 Task: Look for space in Villa Yapacaní, Bolivia from 4th June, 2023 to 15th June, 2023 for 2 adults in price range Rs.10000 to Rs.15000. Place can be entire place with 1  bedroom having 1 bed and 1 bathroom. Property type can be house, flat, guest house, hotel. Booking option can be shelf check-in. Required host language is English.
Action: Mouse moved to (722, 87)
Screenshot: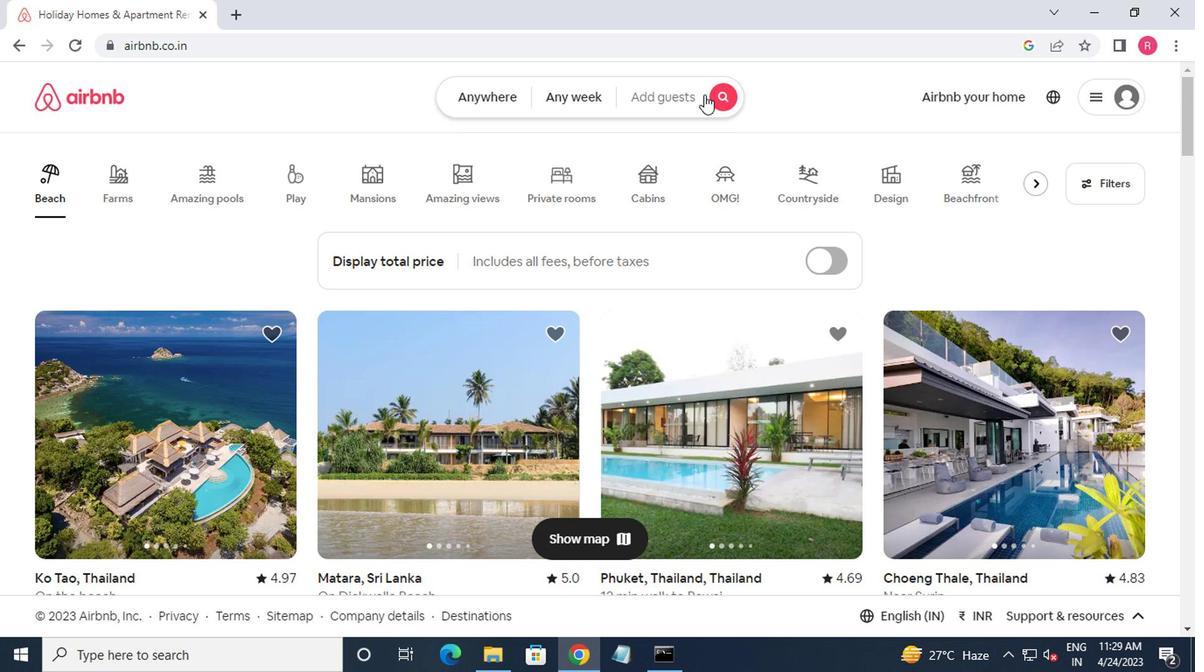 
Action: Mouse pressed left at (722, 87)
Screenshot: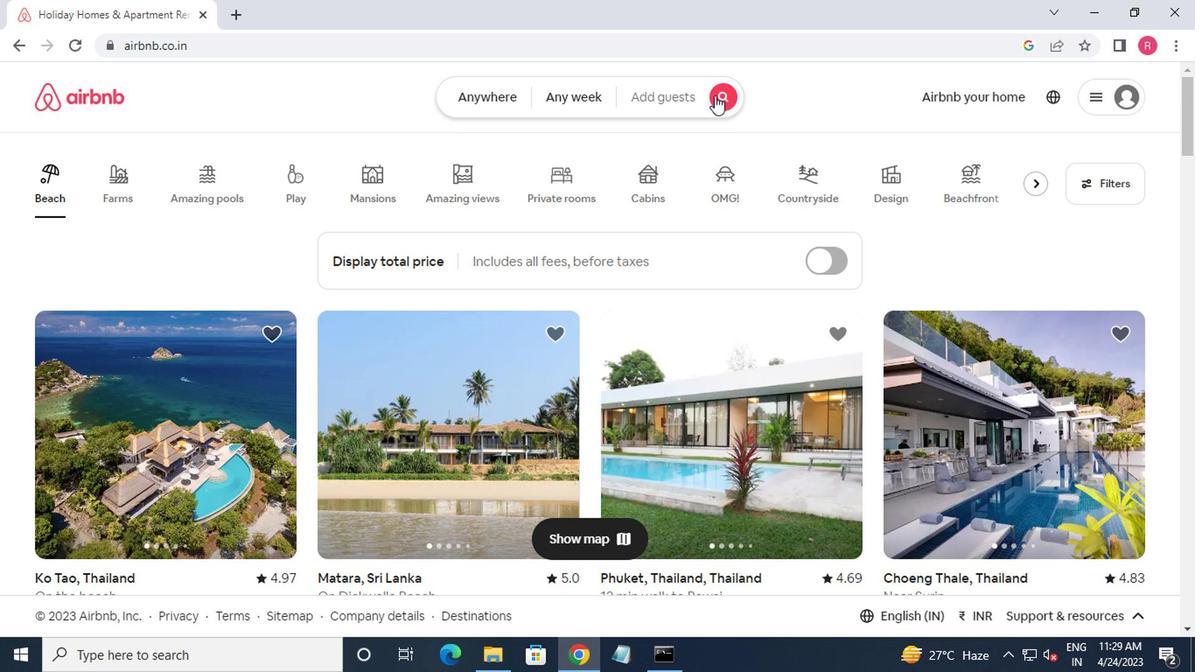 
Action: Mouse moved to (399, 161)
Screenshot: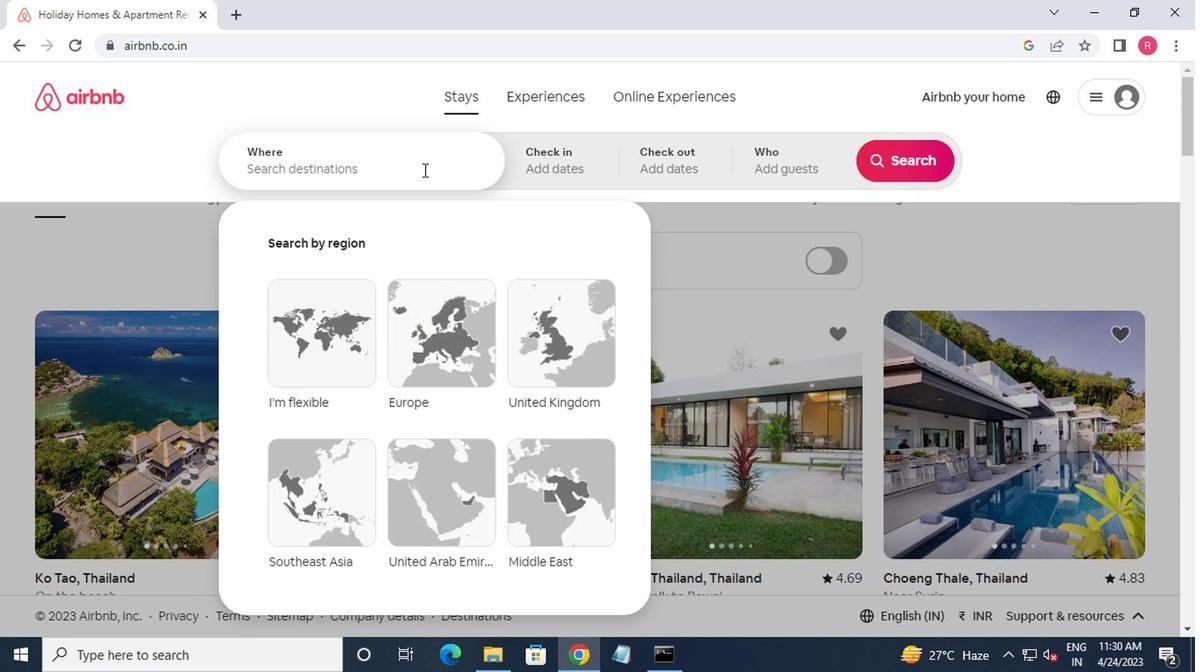 
Action: Mouse pressed left at (399, 161)
Screenshot: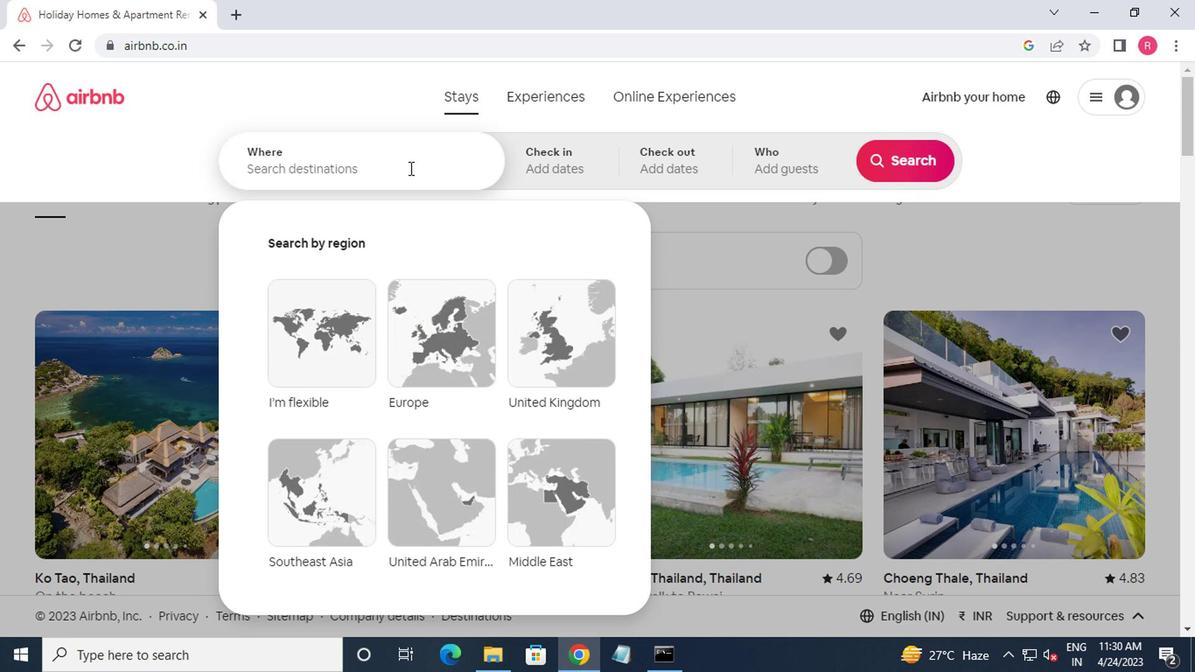 
Action: Key pressed villa<Key.space>yapaca
Screenshot: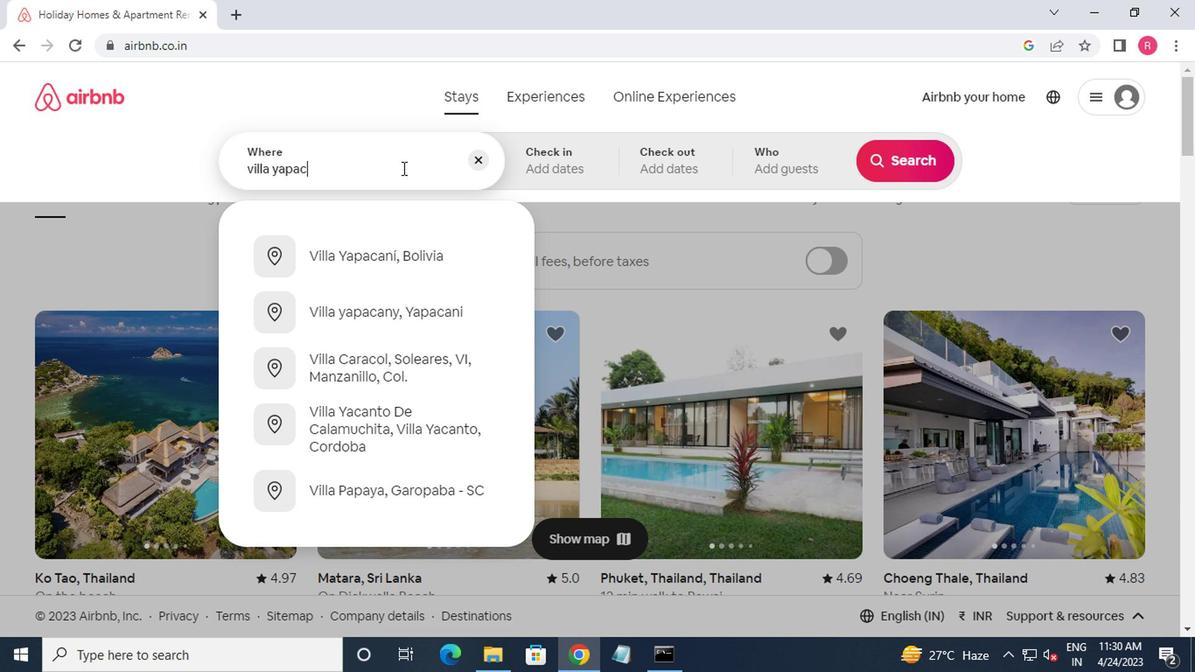 
Action: Mouse moved to (394, 251)
Screenshot: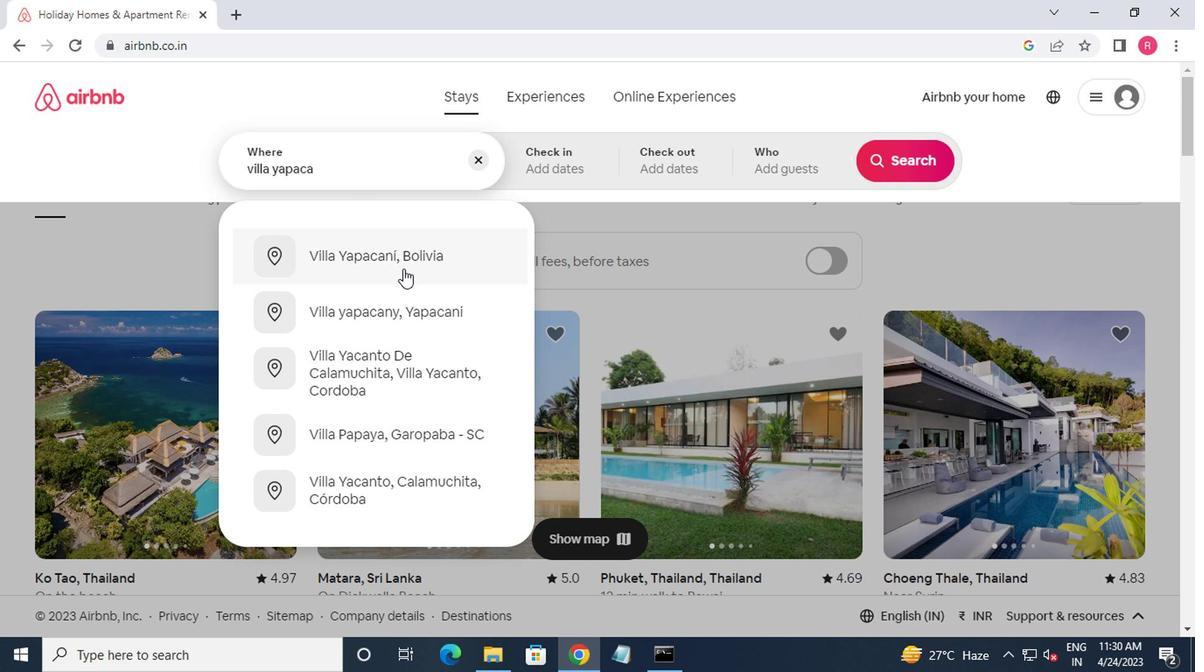 
Action: Mouse pressed left at (394, 251)
Screenshot: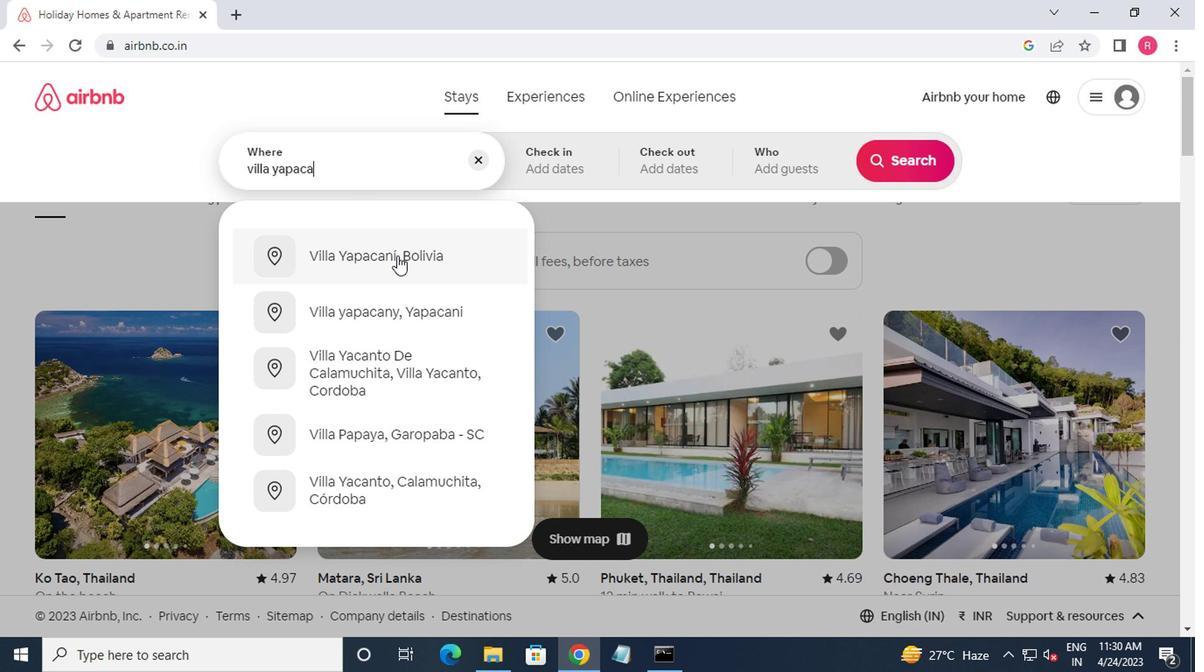 
Action: Mouse moved to (897, 304)
Screenshot: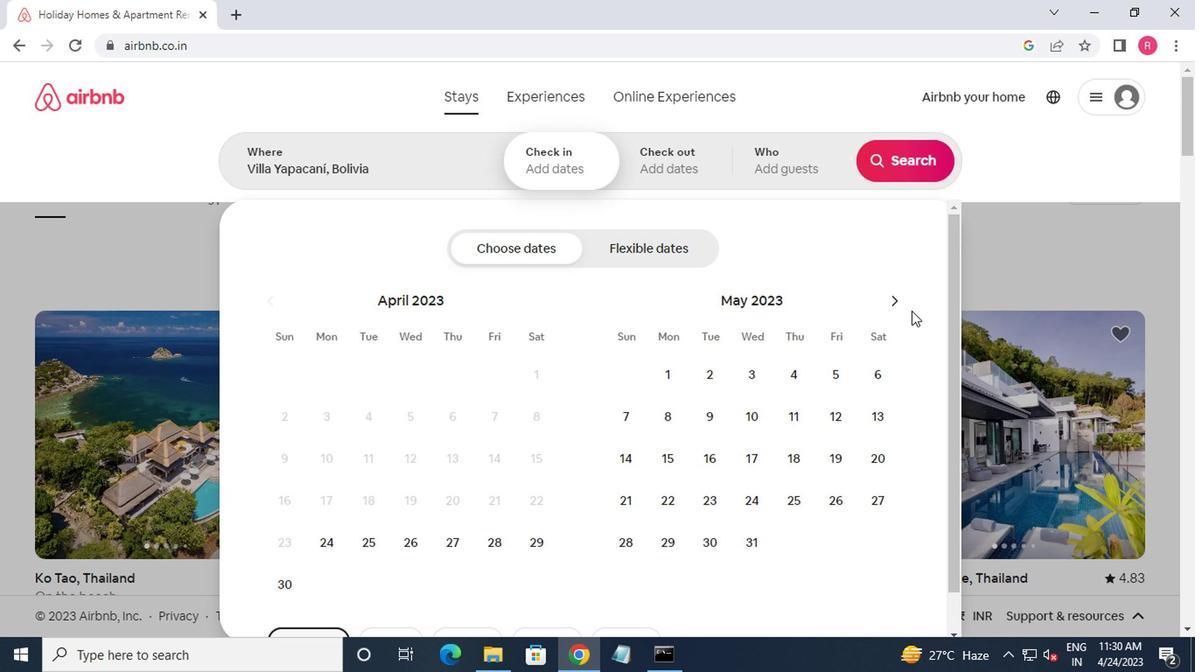 
Action: Mouse pressed left at (897, 304)
Screenshot: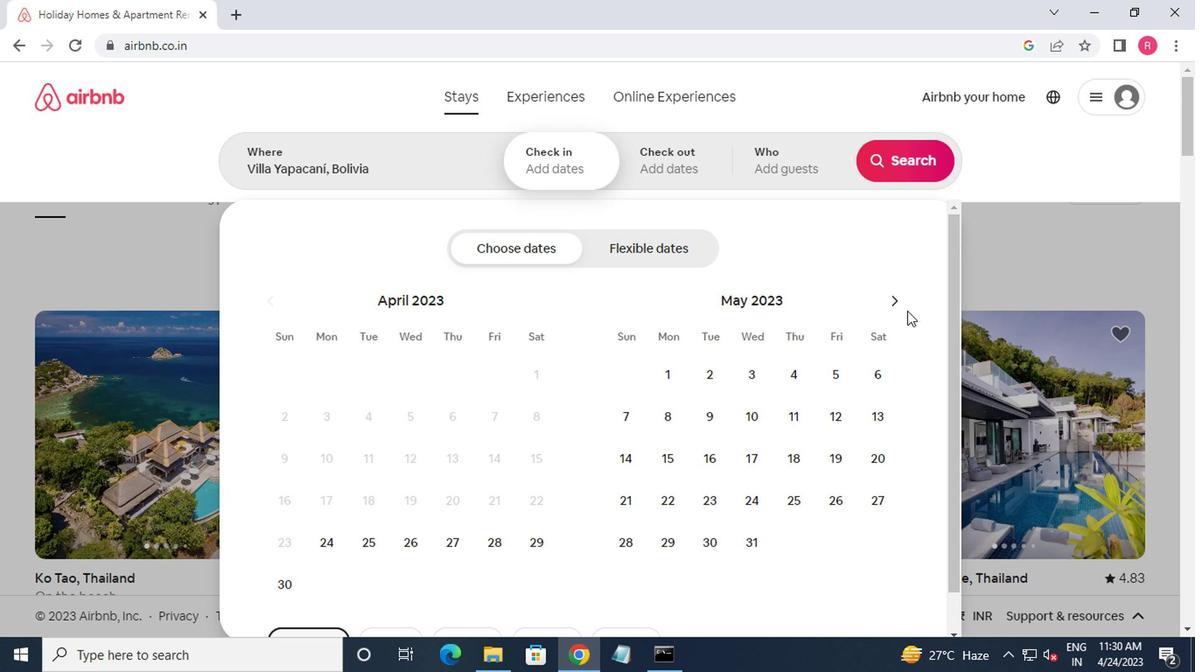 
Action: Mouse moved to (633, 413)
Screenshot: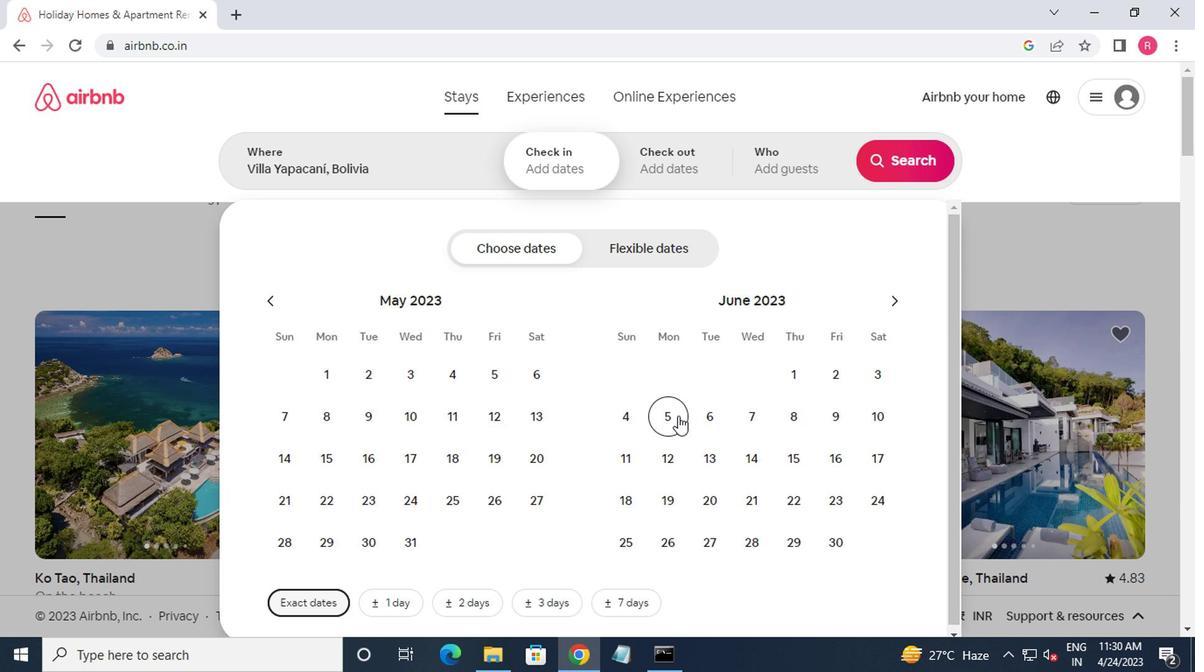 
Action: Mouse pressed left at (633, 413)
Screenshot: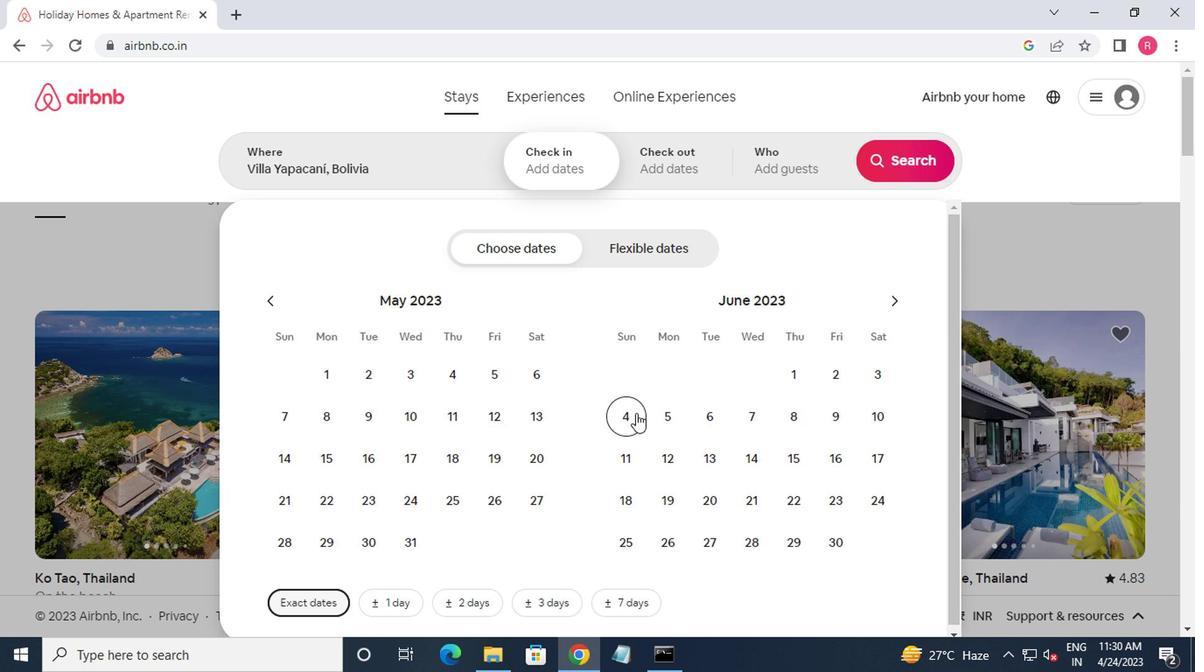 
Action: Mouse moved to (803, 468)
Screenshot: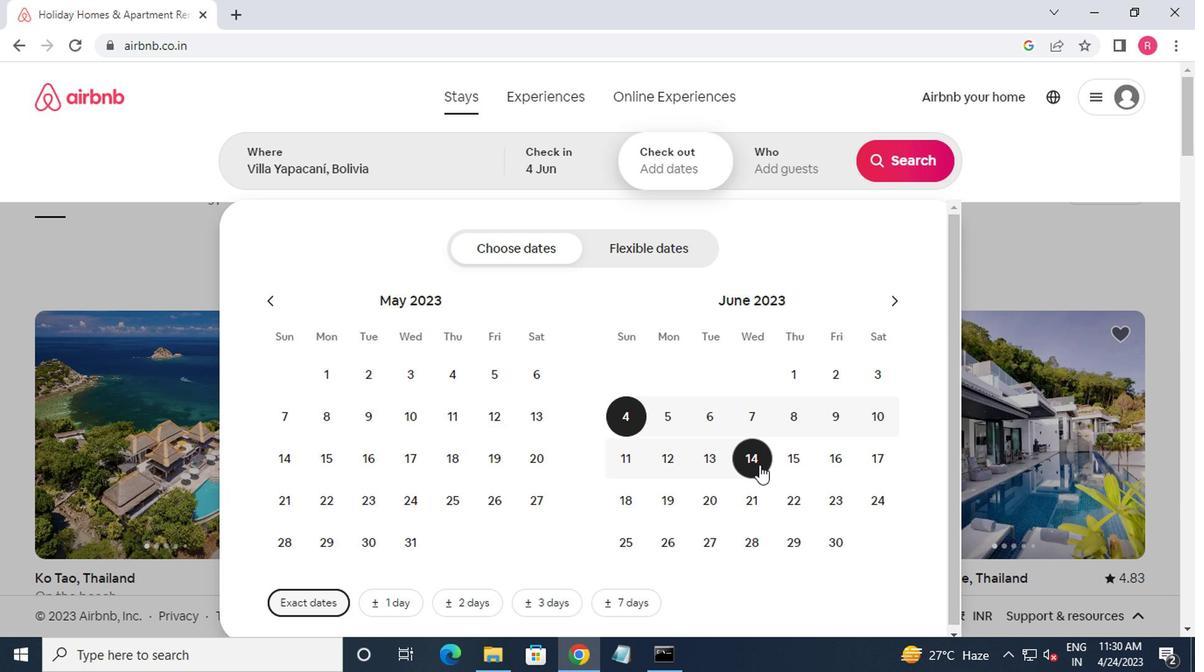 
Action: Mouse pressed left at (803, 468)
Screenshot: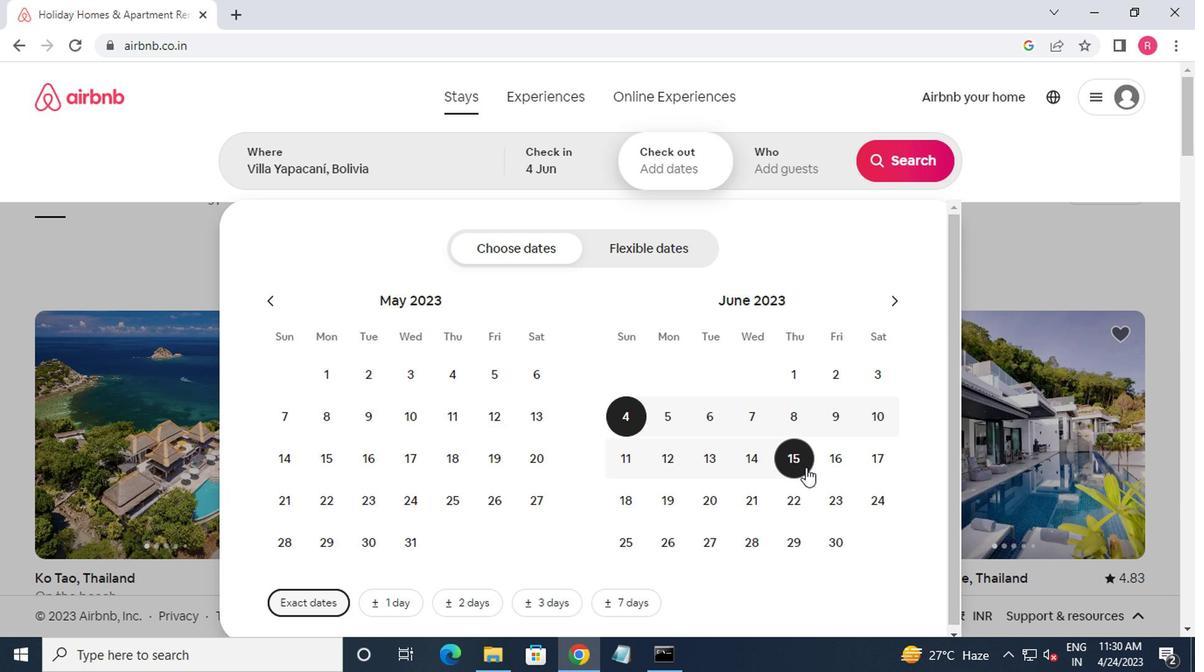 
Action: Mouse moved to (761, 169)
Screenshot: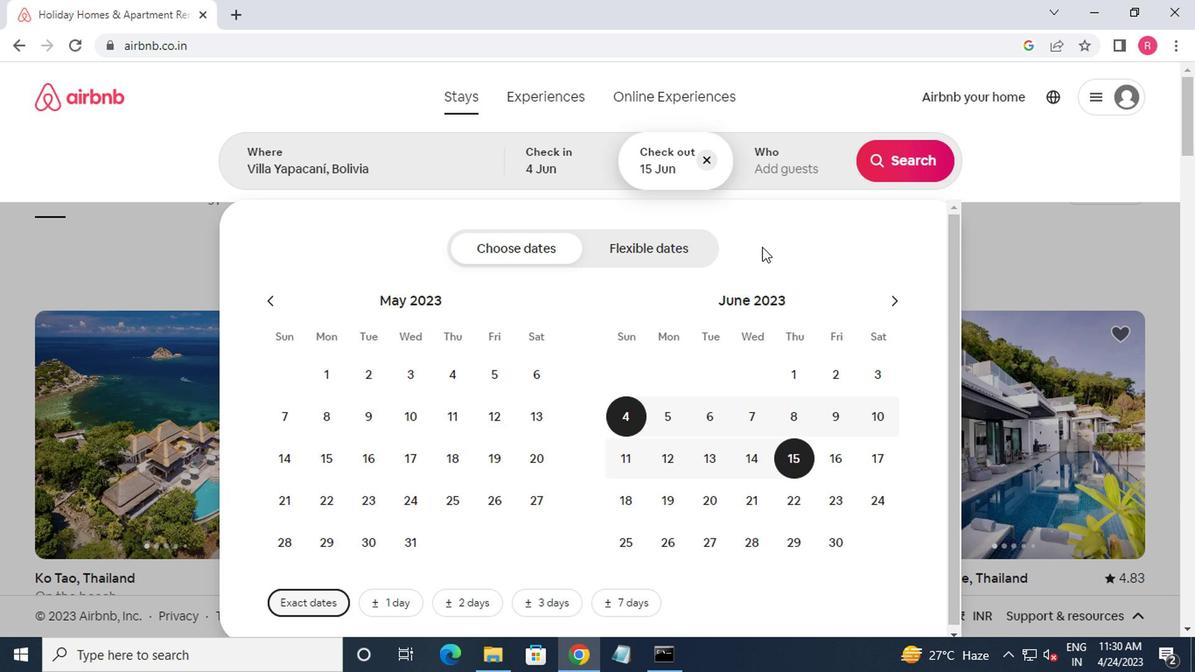 
Action: Mouse pressed left at (761, 169)
Screenshot: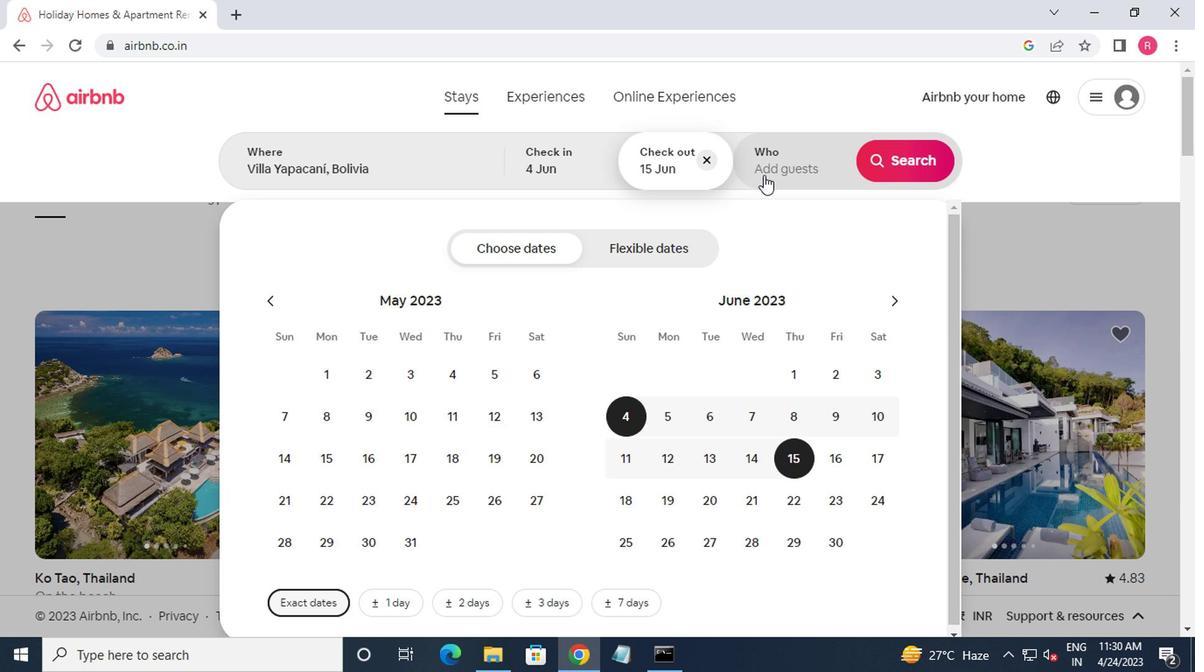 
Action: Mouse moved to (902, 246)
Screenshot: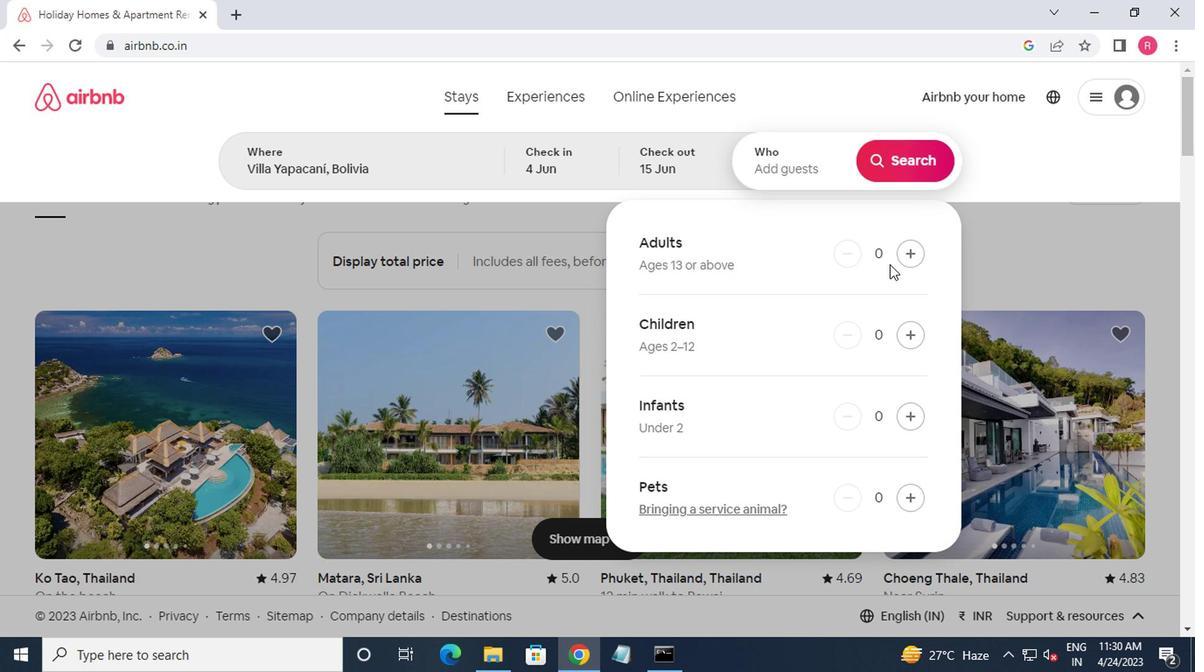 
Action: Mouse pressed left at (902, 246)
Screenshot: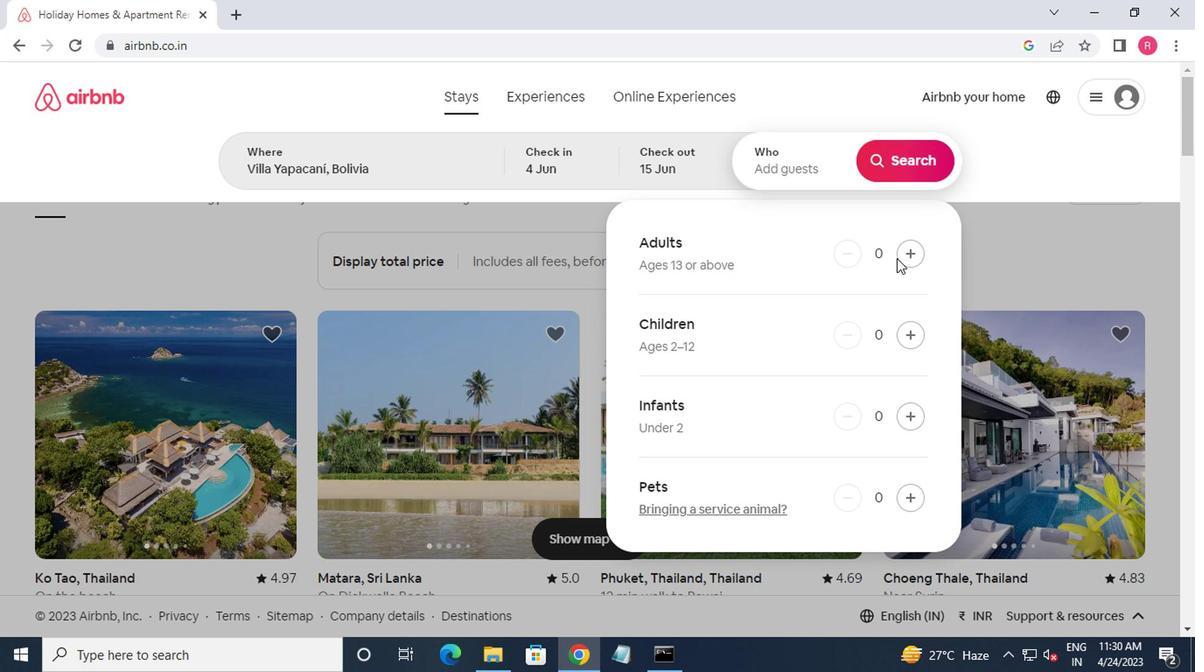 
Action: Mouse pressed left at (902, 246)
Screenshot: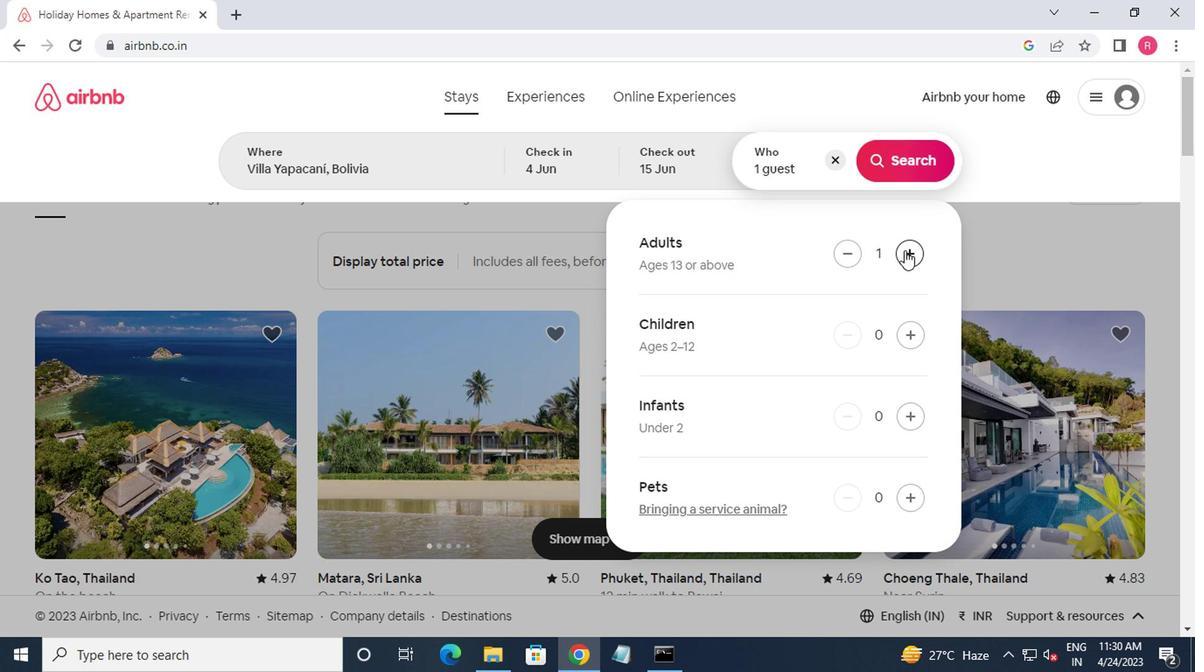 
Action: Mouse moved to (900, 161)
Screenshot: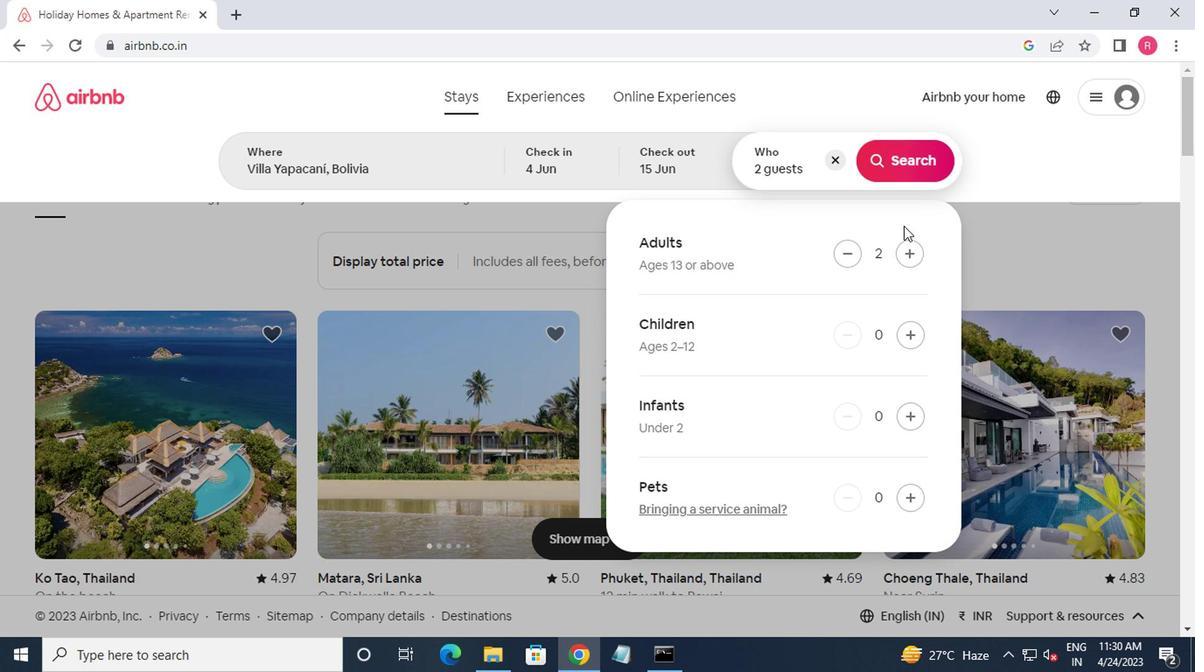 
Action: Mouse pressed left at (900, 161)
Screenshot: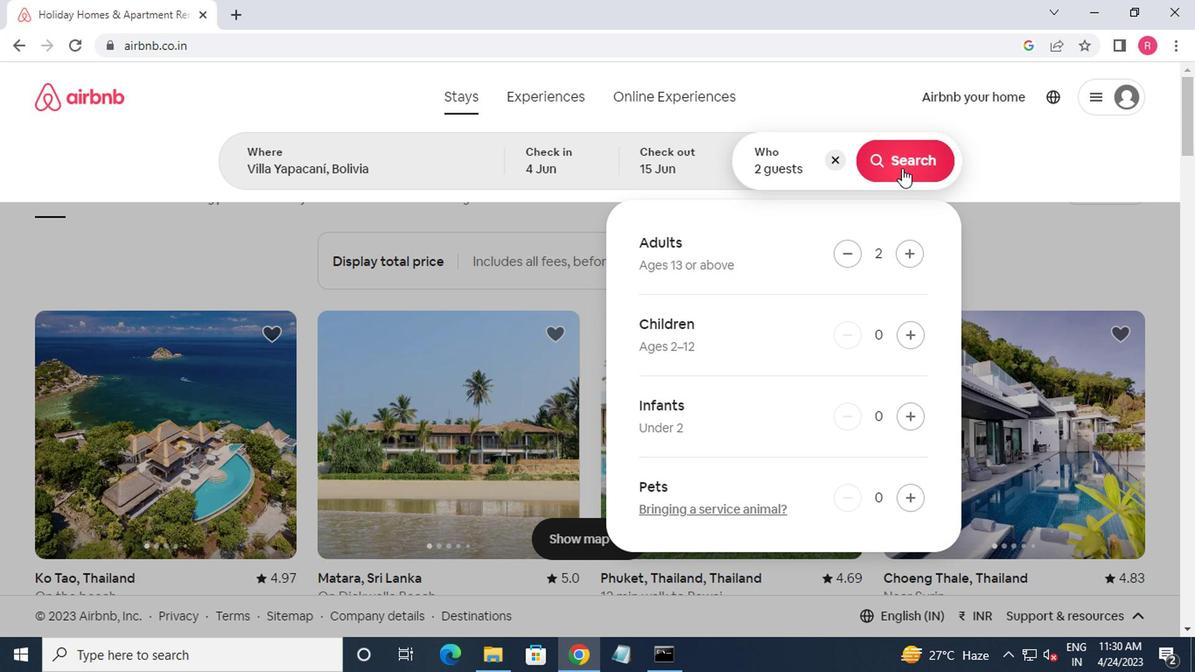 
Action: Mouse moved to (1069, 167)
Screenshot: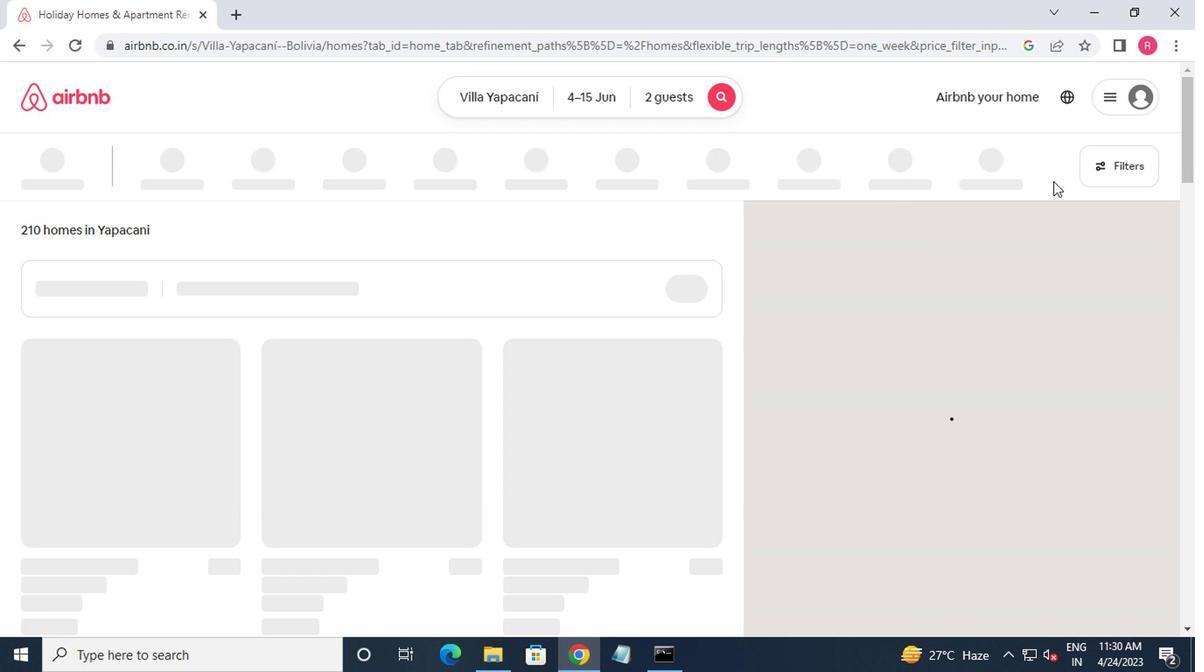 
Action: Mouse pressed left at (1069, 167)
Screenshot: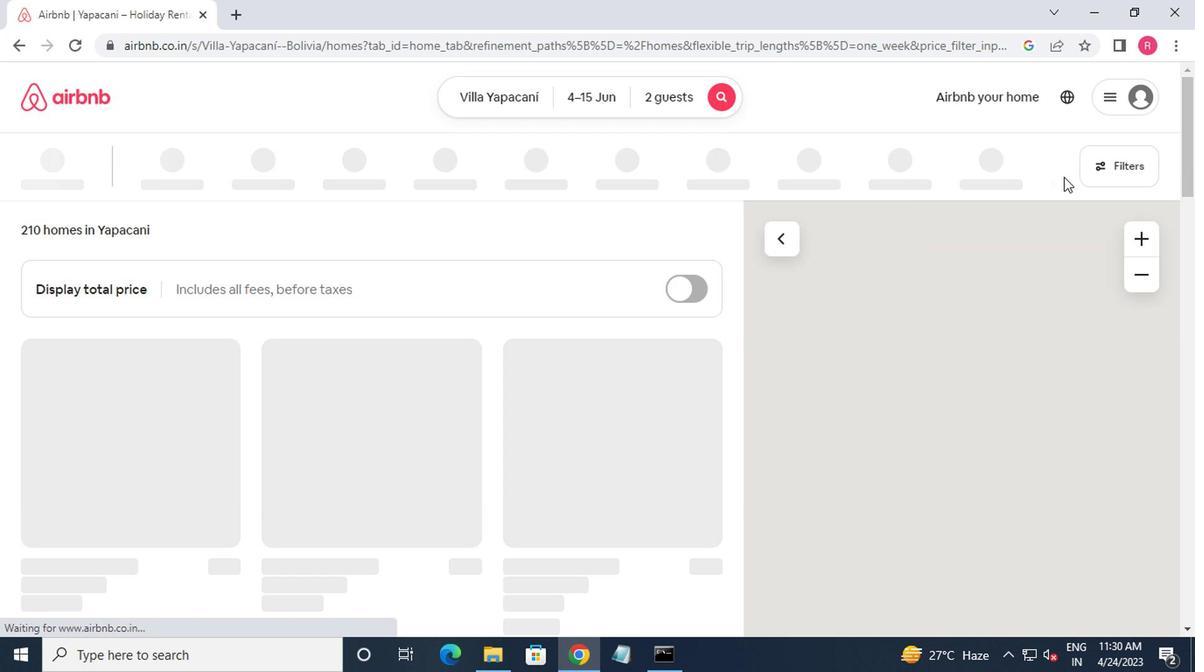 
Action: Mouse moved to (1093, 161)
Screenshot: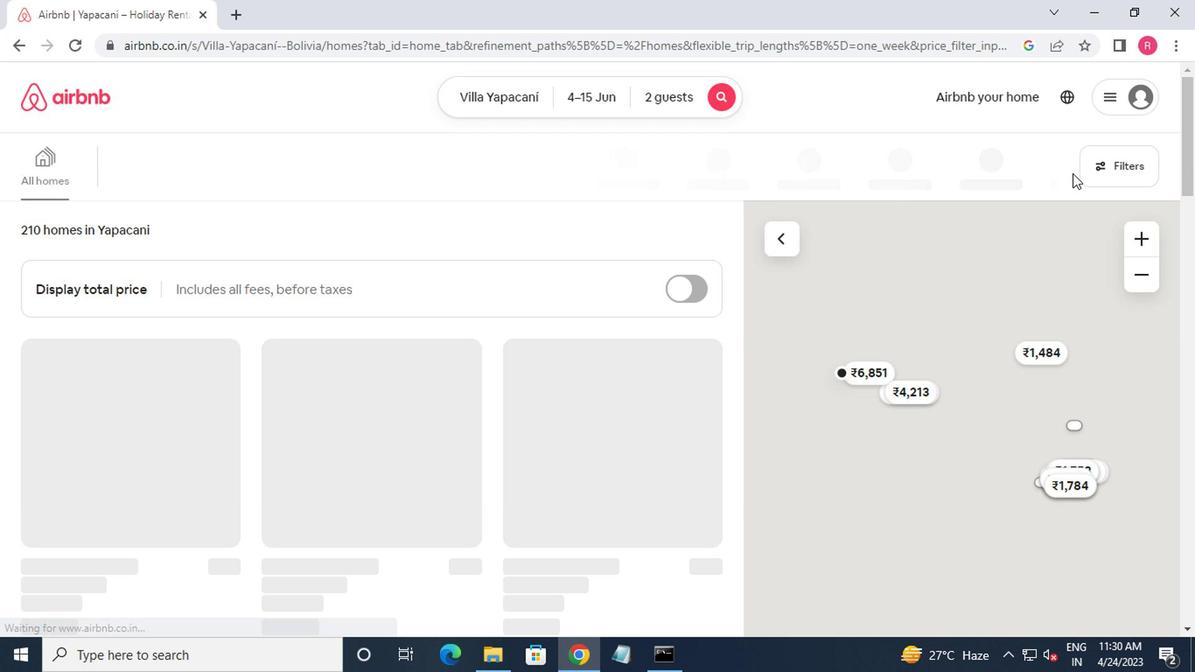 
Action: Mouse pressed left at (1093, 161)
Screenshot: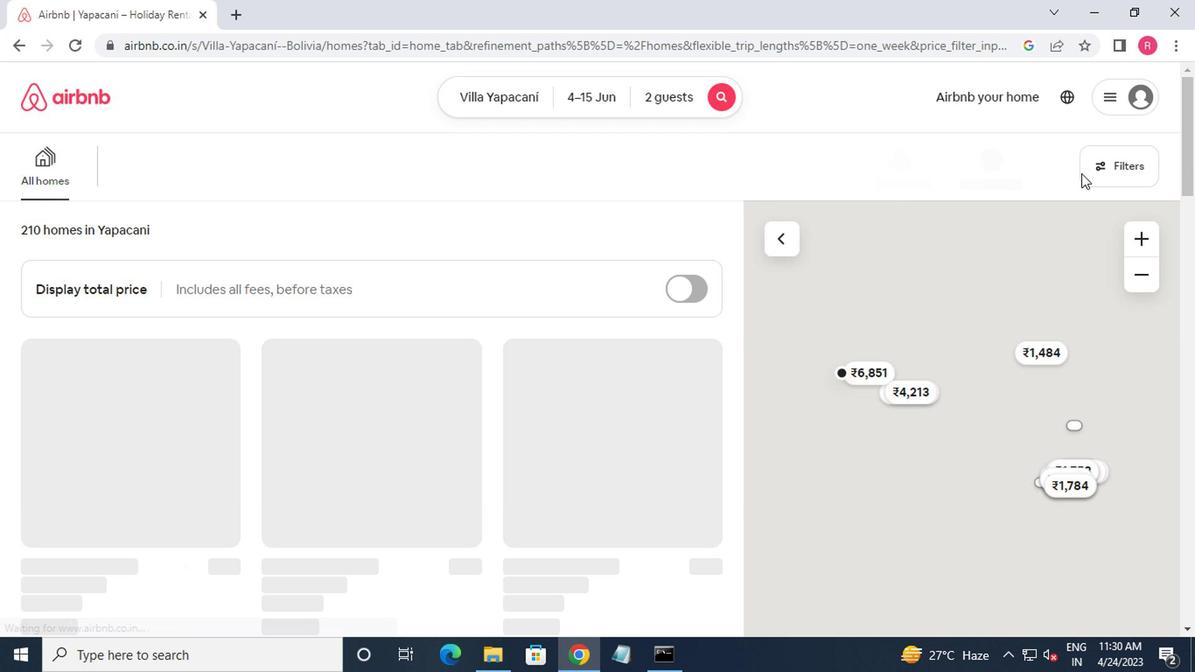 
Action: Mouse moved to (411, 385)
Screenshot: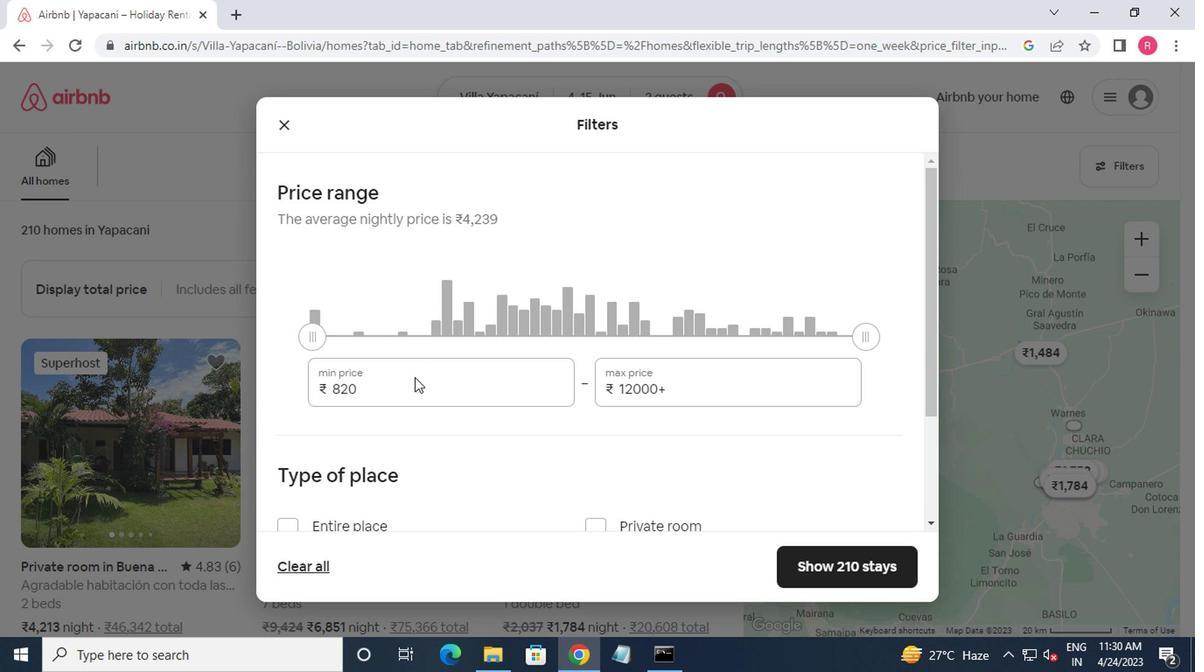 
Action: Mouse pressed left at (411, 385)
Screenshot: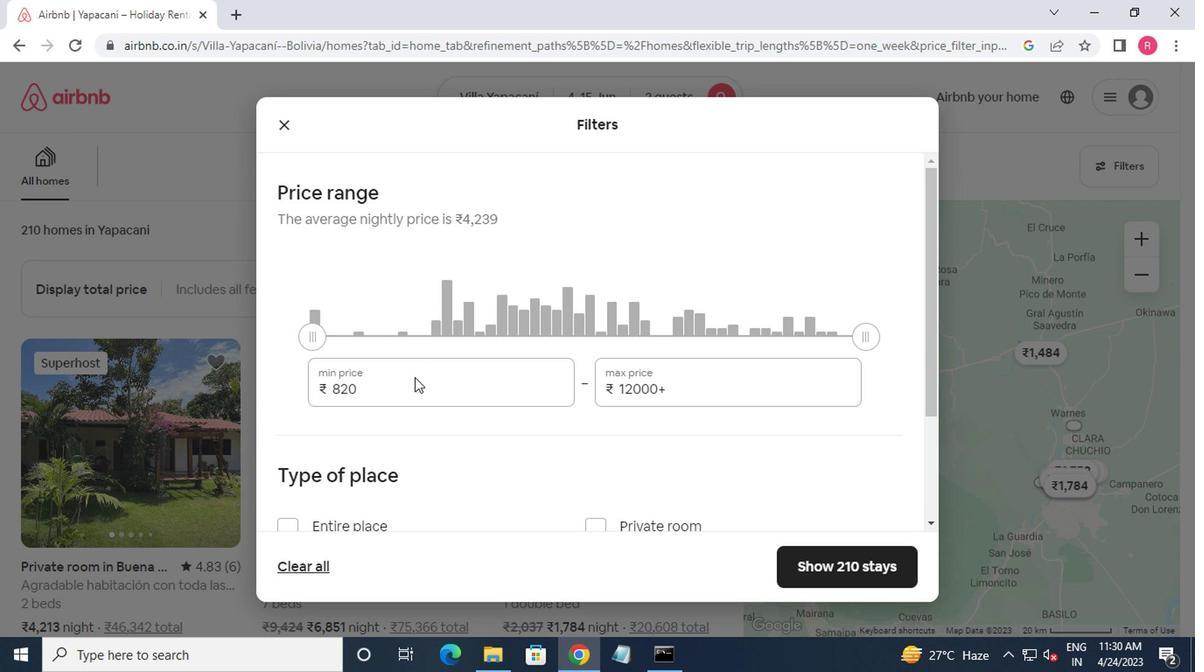 
Action: Mouse moved to (405, 397)
Screenshot: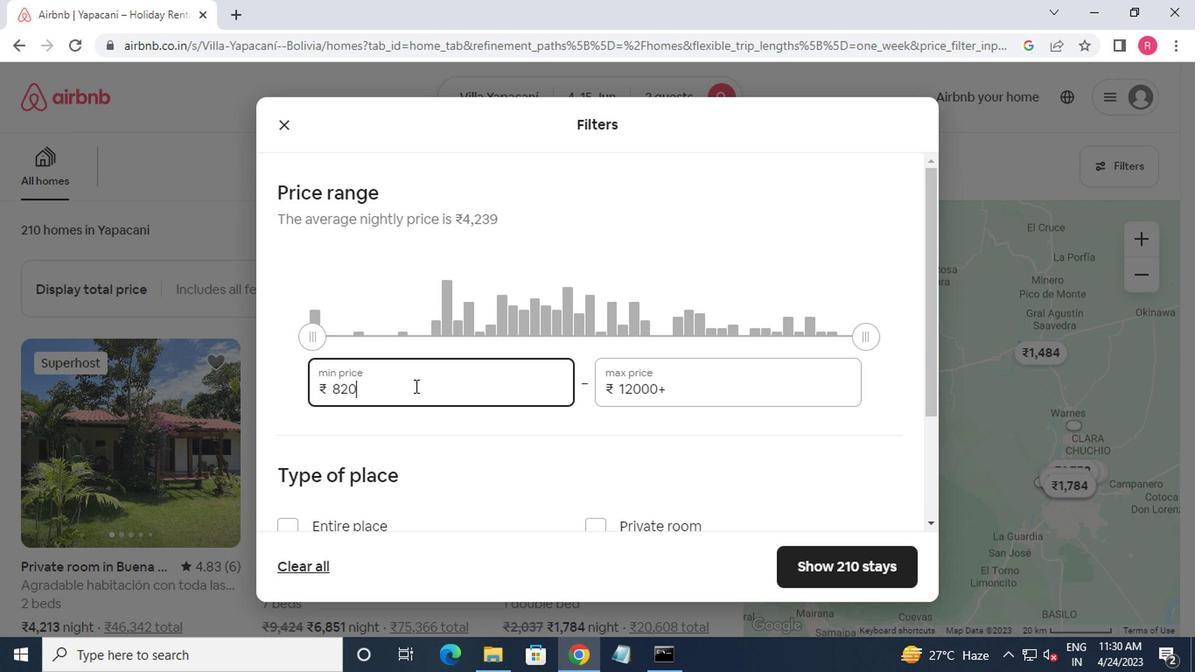 
Action: Key pressed <Key.backspace><Key.backspace><Key.backspace><Key.backspace>10000<Key.tab>15000
Screenshot: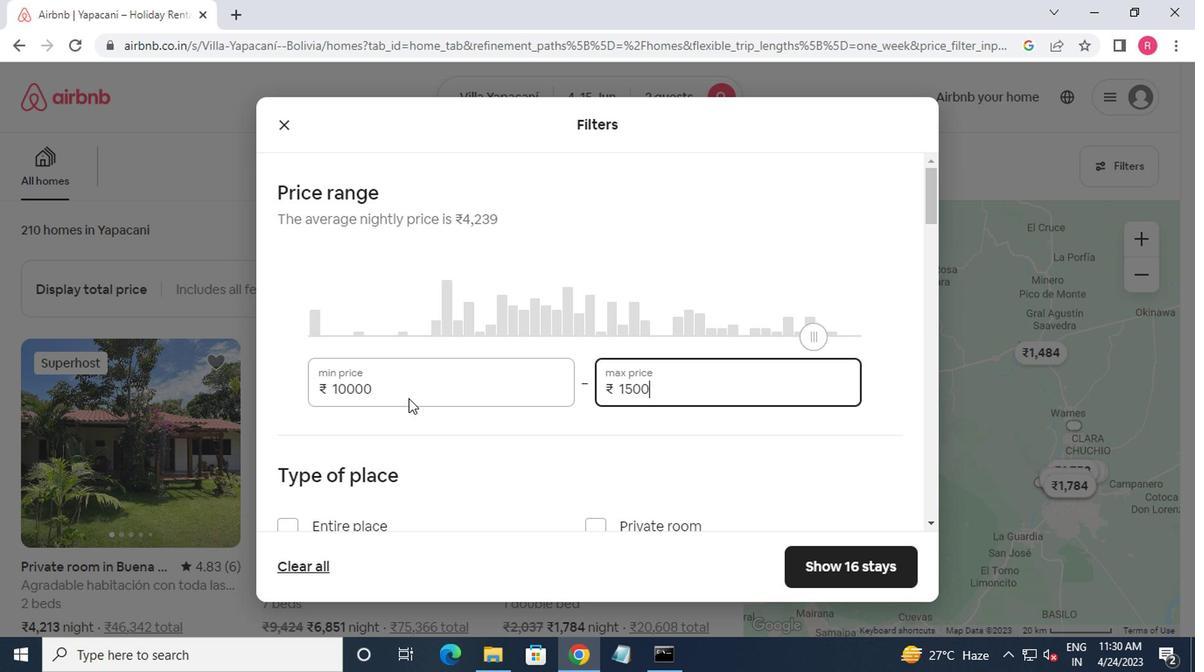 
Action: Mouse moved to (364, 495)
Screenshot: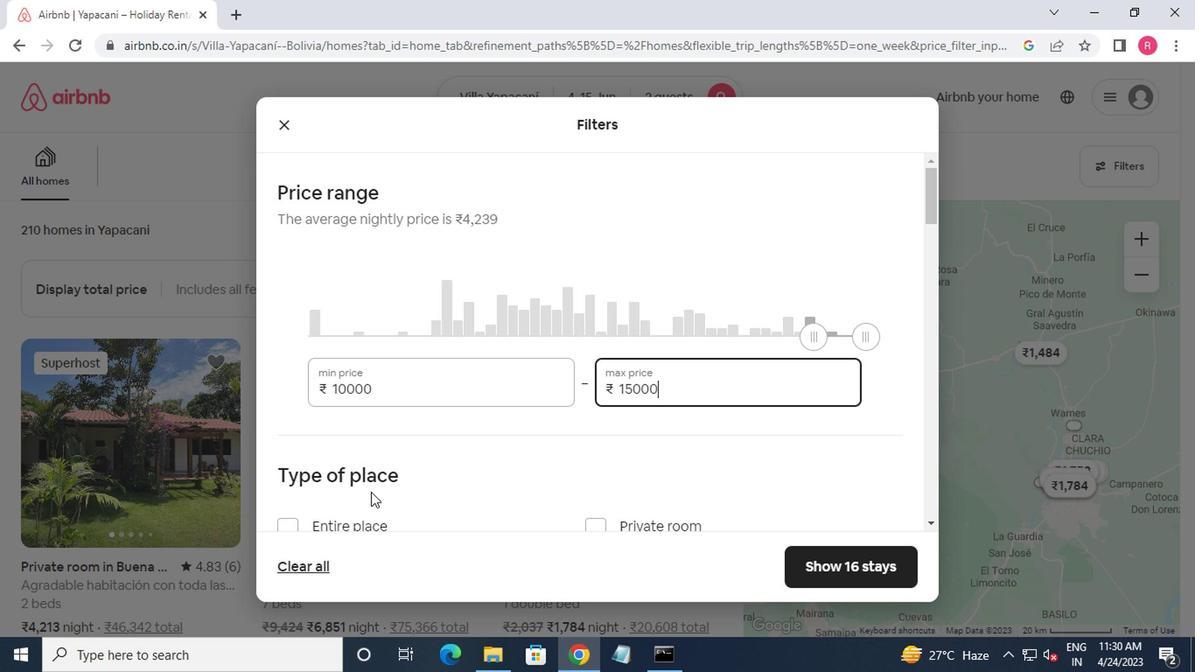 
Action: Mouse scrolled (364, 494) with delta (0, 0)
Screenshot: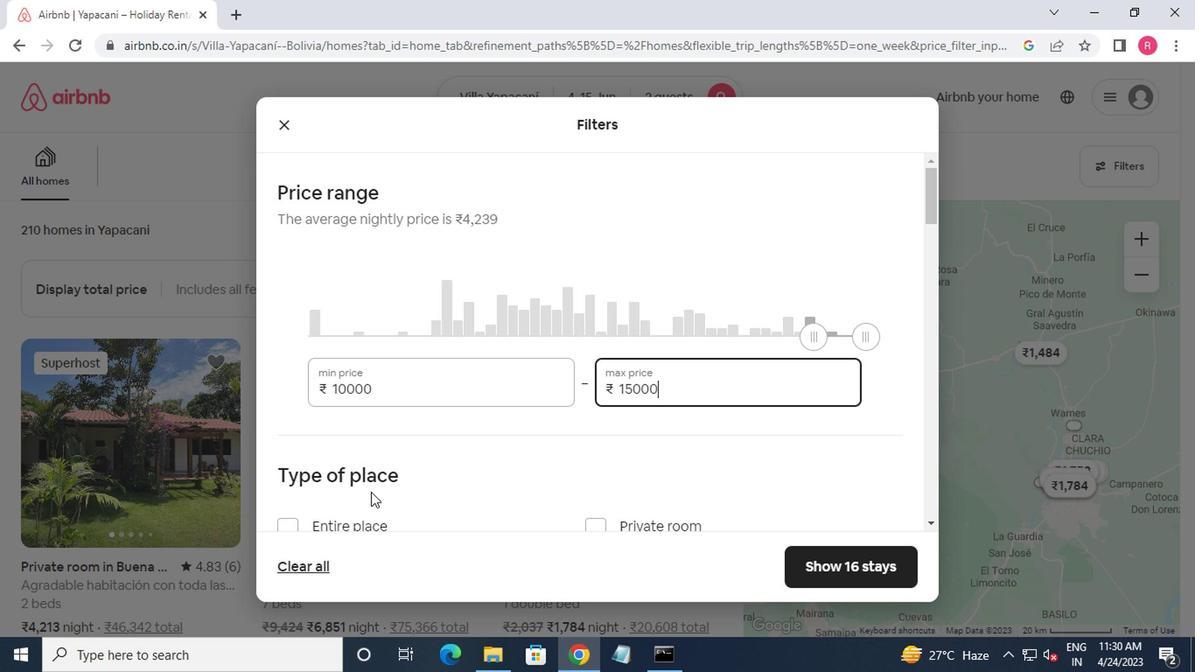 
Action: Mouse moved to (293, 444)
Screenshot: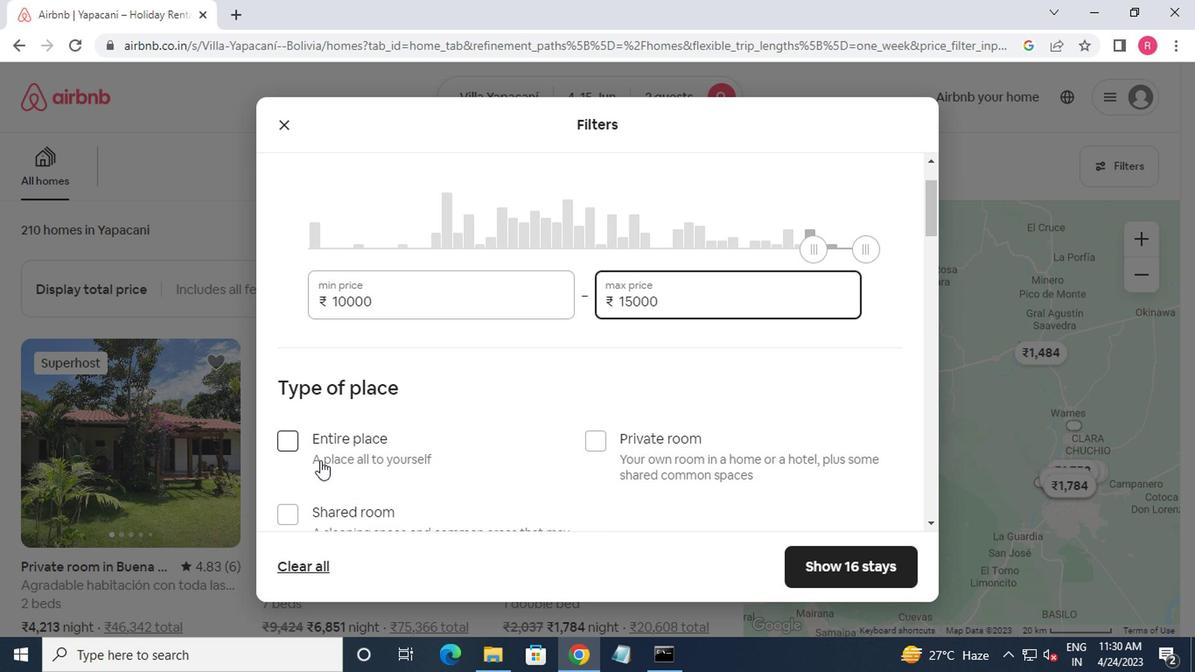 
Action: Mouse pressed left at (293, 444)
Screenshot: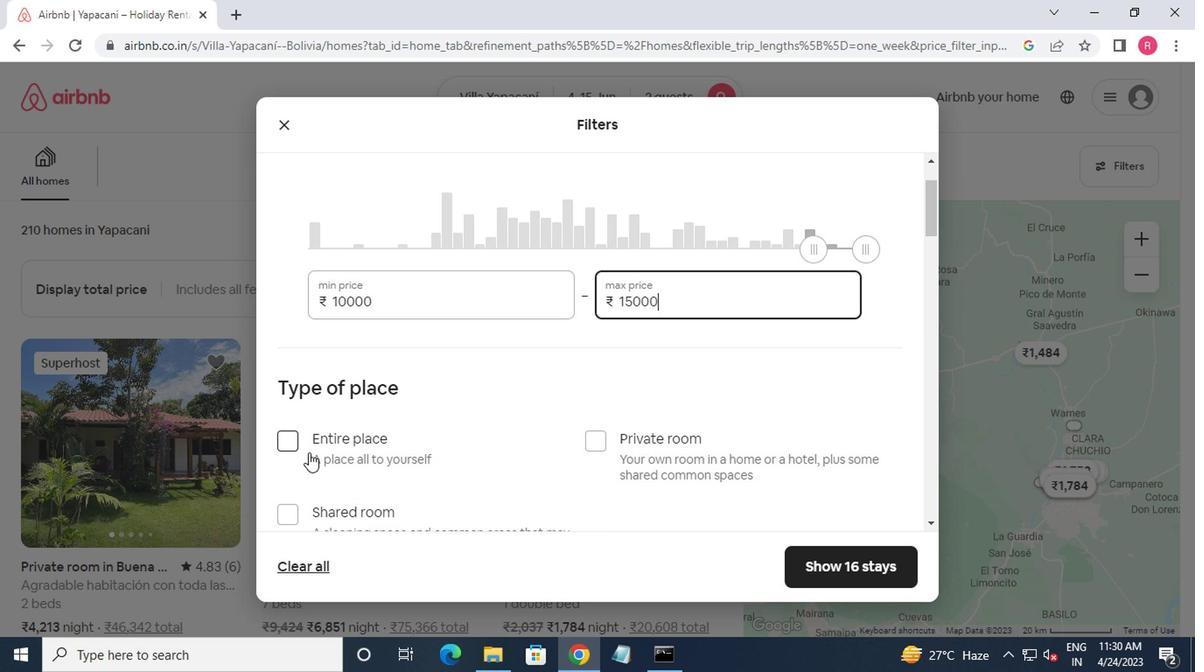 
Action: Mouse moved to (415, 452)
Screenshot: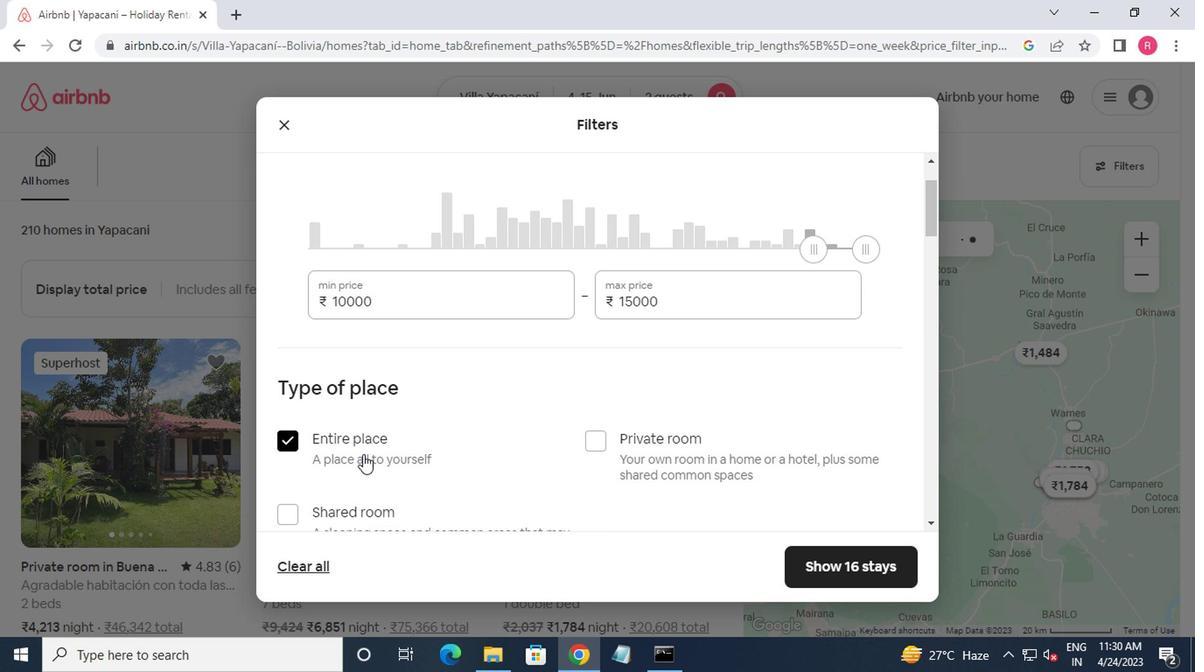 
Action: Mouse scrolled (415, 451) with delta (0, 0)
Screenshot: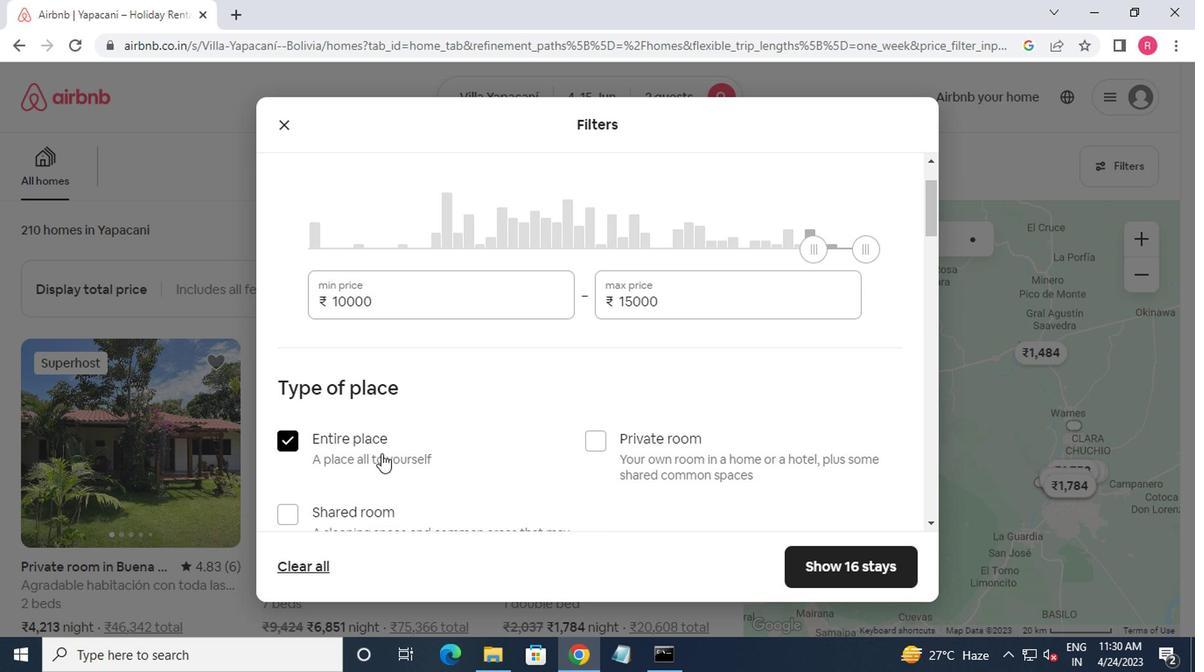 
Action: Mouse moved to (418, 453)
Screenshot: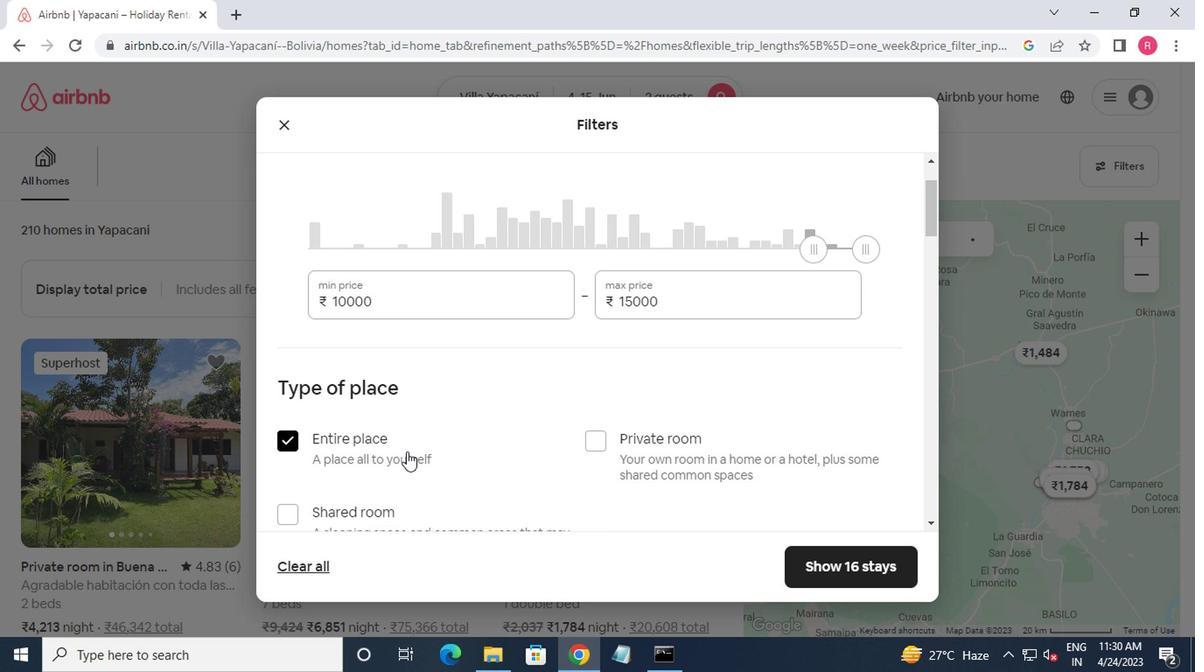 
Action: Mouse scrolled (418, 452) with delta (0, -1)
Screenshot: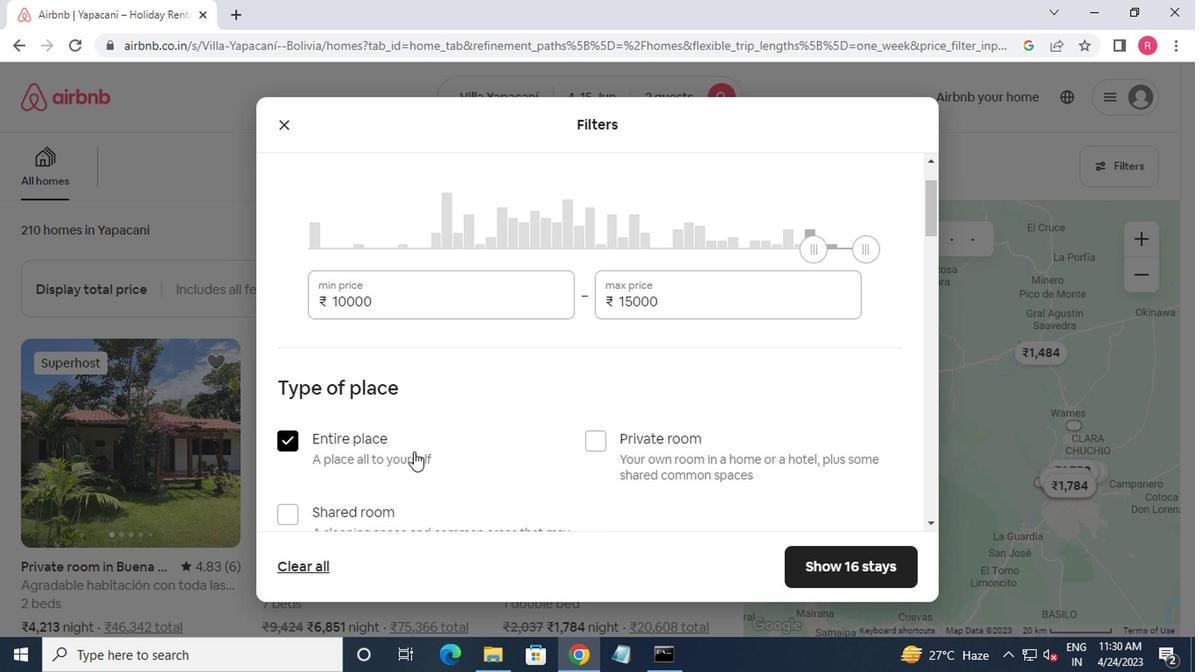 
Action: Mouse moved to (421, 454)
Screenshot: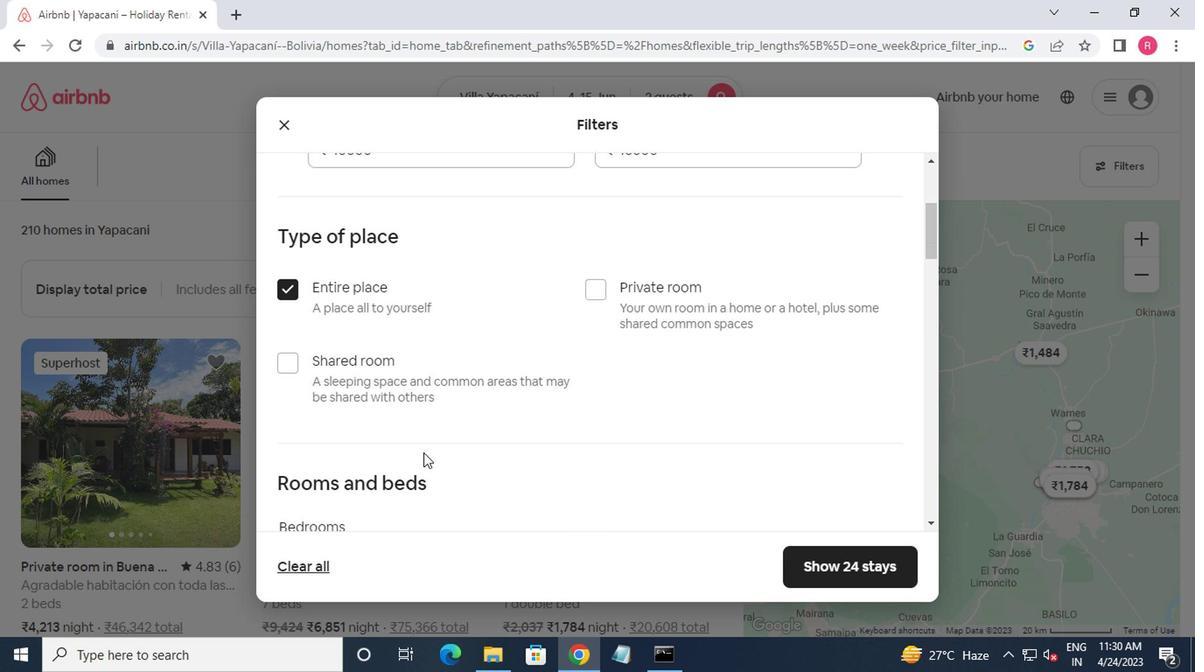 
Action: Mouse scrolled (421, 453) with delta (0, 0)
Screenshot: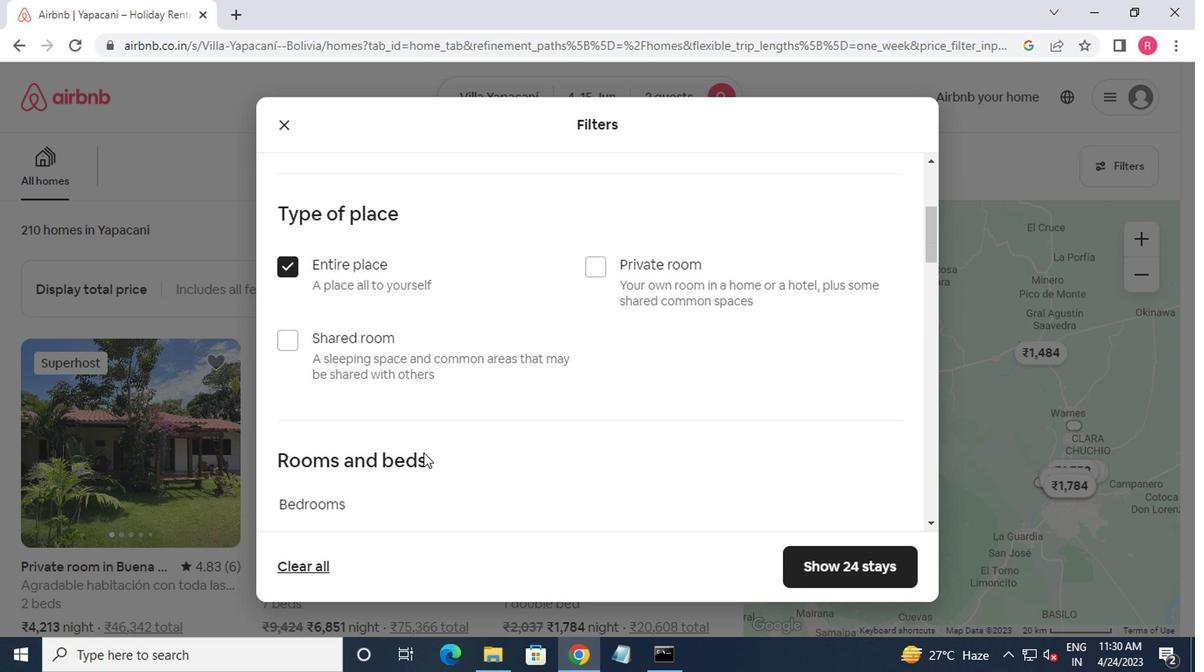 
Action: Mouse scrolled (421, 453) with delta (0, 0)
Screenshot: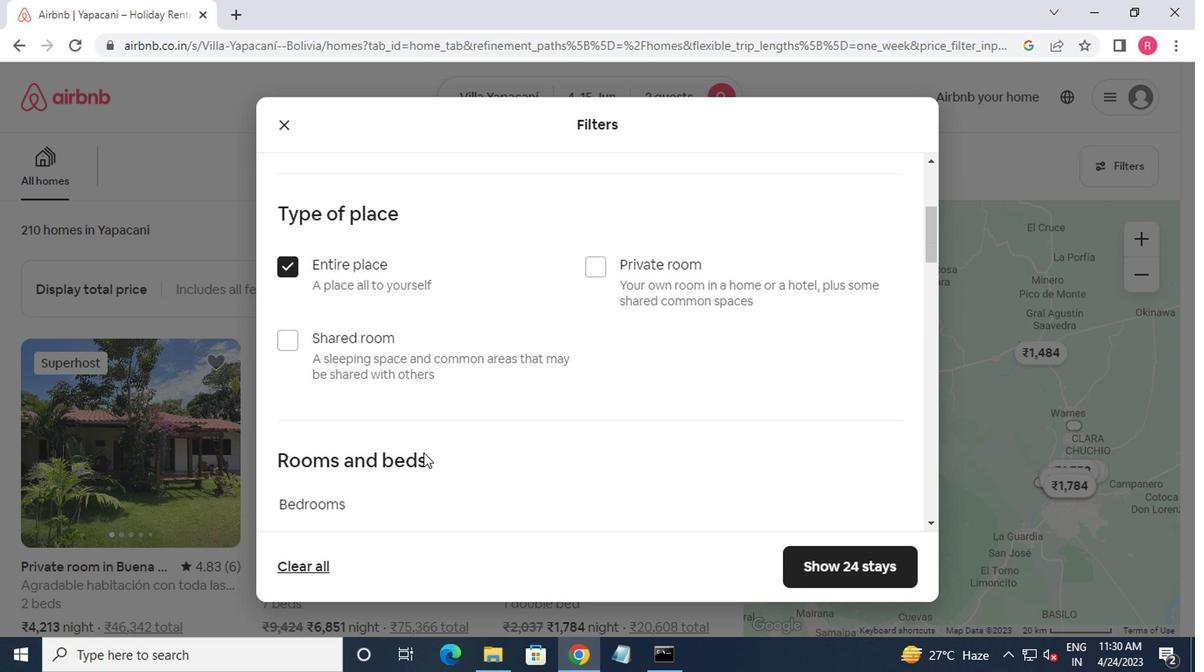 
Action: Mouse moved to (421, 455)
Screenshot: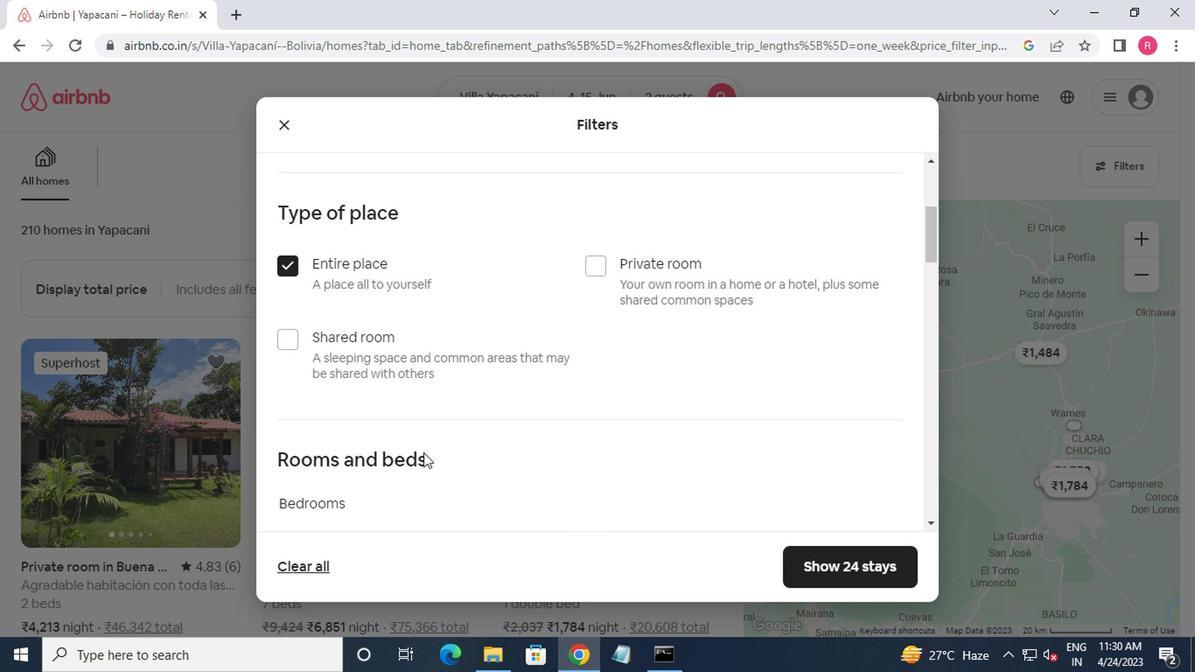
Action: Mouse scrolled (421, 454) with delta (0, 0)
Screenshot: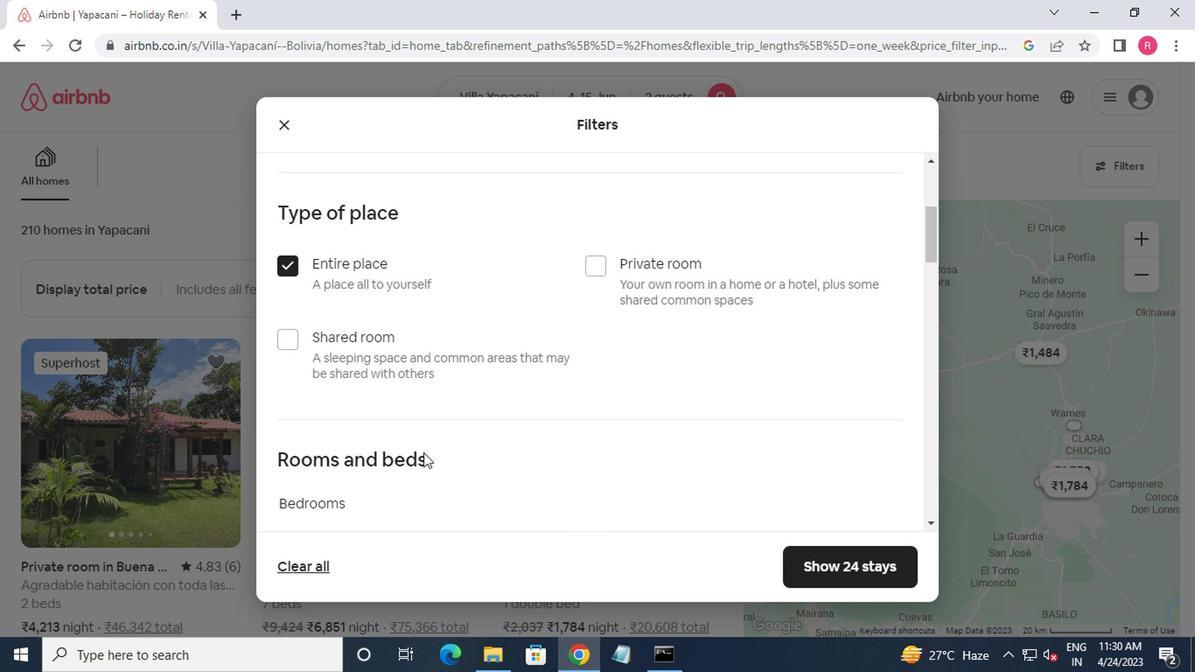 
Action: Mouse moved to (385, 296)
Screenshot: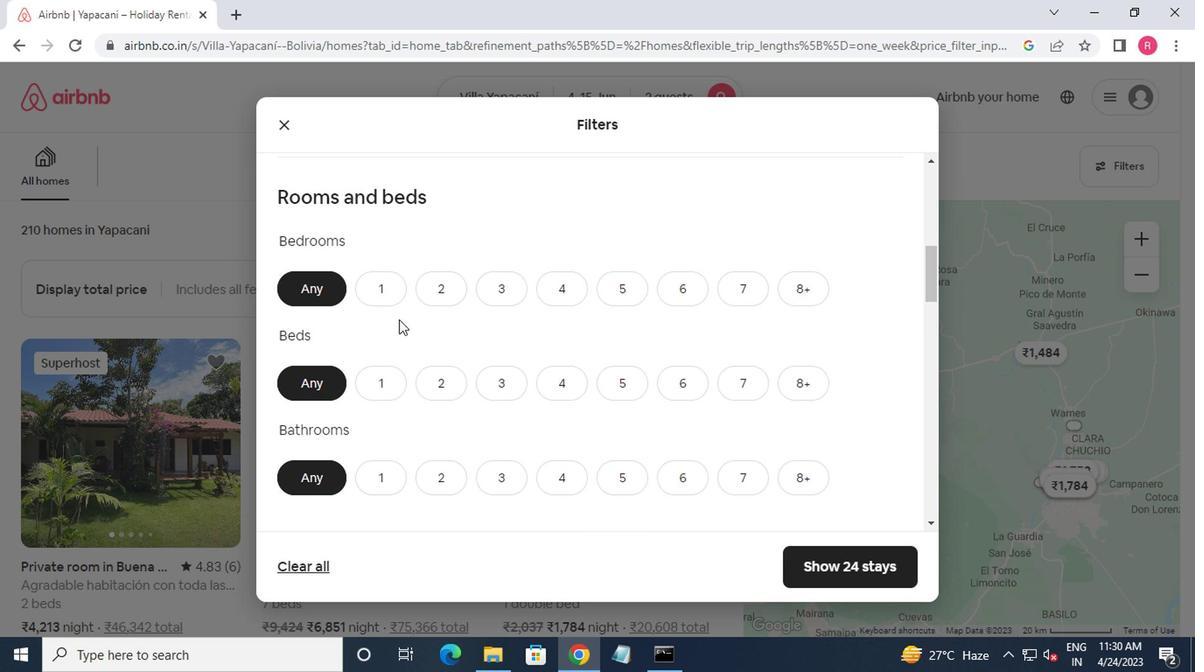 
Action: Mouse pressed left at (385, 296)
Screenshot: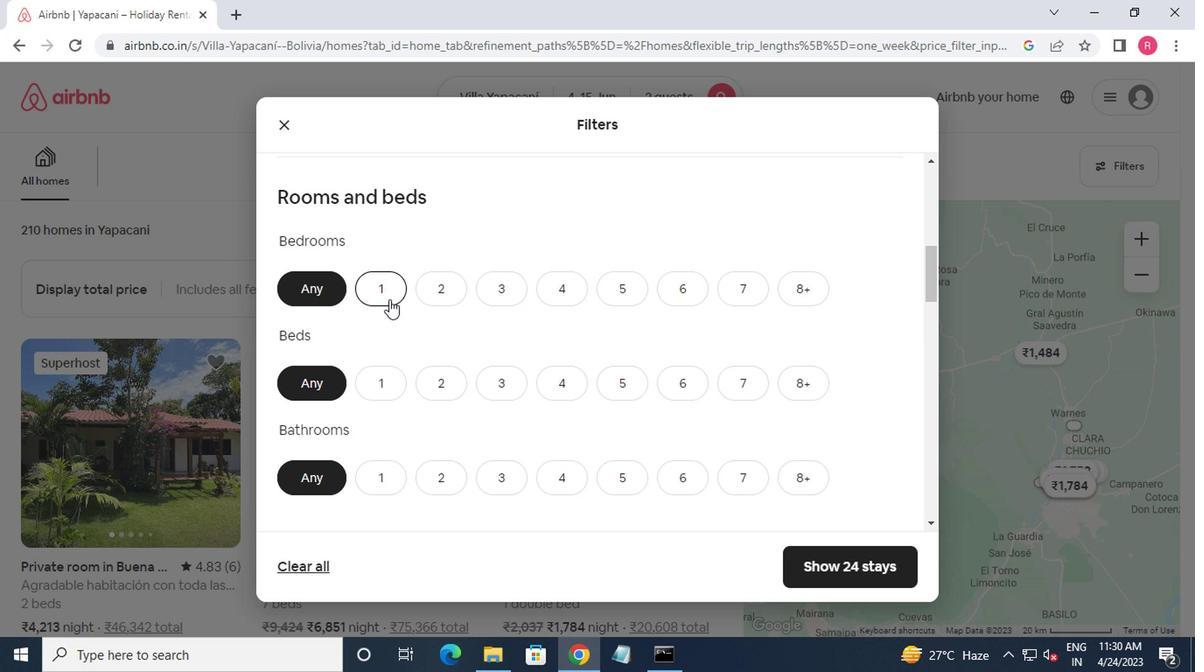 
Action: Mouse moved to (380, 373)
Screenshot: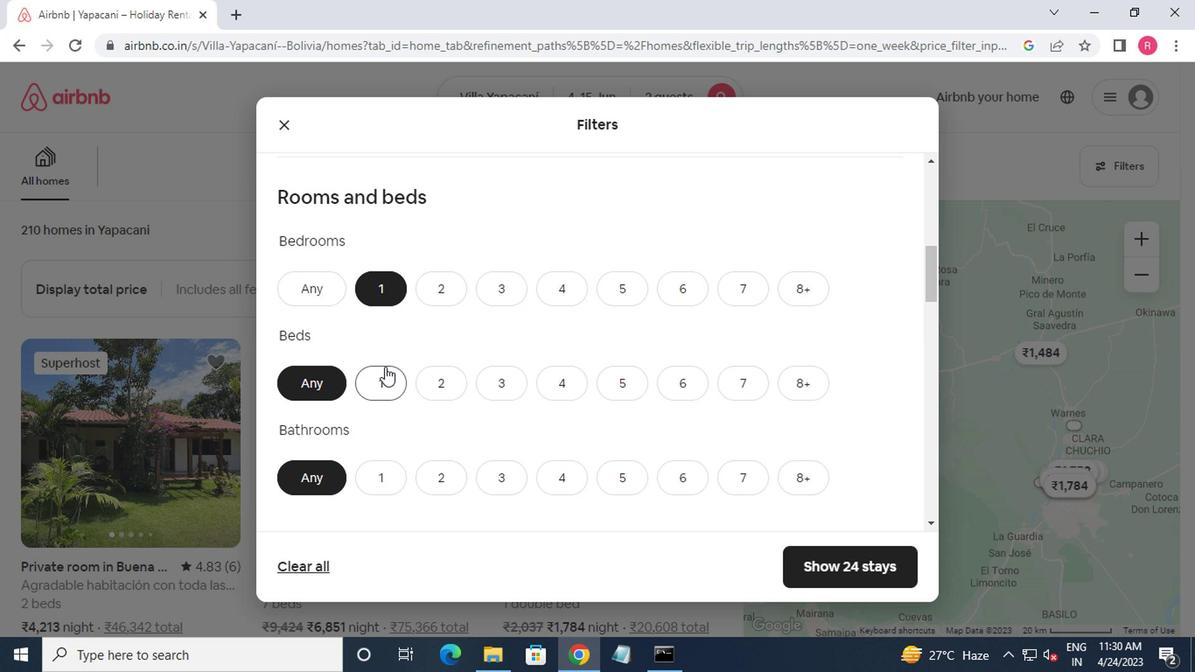 
Action: Mouse pressed left at (380, 373)
Screenshot: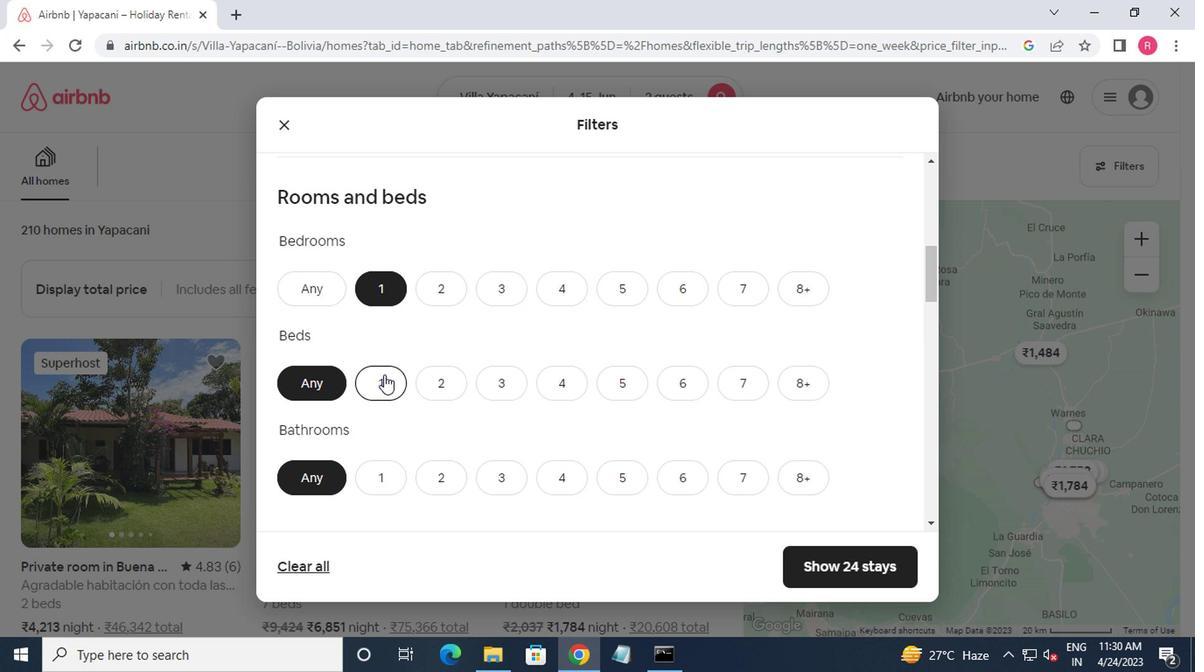 
Action: Mouse moved to (377, 473)
Screenshot: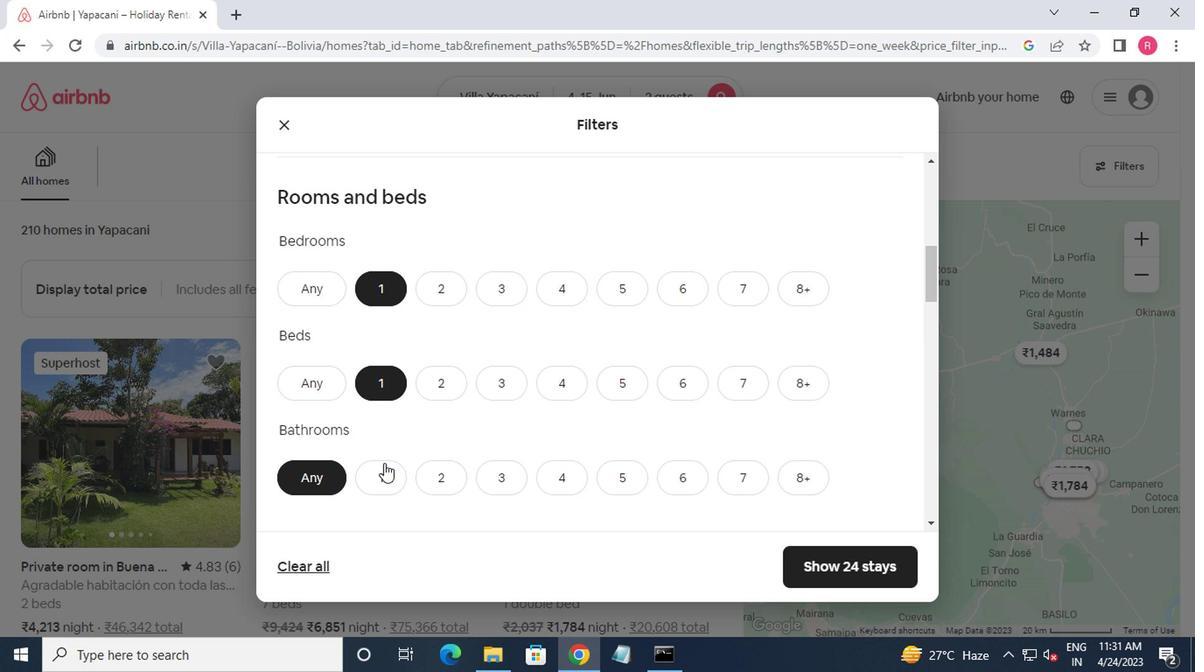 
Action: Mouse pressed left at (377, 473)
Screenshot: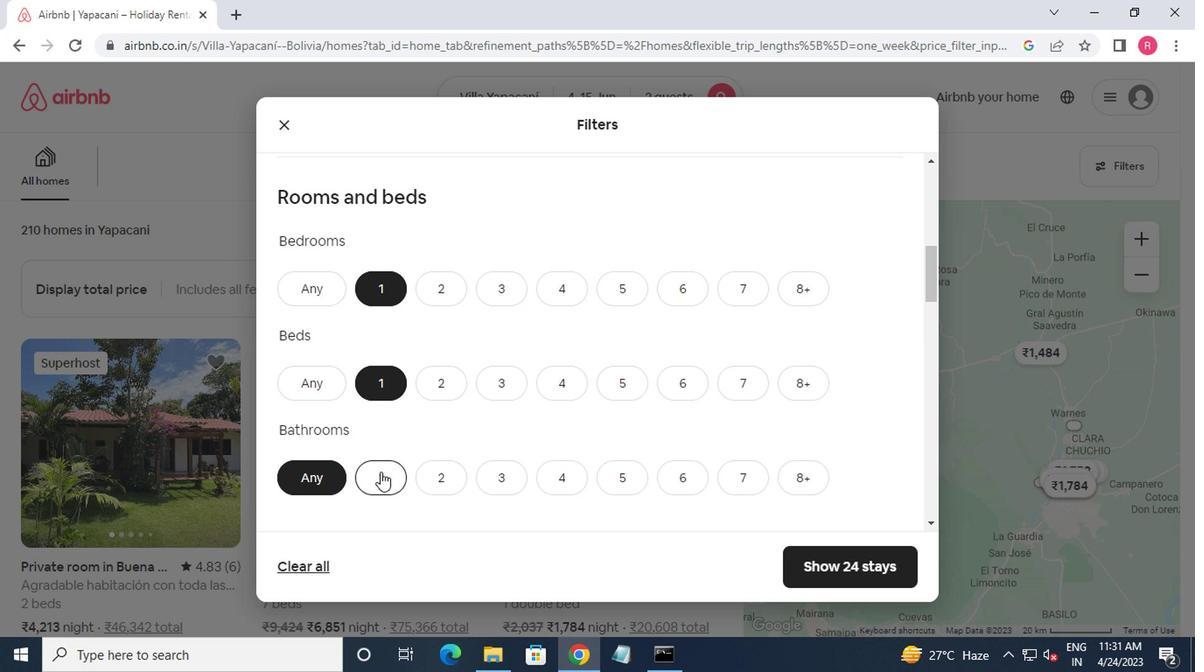 
Action: Mouse moved to (377, 471)
Screenshot: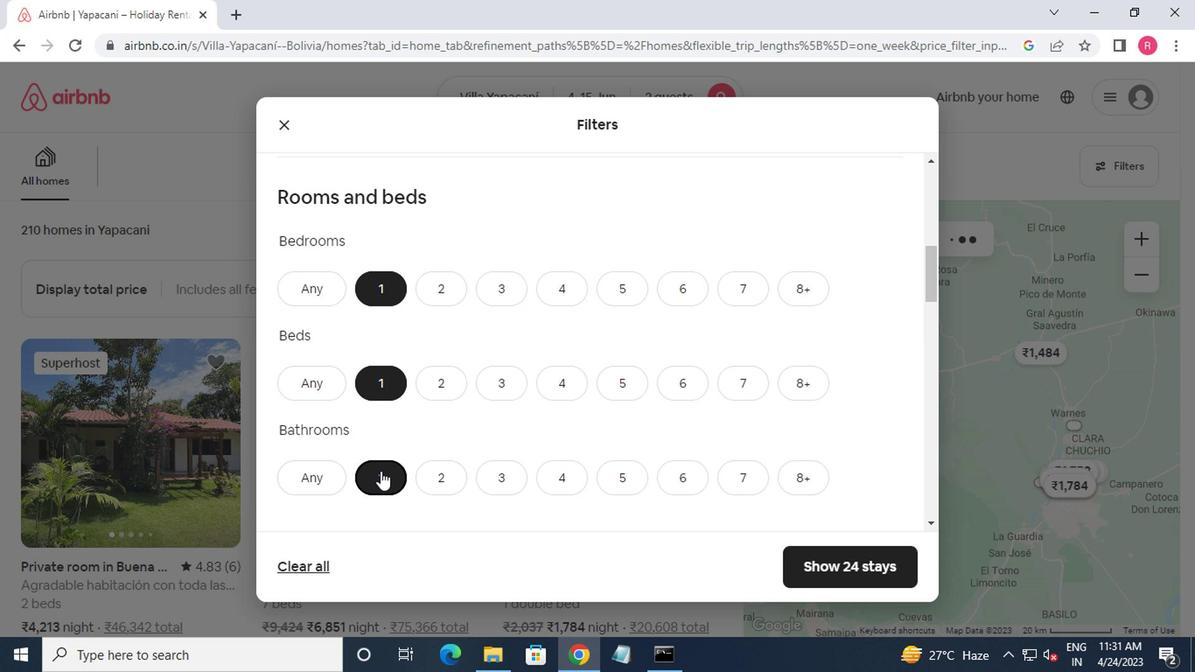
Action: Mouse scrolled (377, 470) with delta (0, 0)
Screenshot: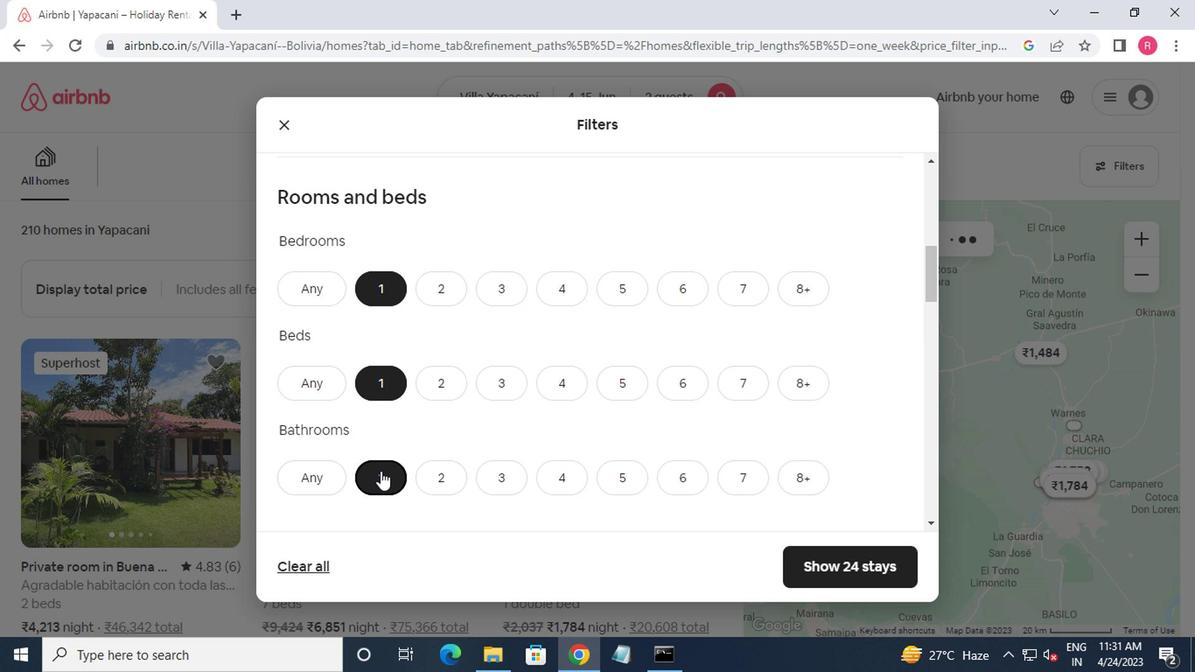 
Action: Mouse moved to (379, 468)
Screenshot: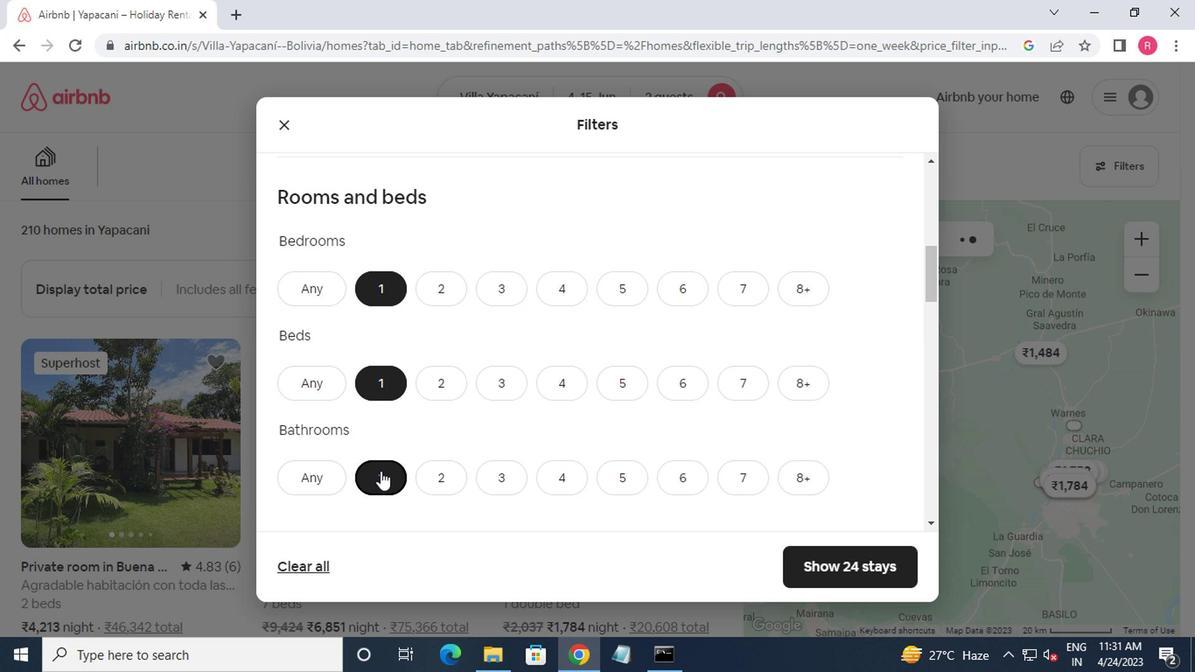 
Action: Mouse scrolled (379, 468) with delta (0, 0)
Screenshot: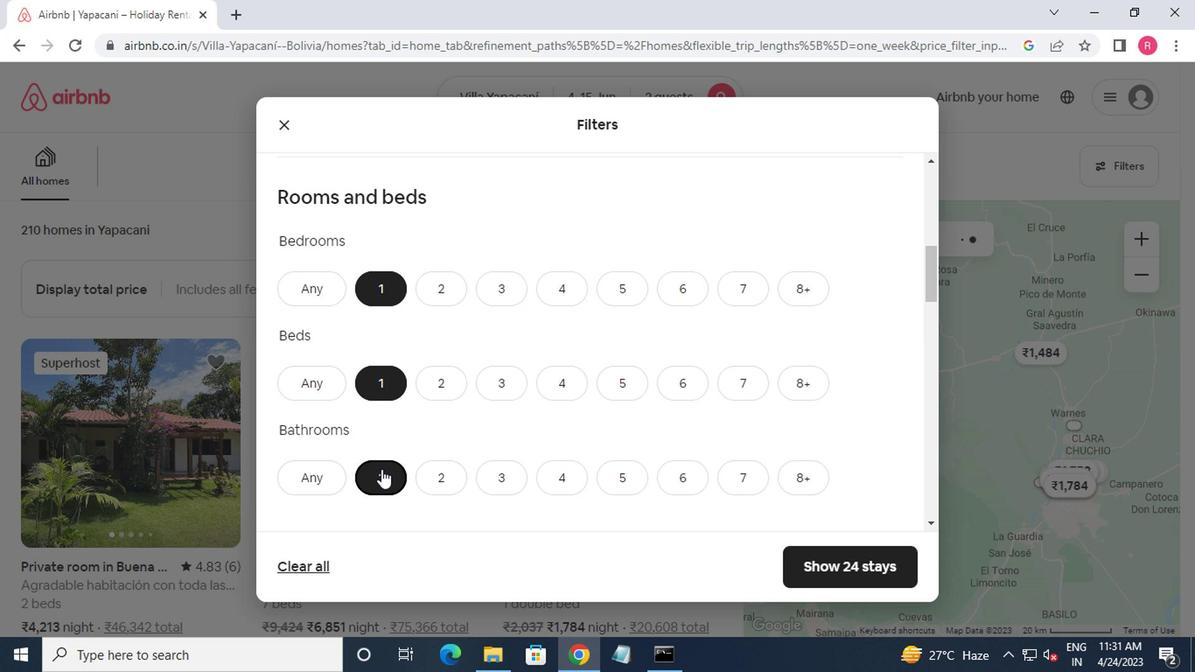 
Action: Mouse moved to (379, 466)
Screenshot: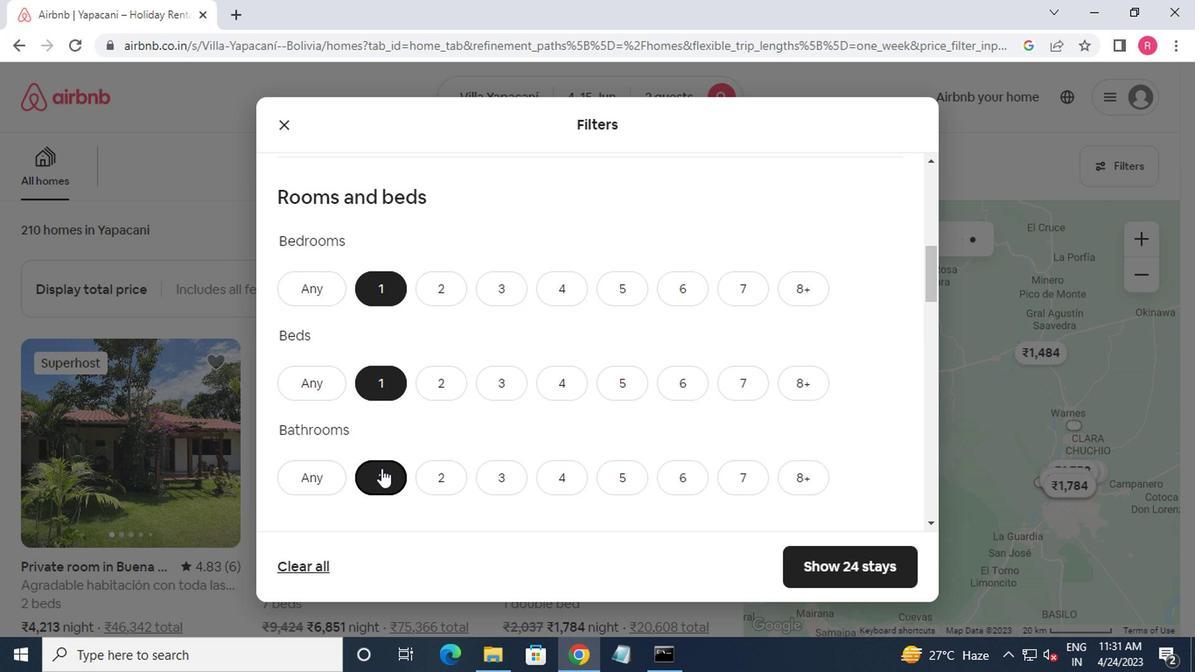 
Action: Mouse scrolled (379, 466) with delta (0, 0)
Screenshot: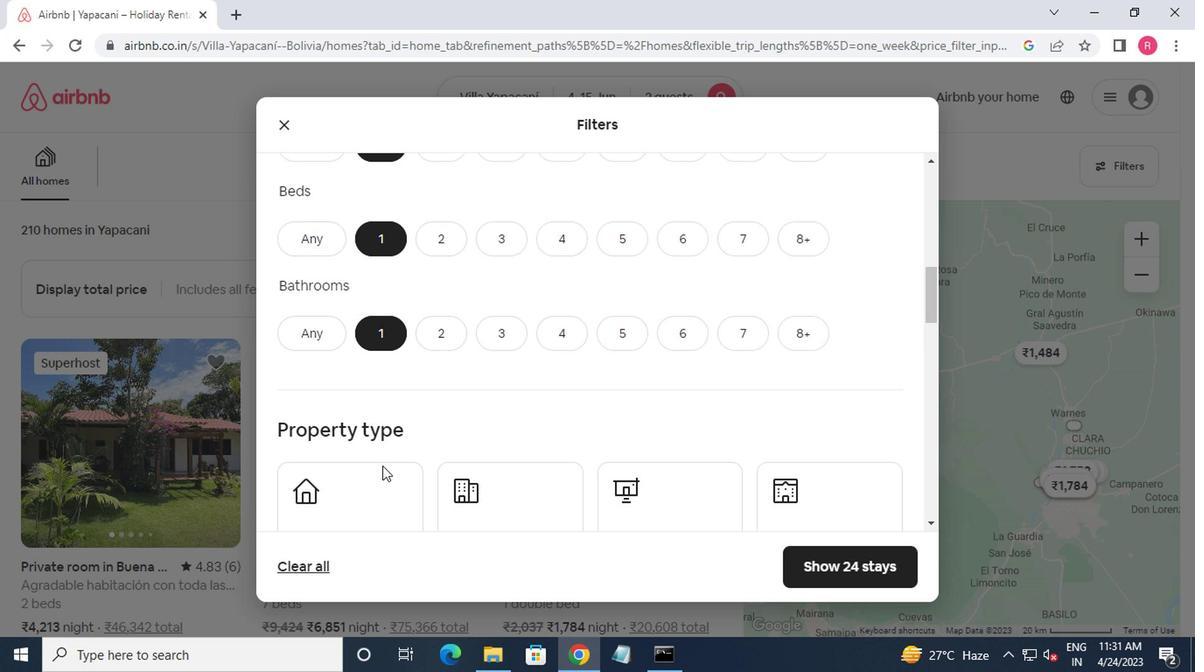 
Action: Mouse moved to (360, 440)
Screenshot: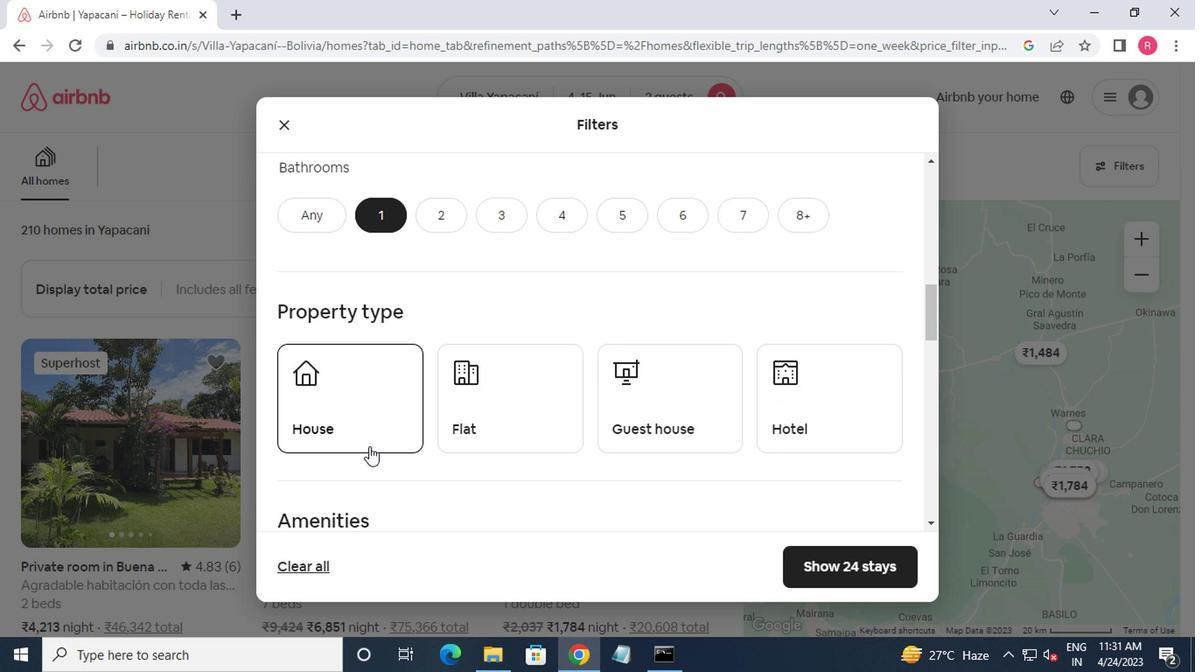 
Action: Mouse pressed left at (360, 440)
Screenshot: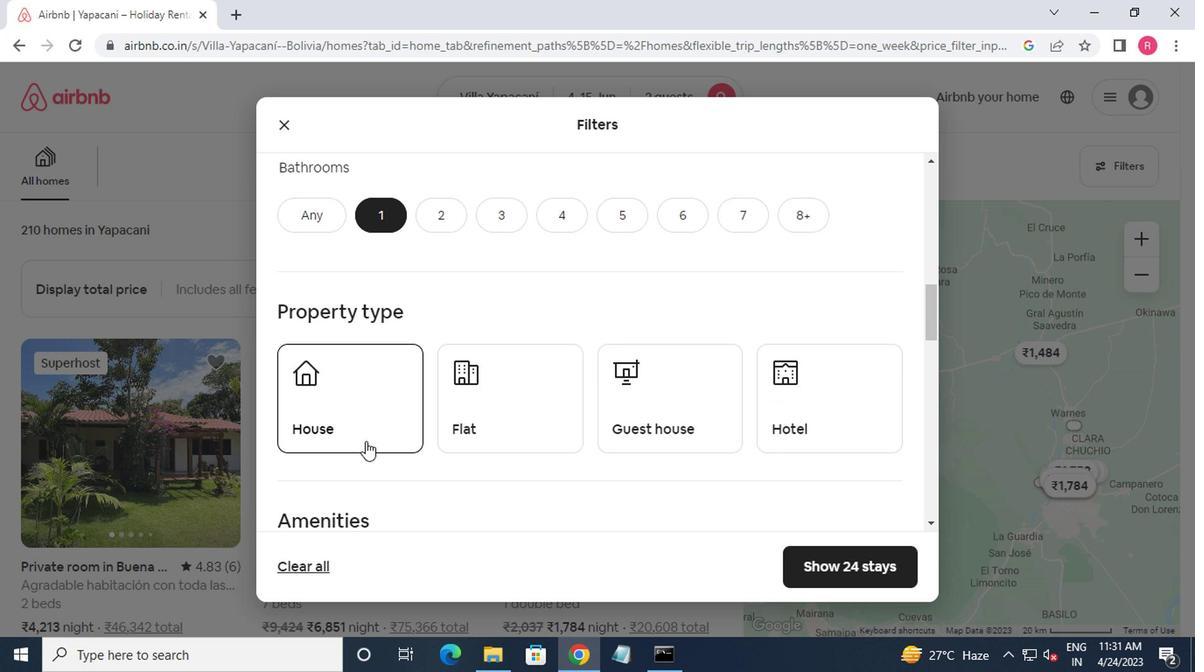 
Action: Mouse moved to (488, 431)
Screenshot: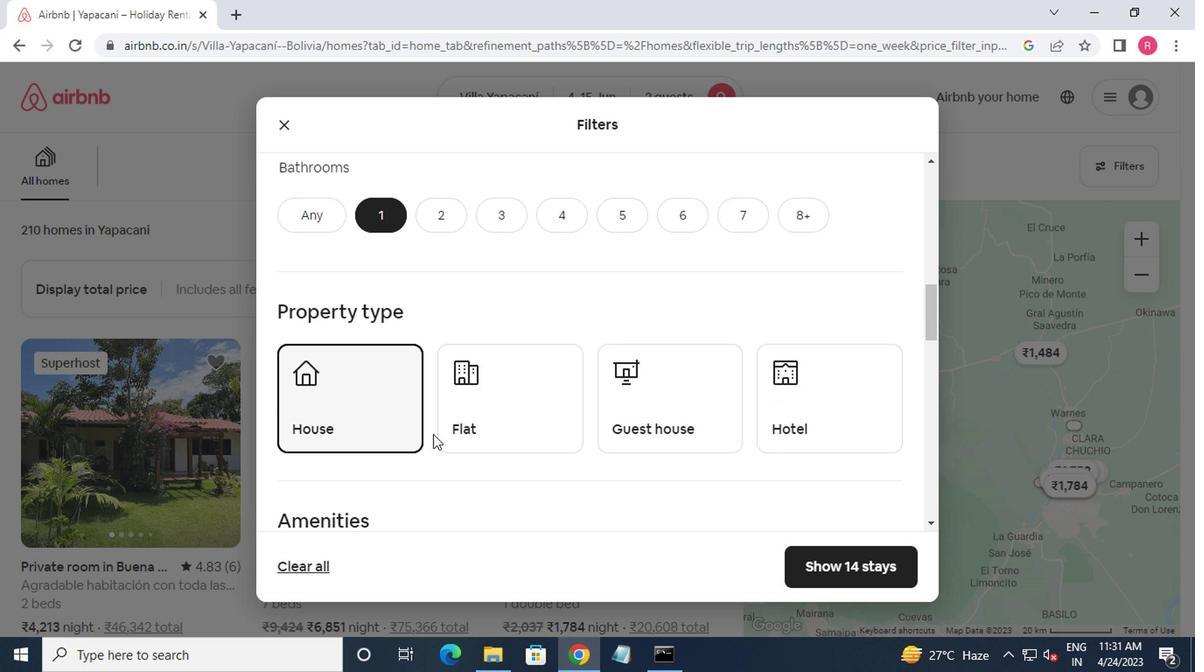 
Action: Mouse pressed left at (488, 431)
Screenshot: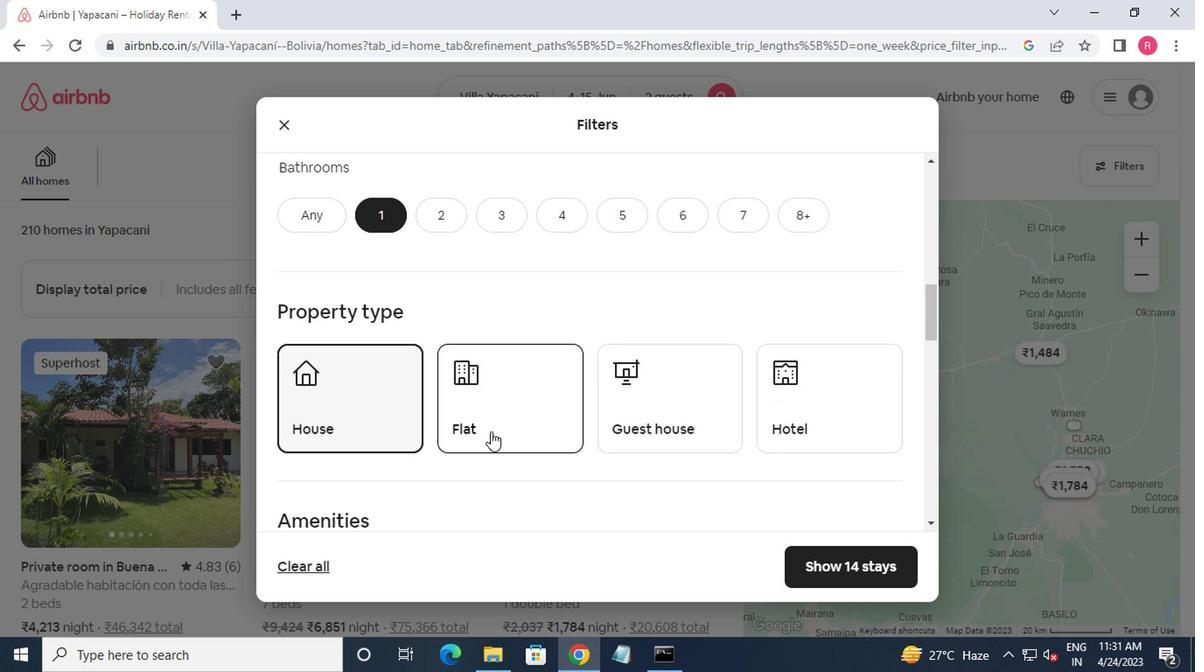
Action: Mouse moved to (682, 422)
Screenshot: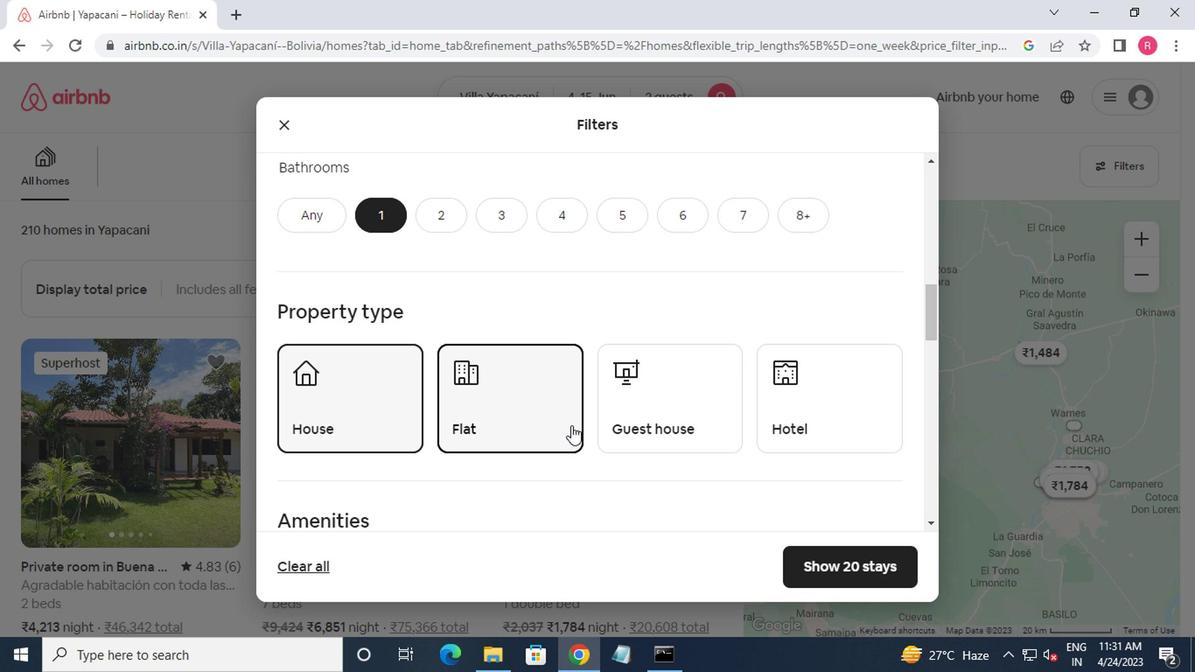 
Action: Mouse pressed left at (682, 422)
Screenshot: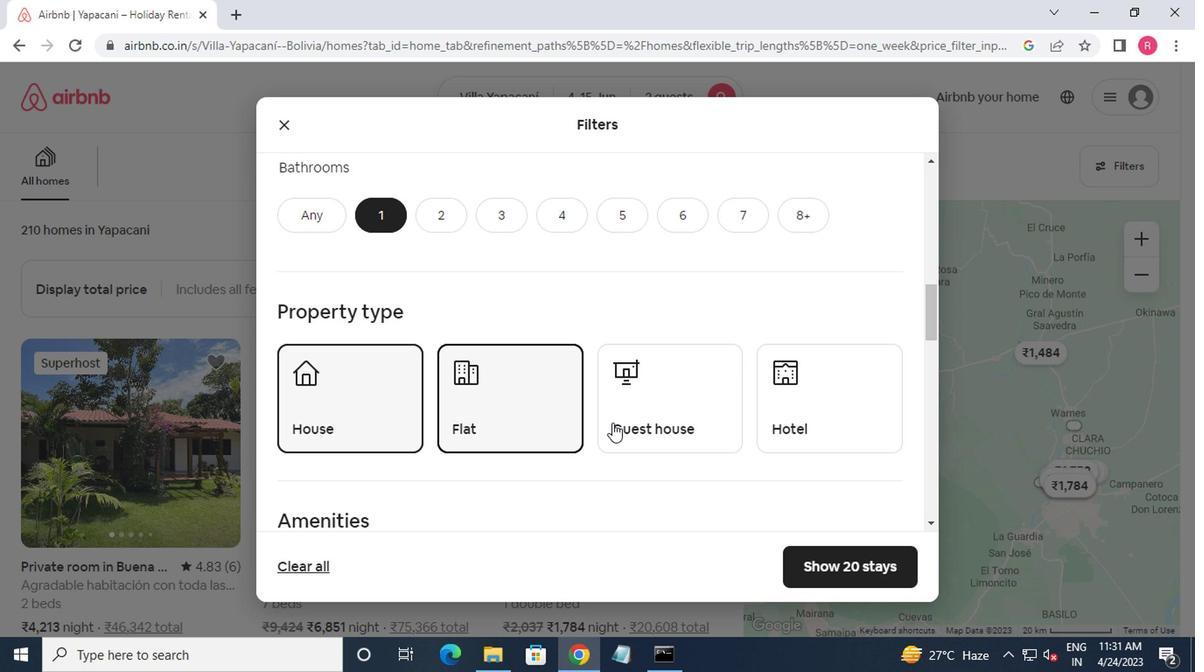 
Action: Mouse moved to (798, 422)
Screenshot: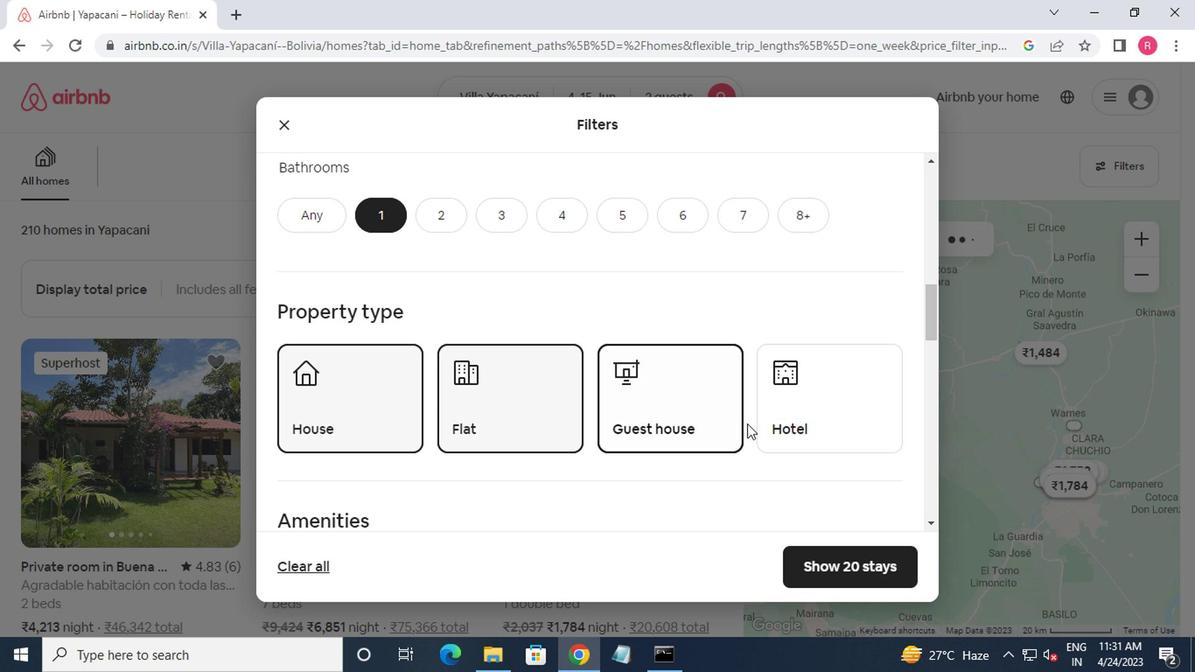 
Action: Mouse pressed left at (798, 422)
Screenshot: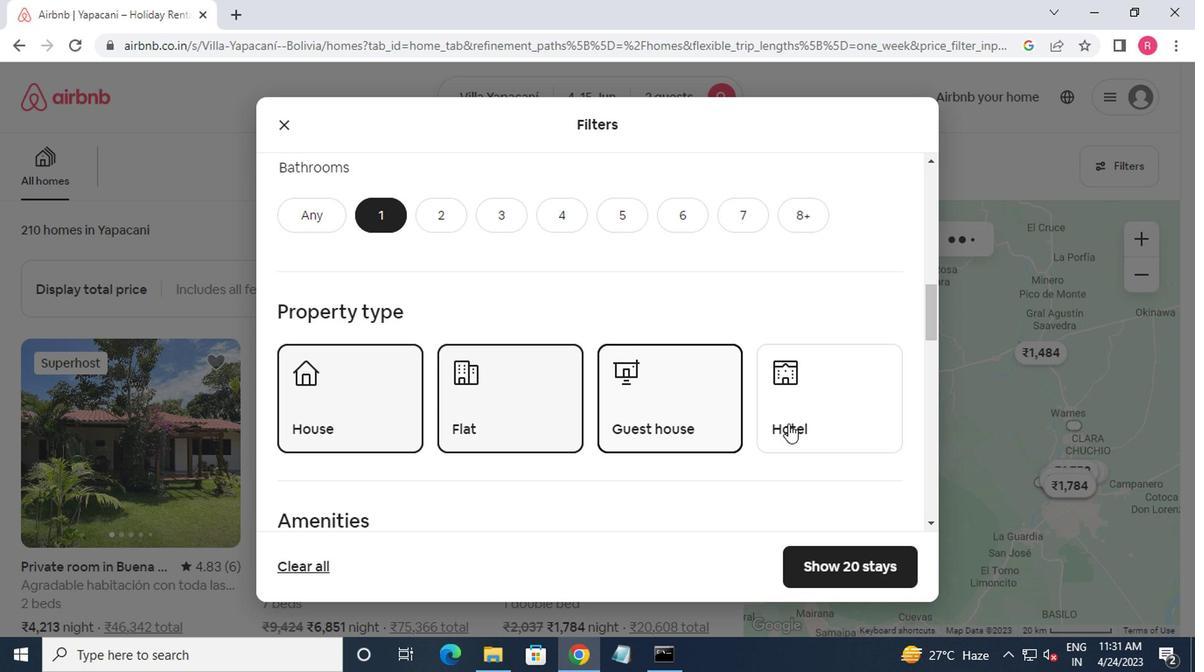 
Action: Mouse moved to (684, 408)
Screenshot: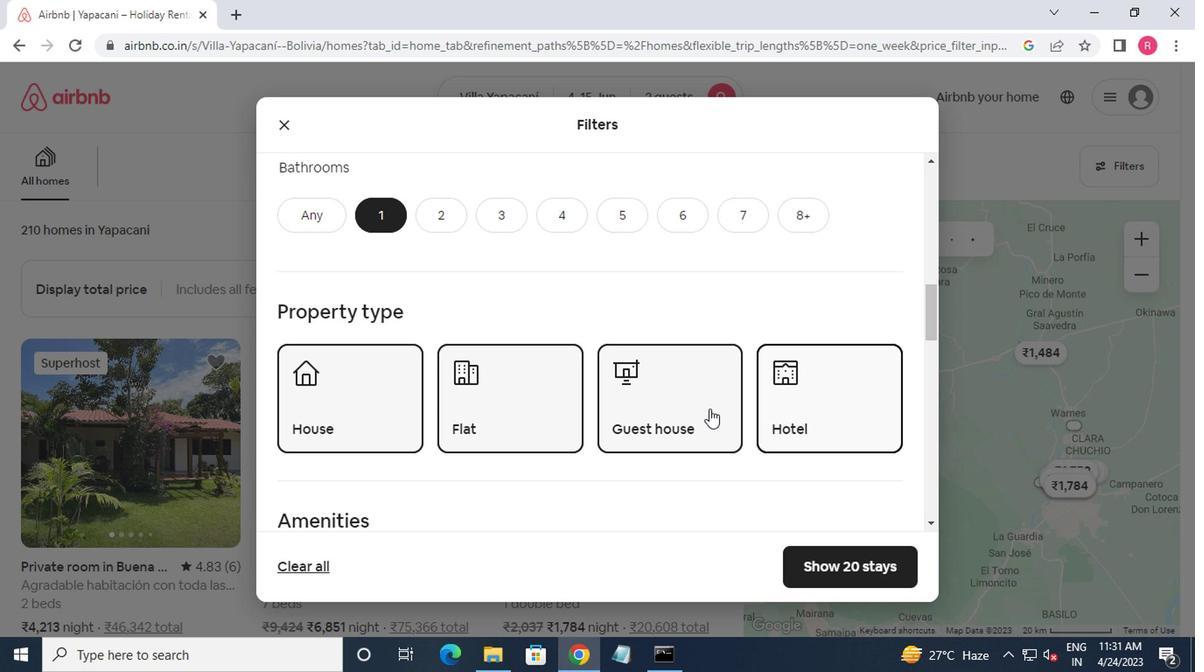
Action: Mouse scrolled (684, 407) with delta (0, -1)
Screenshot: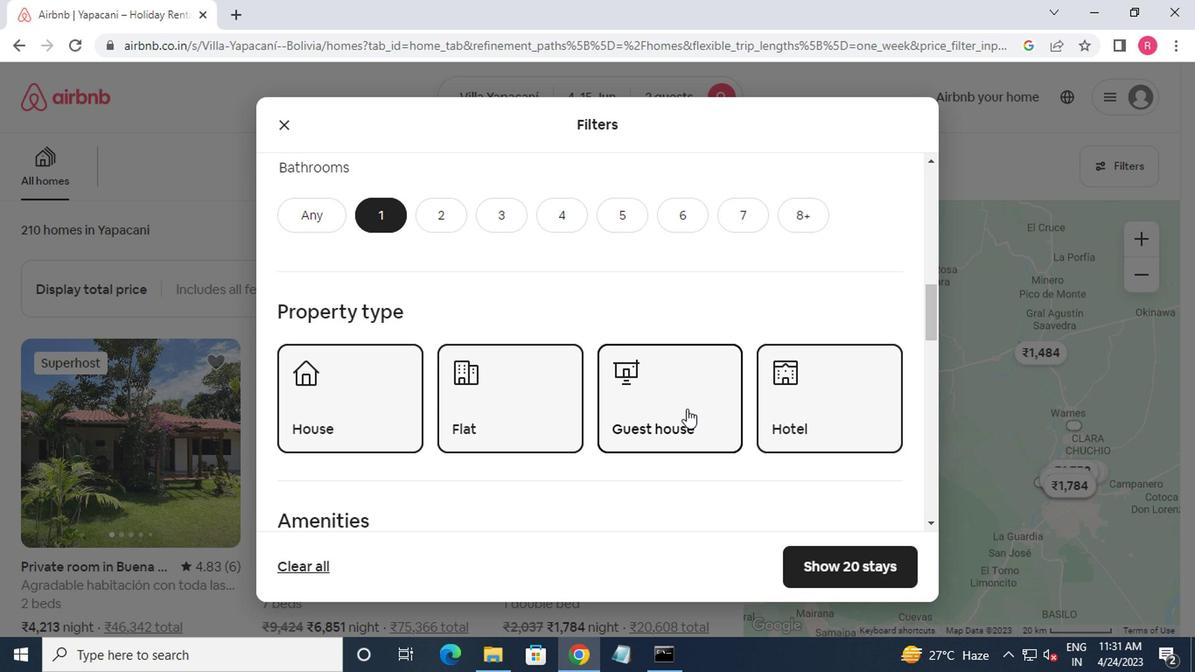 
Action: Mouse scrolled (684, 407) with delta (0, -1)
Screenshot: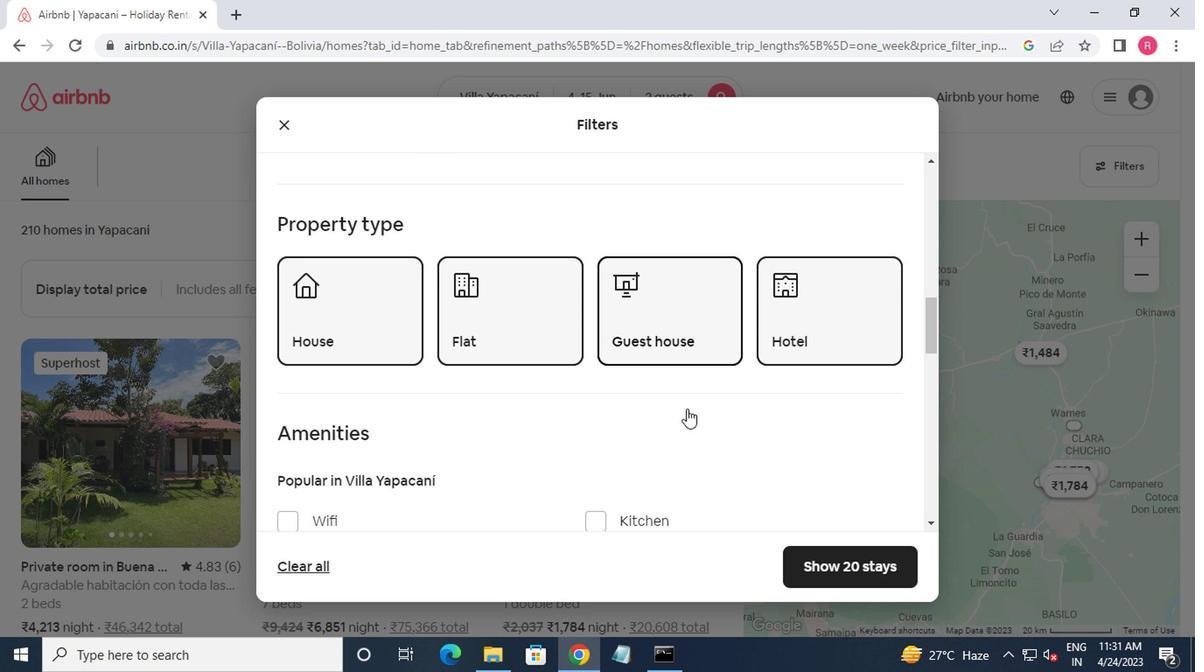 
Action: Mouse scrolled (684, 407) with delta (0, -1)
Screenshot: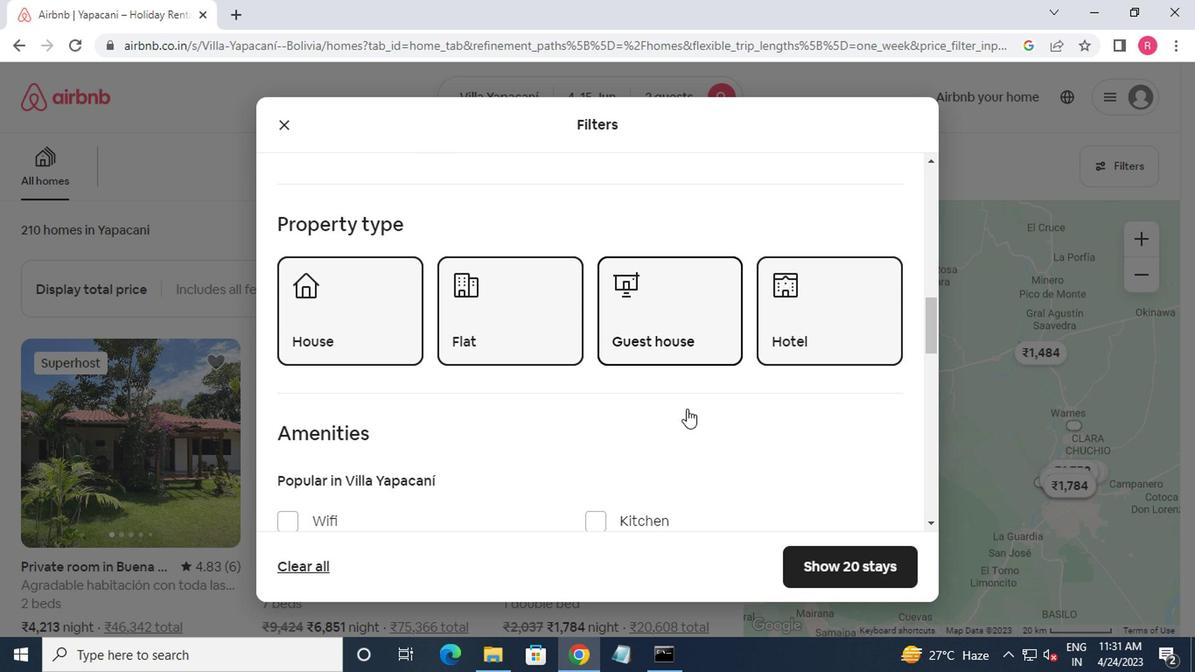 
Action: Mouse moved to (684, 410)
Screenshot: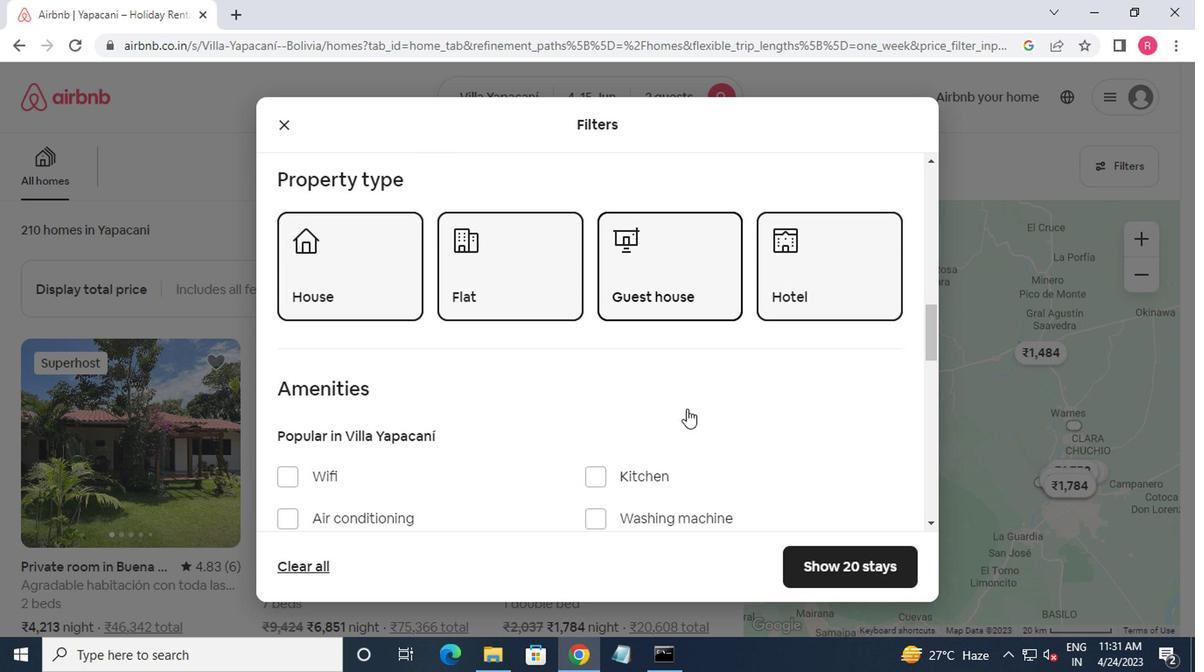 
Action: Mouse scrolled (684, 409) with delta (0, 0)
Screenshot: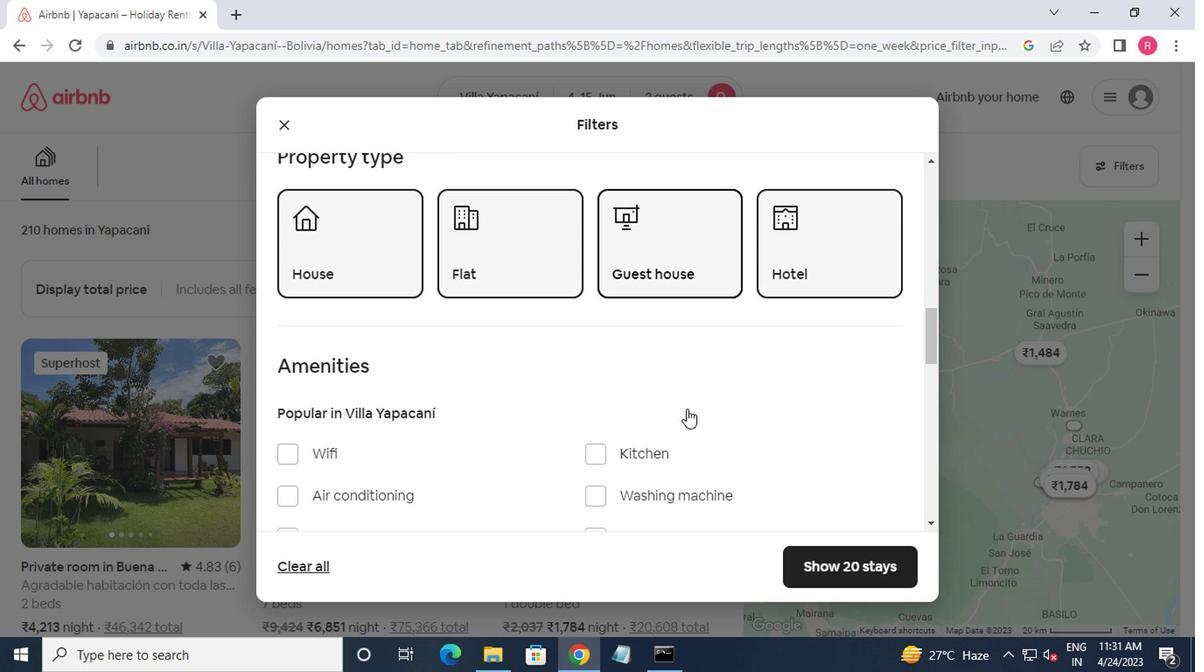 
Action: Mouse moved to (677, 411)
Screenshot: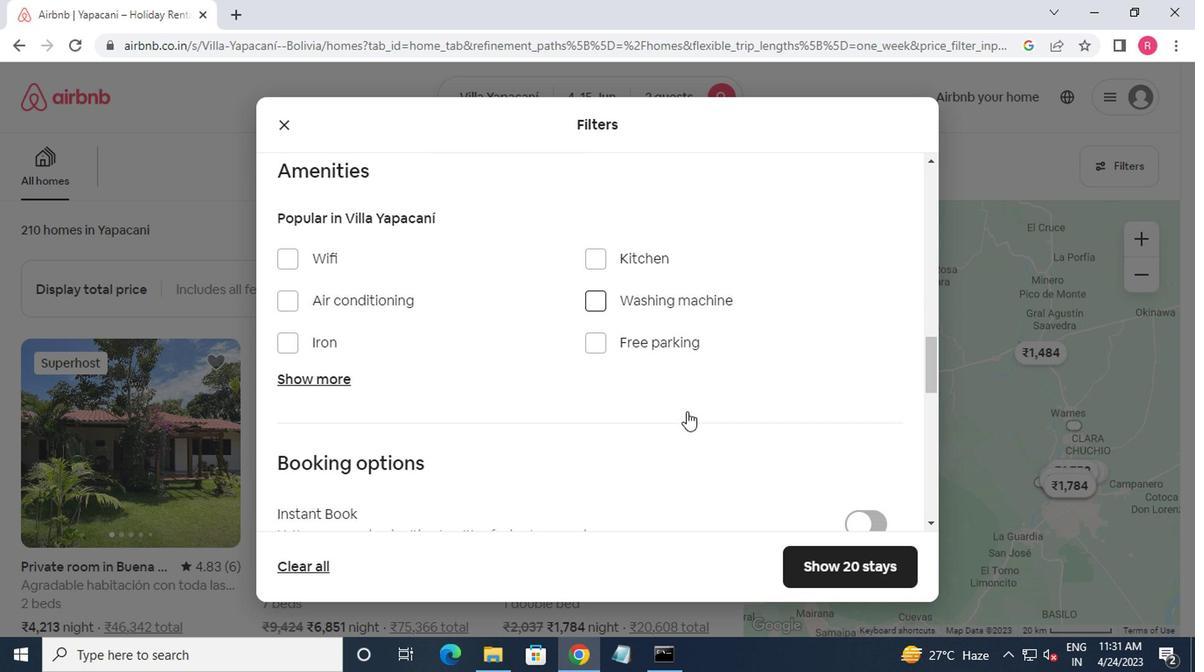 
Action: Mouse scrolled (677, 410) with delta (0, -1)
Screenshot: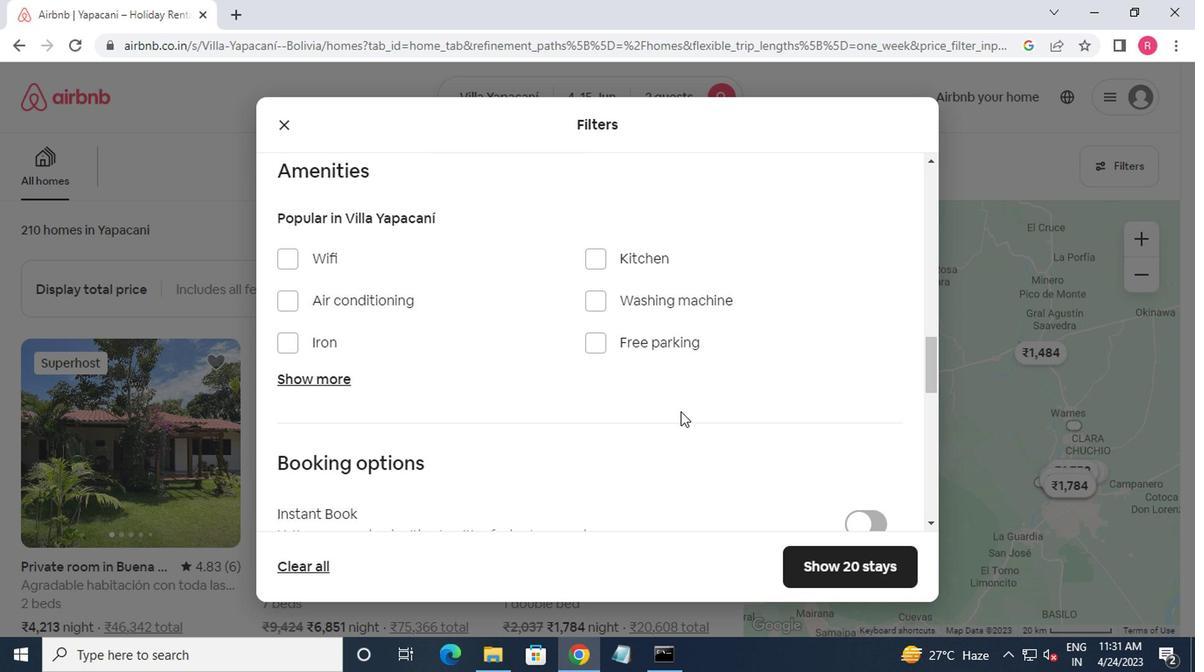 
Action: Mouse scrolled (677, 410) with delta (0, -1)
Screenshot: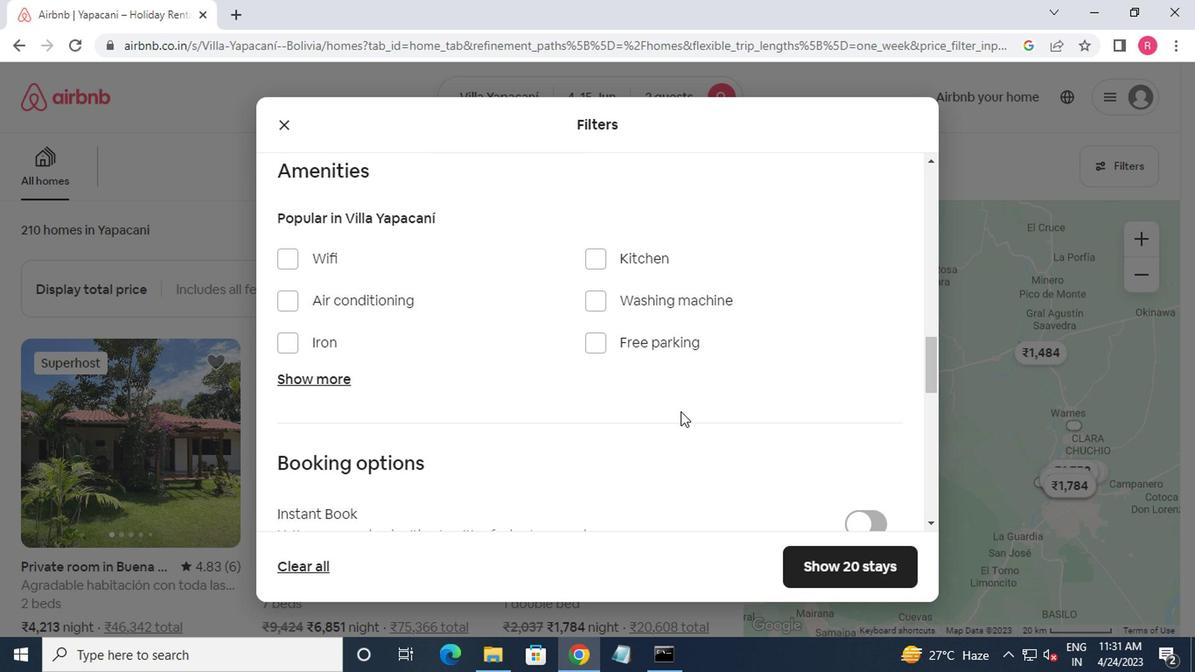
Action: Mouse moved to (850, 399)
Screenshot: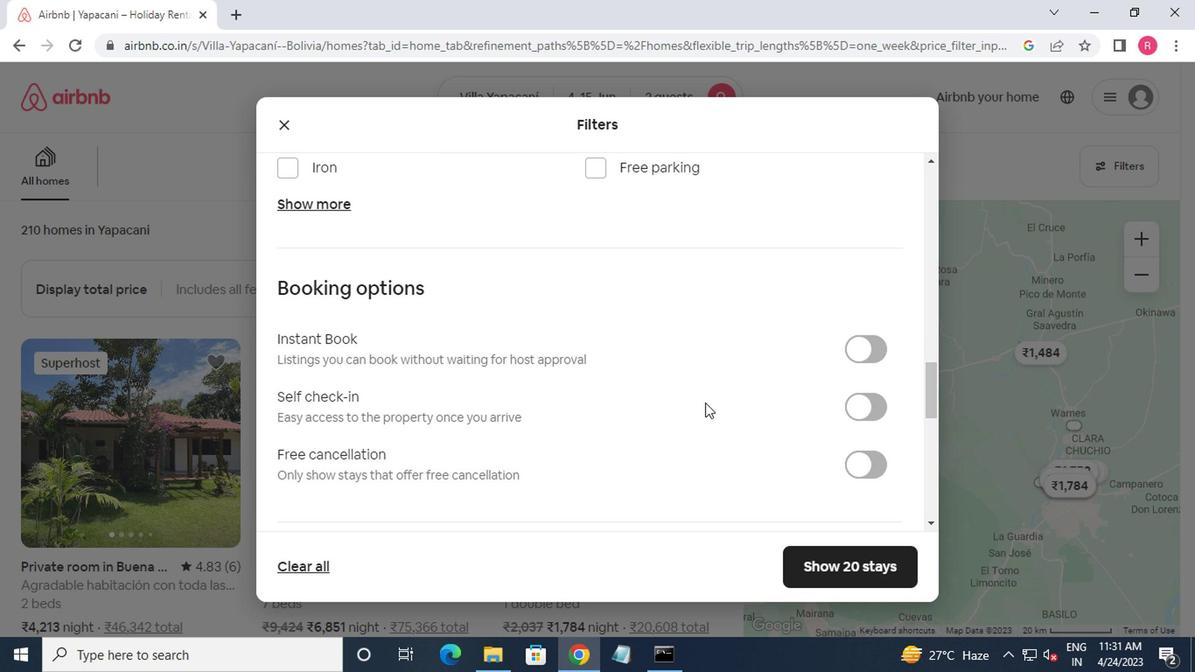
Action: Mouse pressed left at (850, 399)
Screenshot: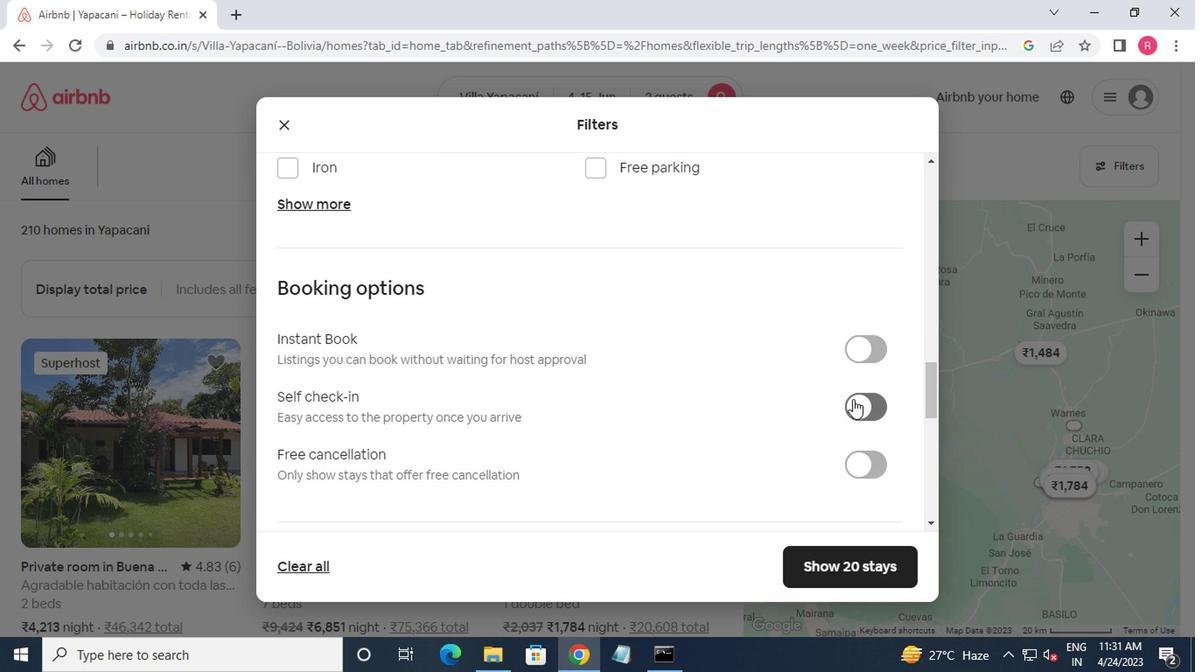 
Action: Mouse moved to (799, 399)
Screenshot: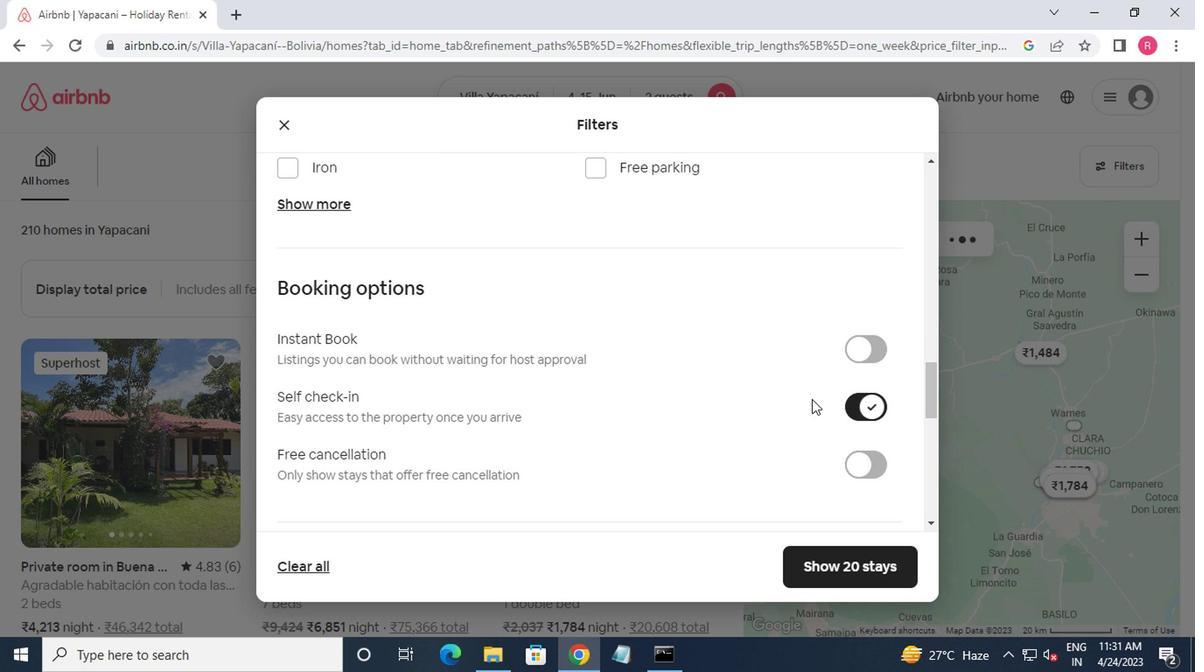 
Action: Mouse scrolled (799, 397) with delta (0, -1)
Screenshot: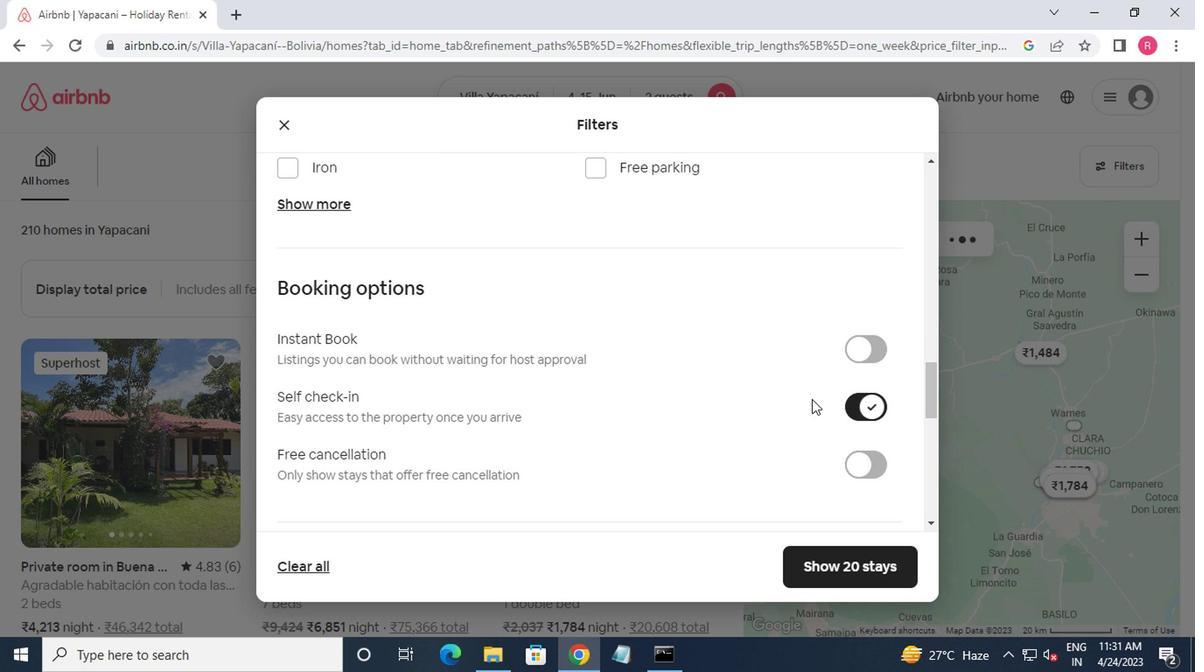 
Action: Mouse moved to (799, 399)
Screenshot: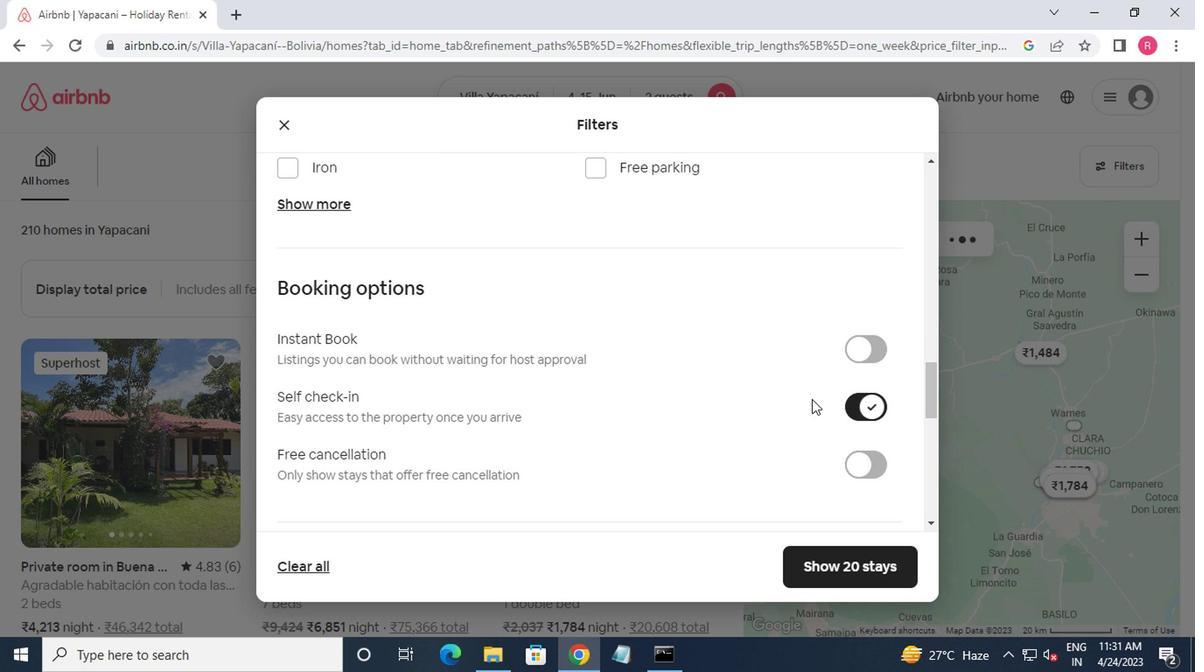 
Action: Mouse scrolled (799, 397) with delta (0, -1)
Screenshot: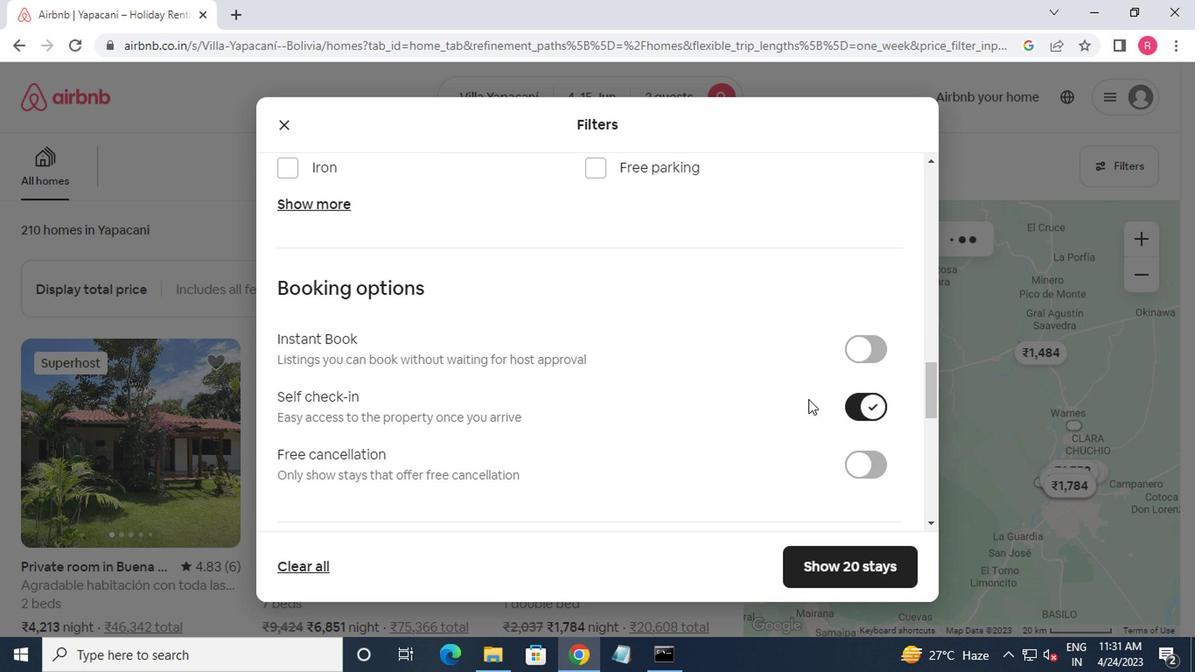 
Action: Mouse moved to (798, 399)
Screenshot: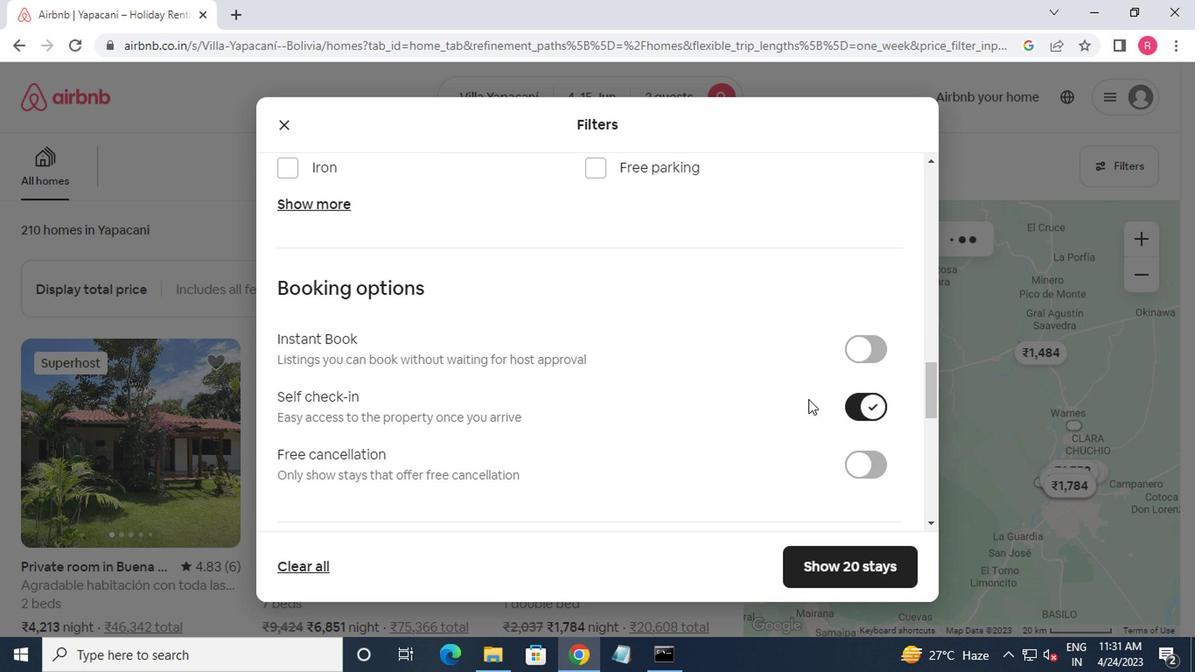 
Action: Mouse scrolled (798, 397) with delta (0, -1)
Screenshot: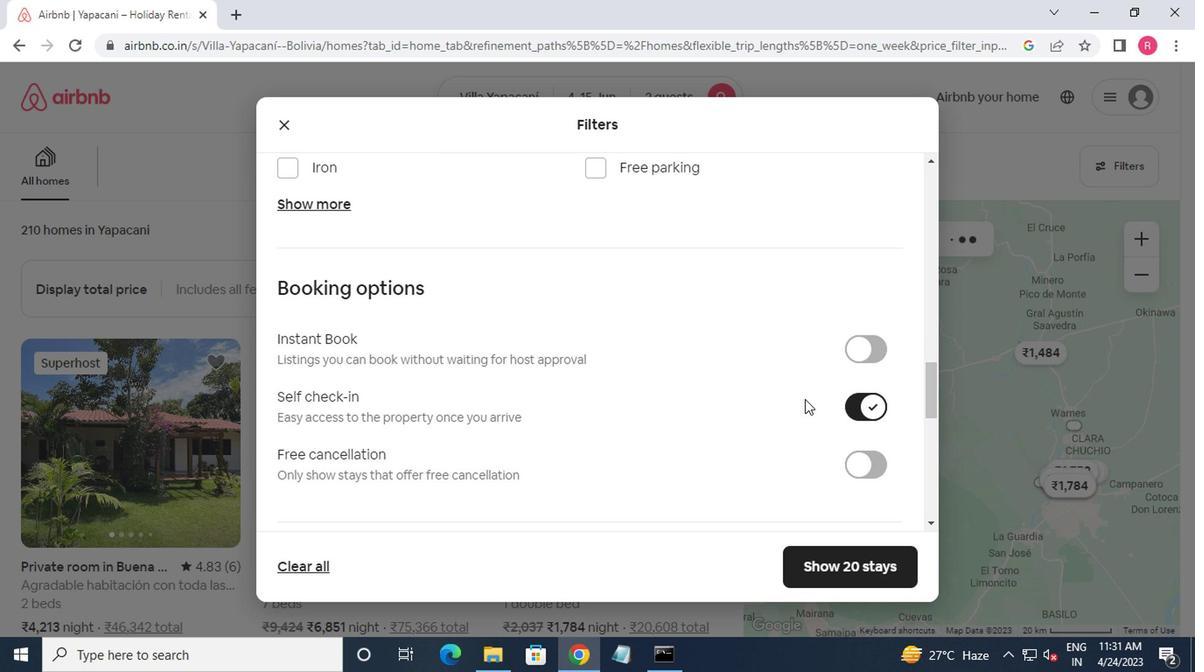 
Action: Mouse moved to (796, 401)
Screenshot: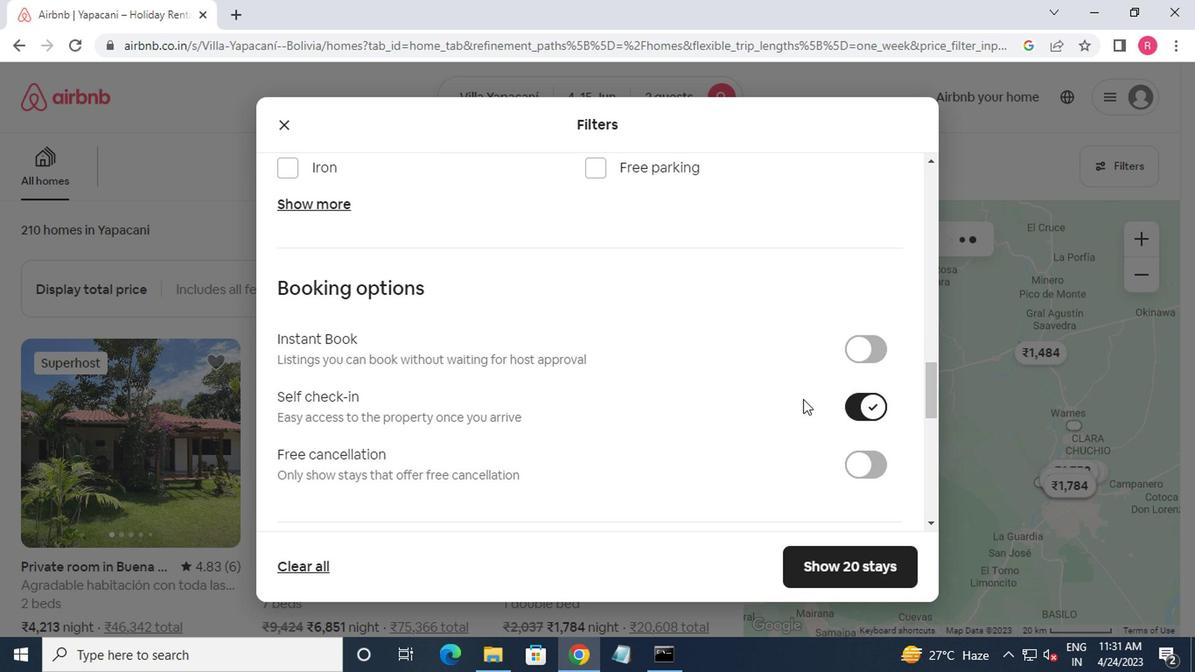 
Action: Mouse scrolled (796, 400) with delta (0, 0)
Screenshot: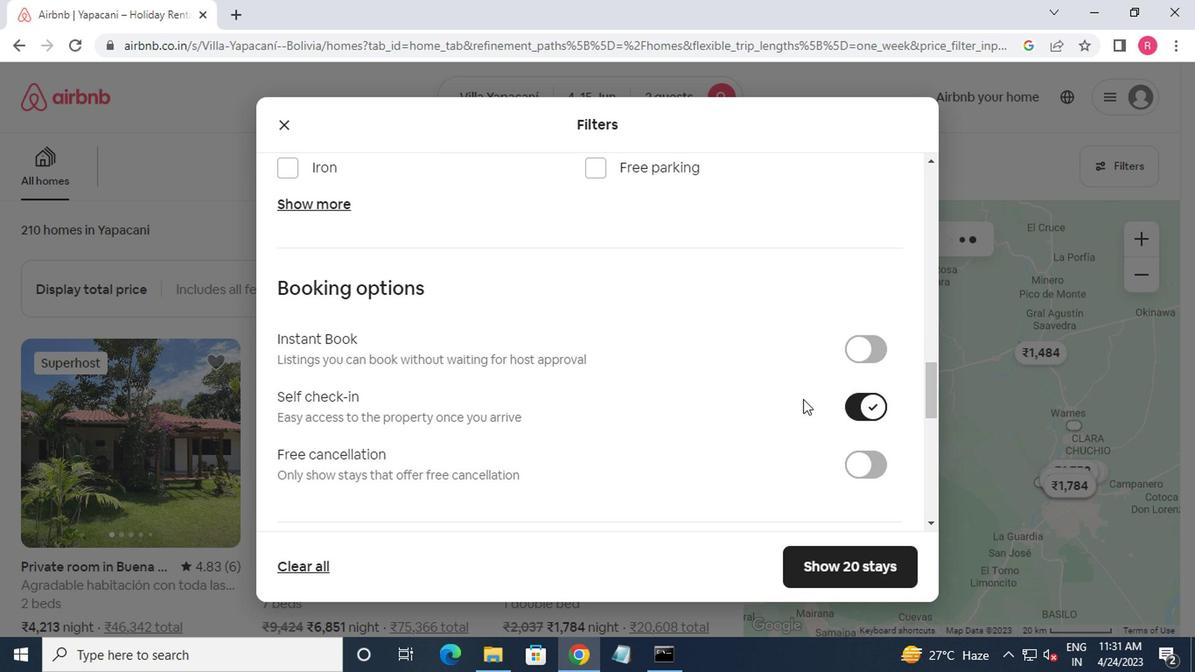 
Action: Mouse moved to (377, 501)
Screenshot: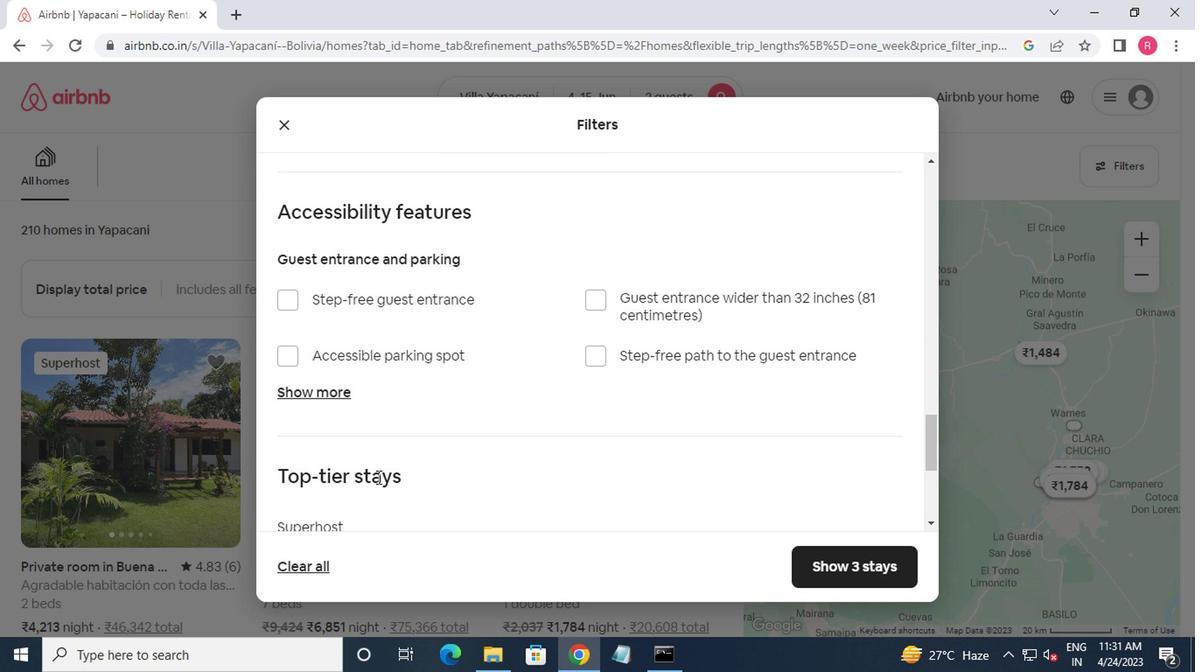 
Action: Mouse scrolled (377, 499) with delta (0, -1)
Screenshot: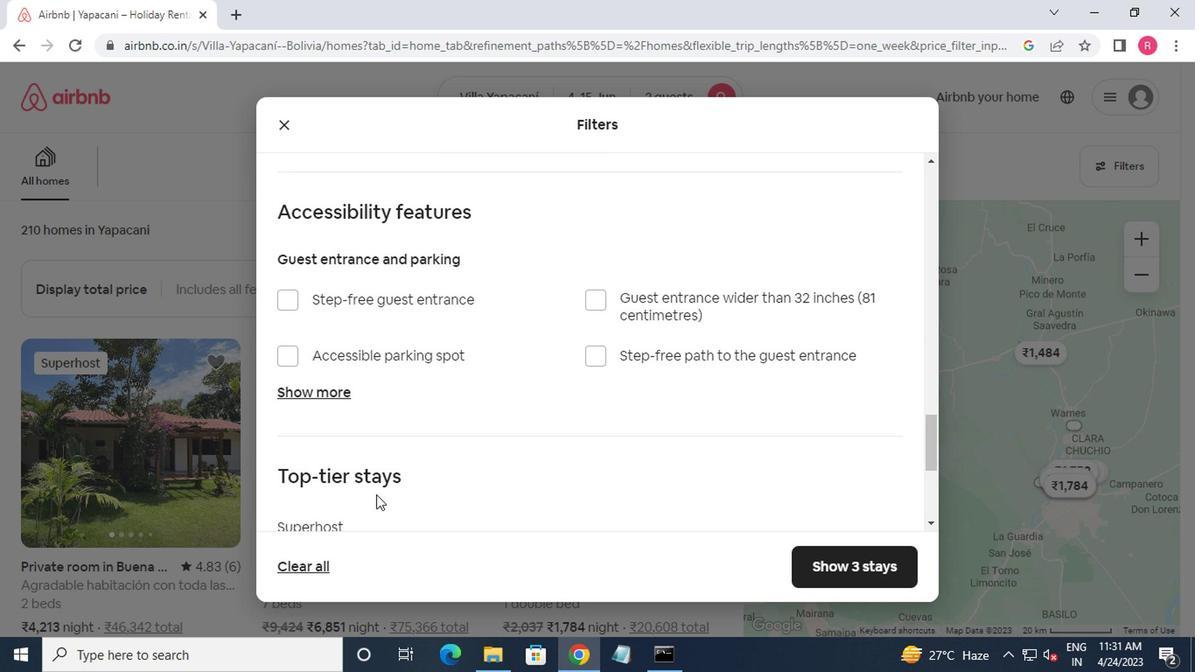 
Action: Mouse scrolled (377, 499) with delta (0, -1)
Screenshot: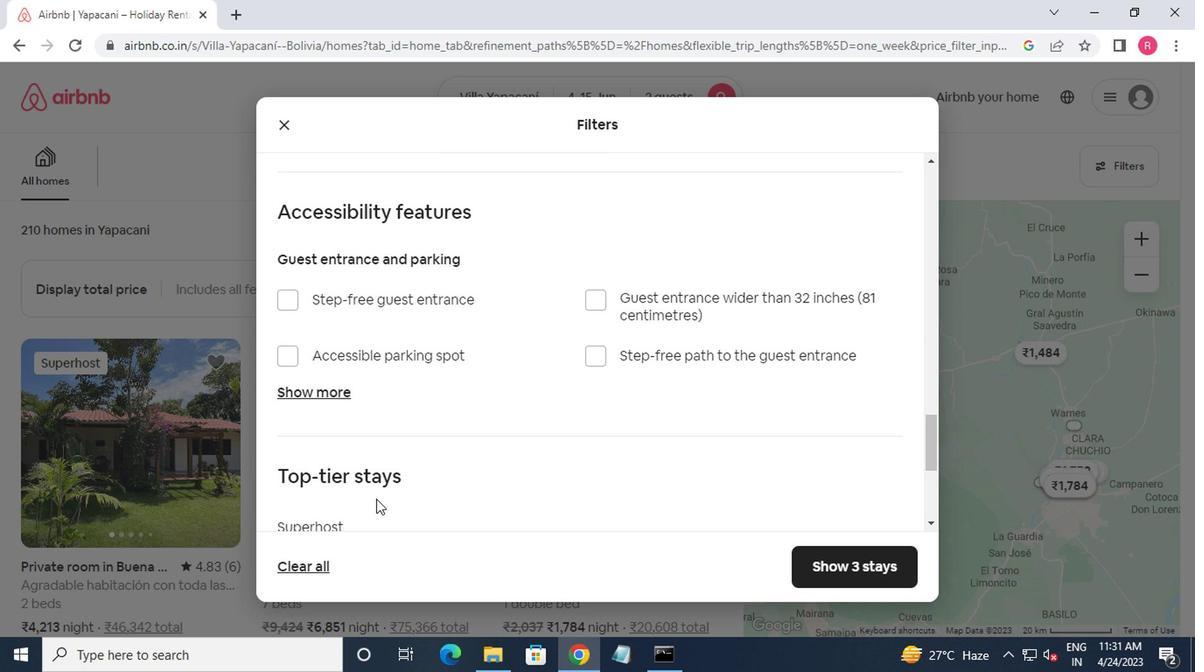 
Action: Mouse moved to (329, 499)
Screenshot: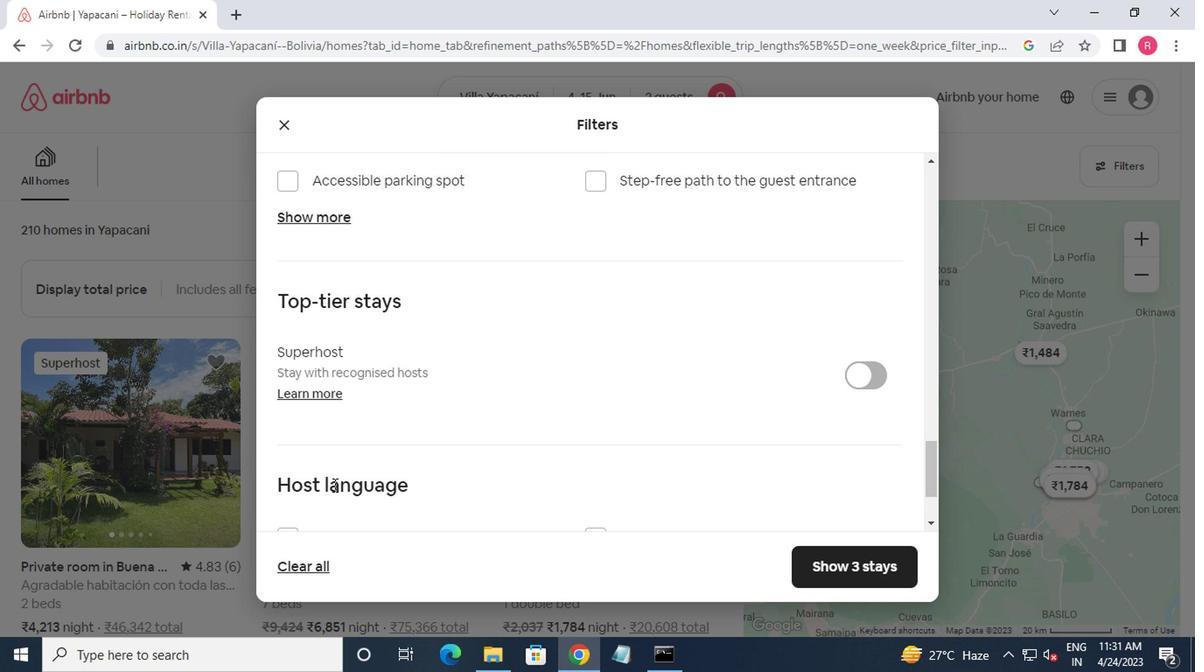 
Action: Mouse scrolled (329, 499) with delta (0, 0)
Screenshot: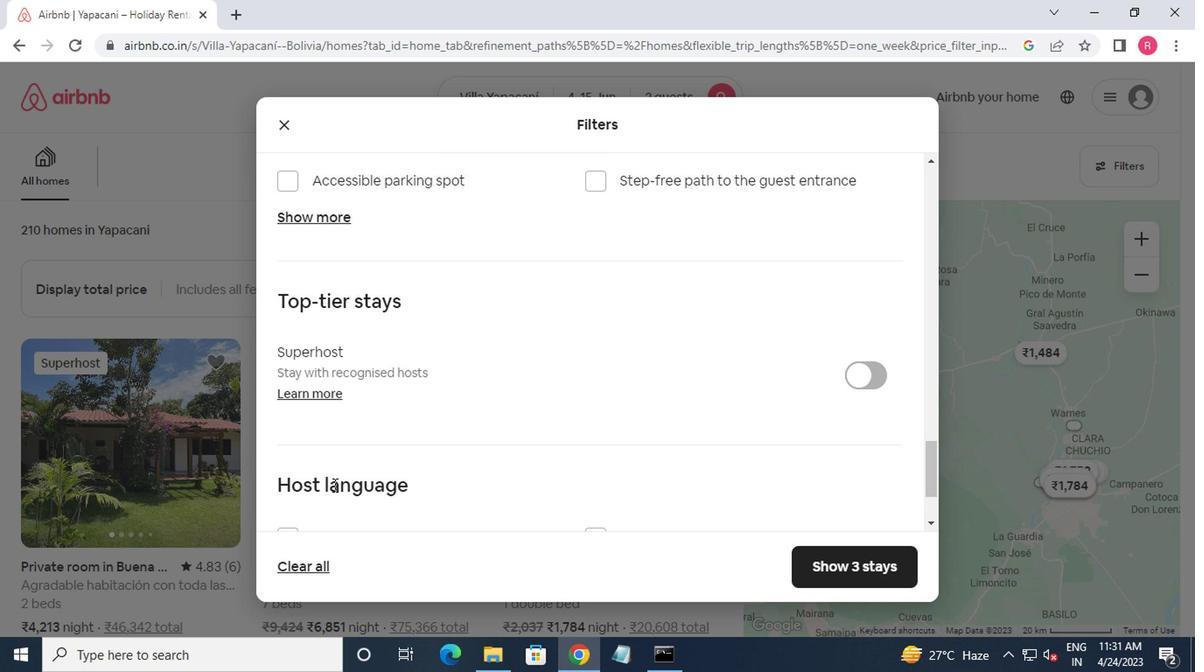 
Action: Mouse moved to (308, 464)
Screenshot: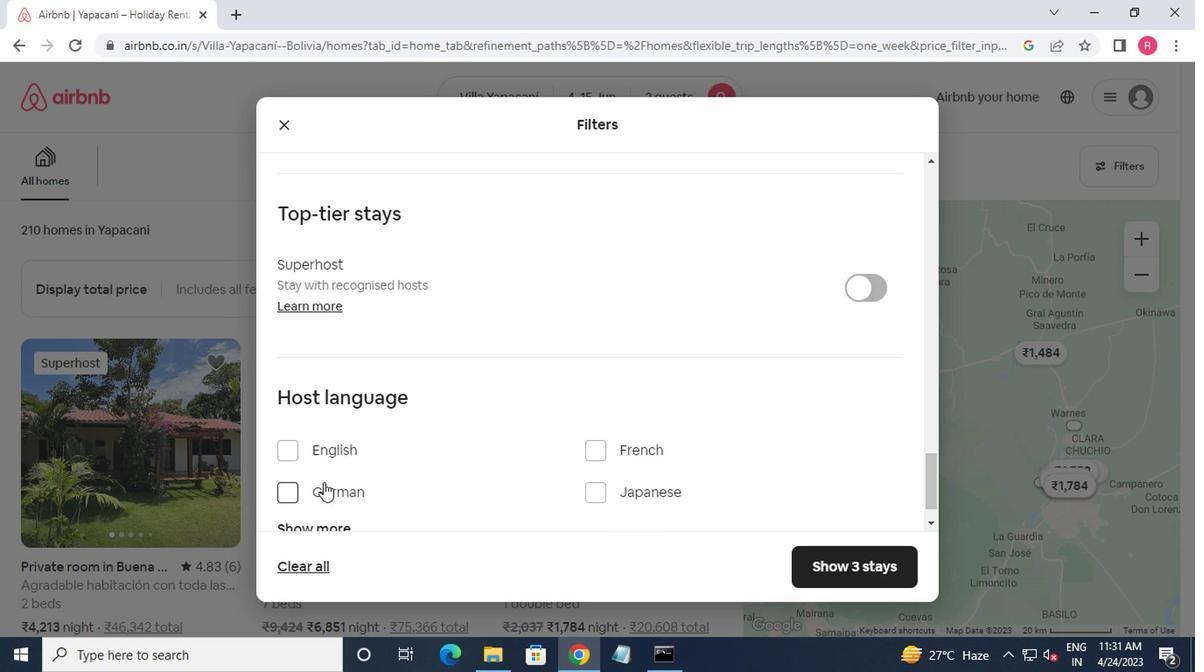 
Action: Mouse pressed left at (308, 464)
Screenshot: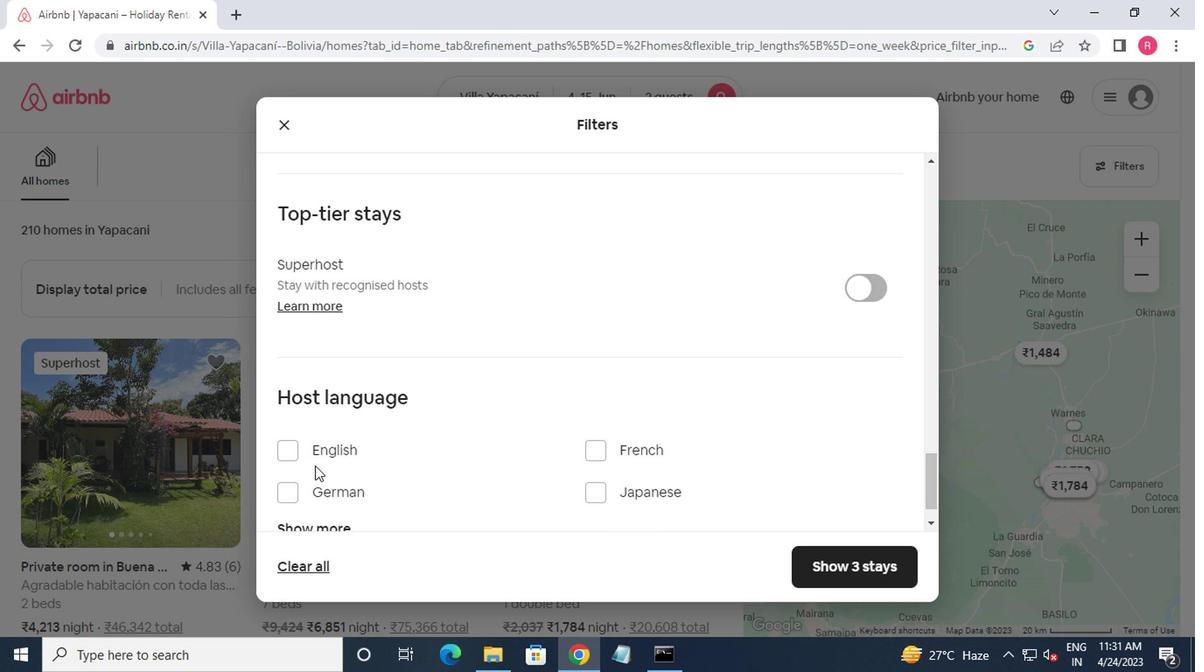 
Action: Mouse moved to (304, 452)
Screenshot: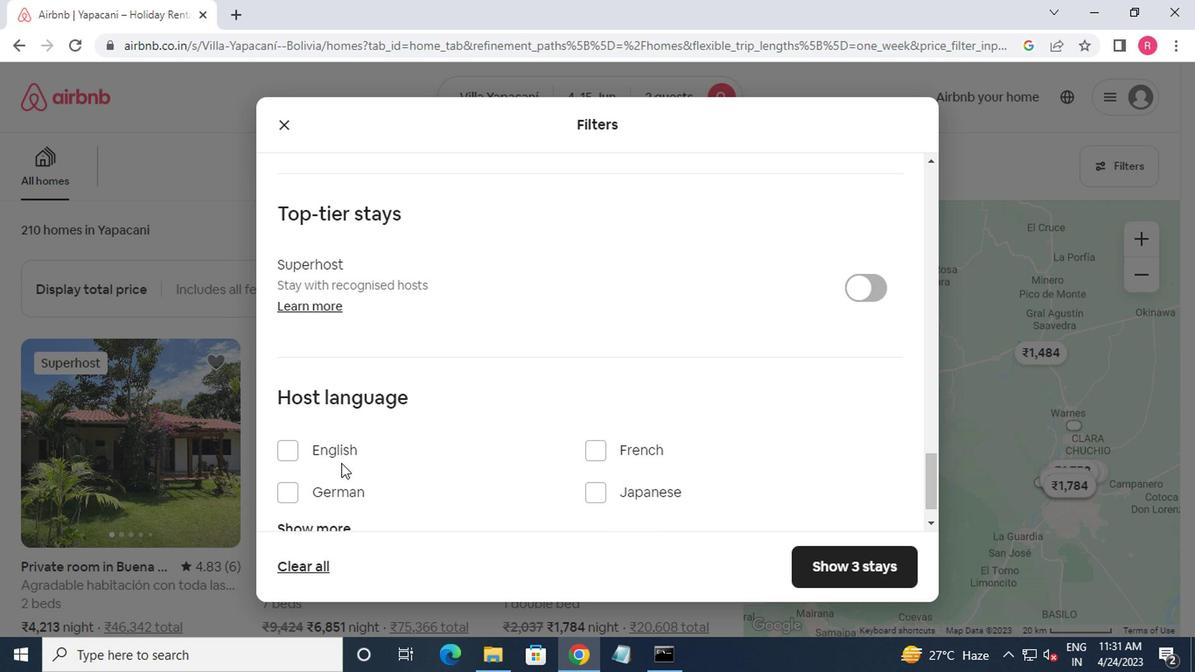 
Action: Mouse pressed left at (304, 452)
Screenshot: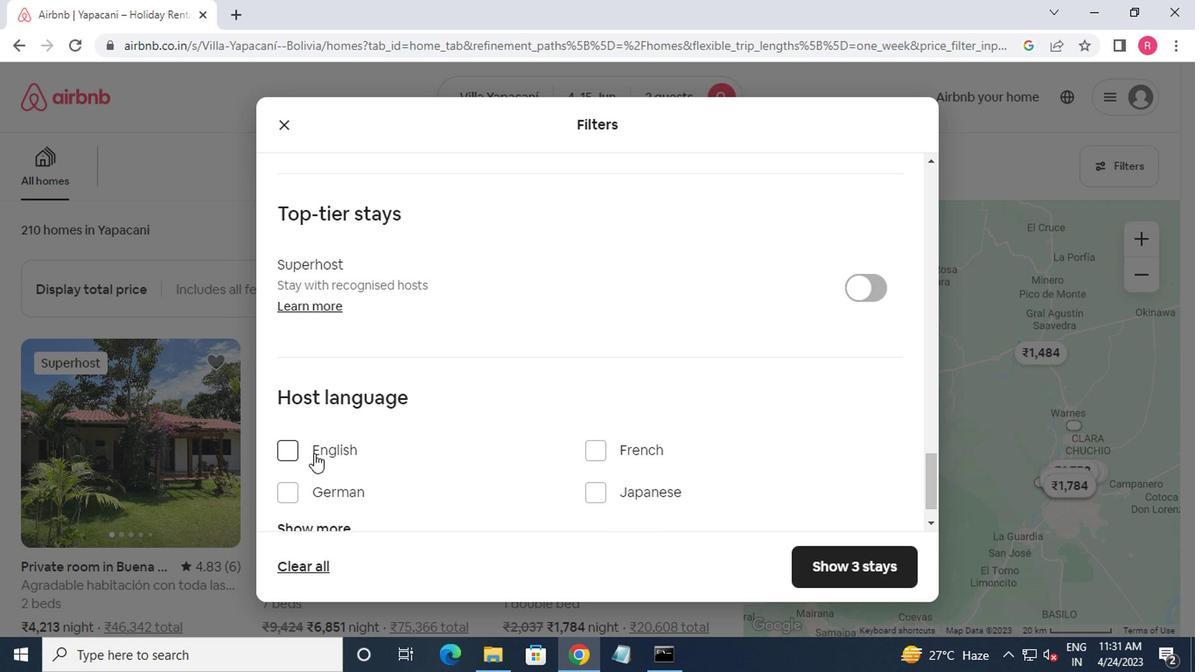 
Action: Mouse moved to (822, 563)
Screenshot: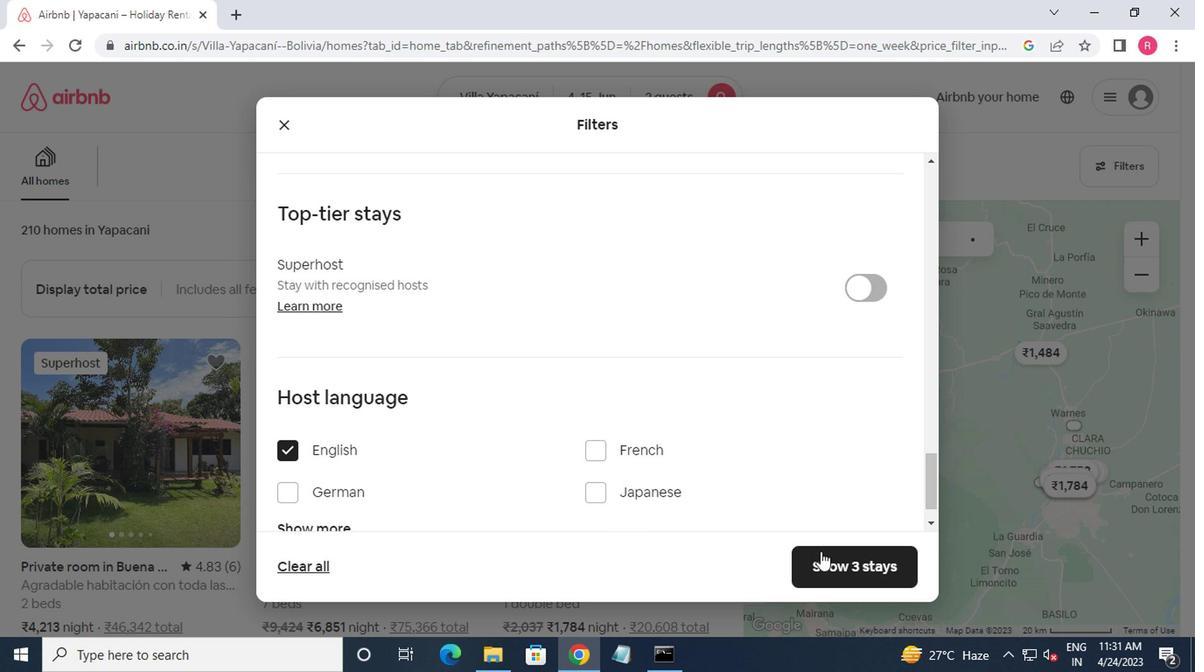 
Action: Mouse pressed left at (822, 563)
Screenshot: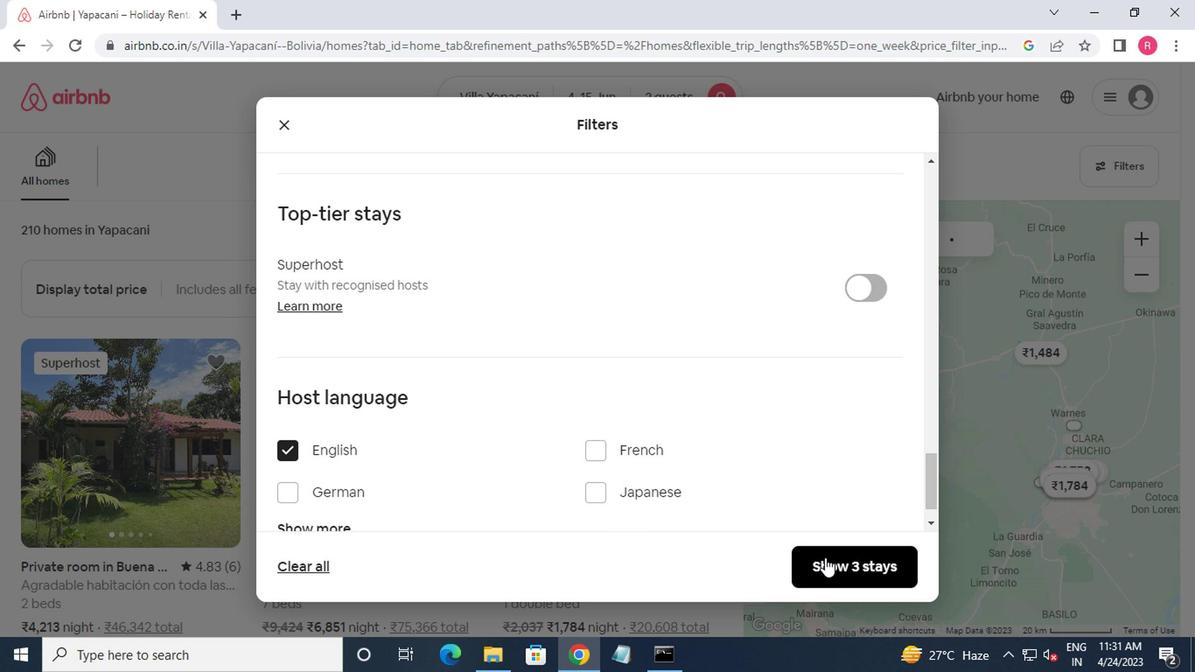 
Action: Mouse moved to (840, 509)
Screenshot: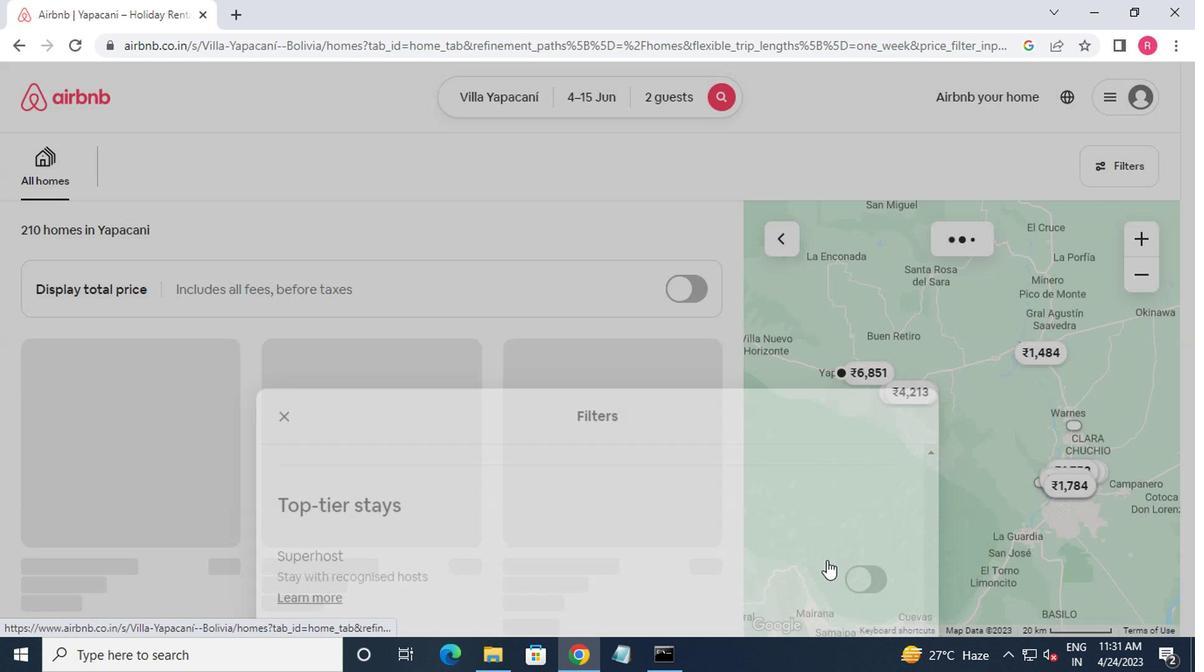 
